 Task: Check the picks of the 2023 Victory Lane Racing NASCAR Cup Series for the race "Crayon 301" on the track "New Hampshire".
Action: Mouse moved to (222, 292)
Screenshot: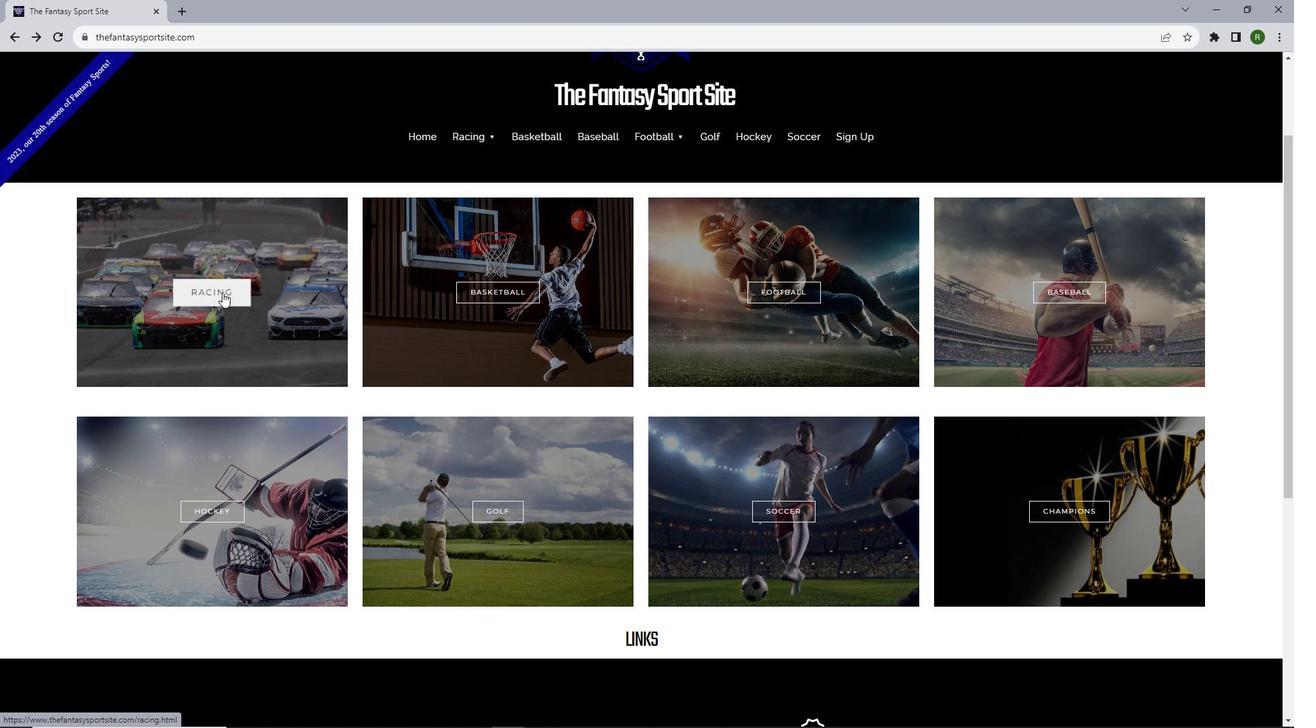 
Action: Mouse pressed left at (222, 292)
Screenshot: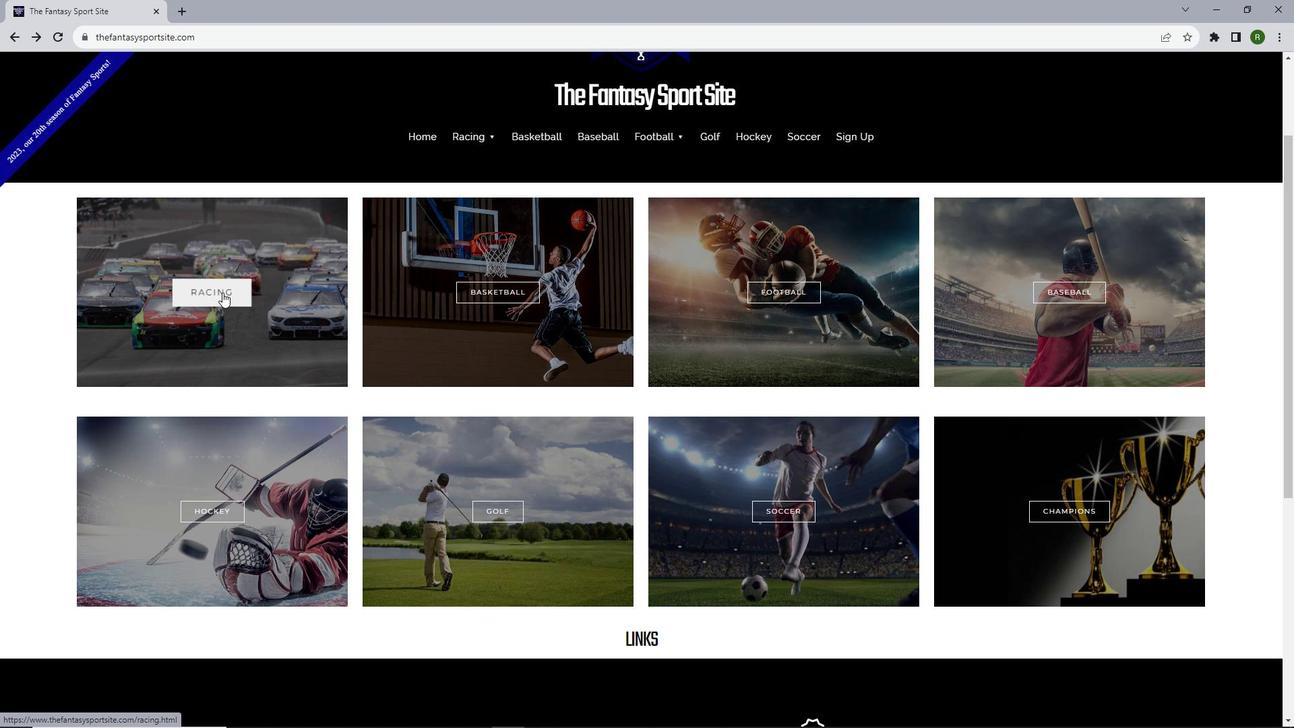 
Action: Mouse moved to (267, 600)
Screenshot: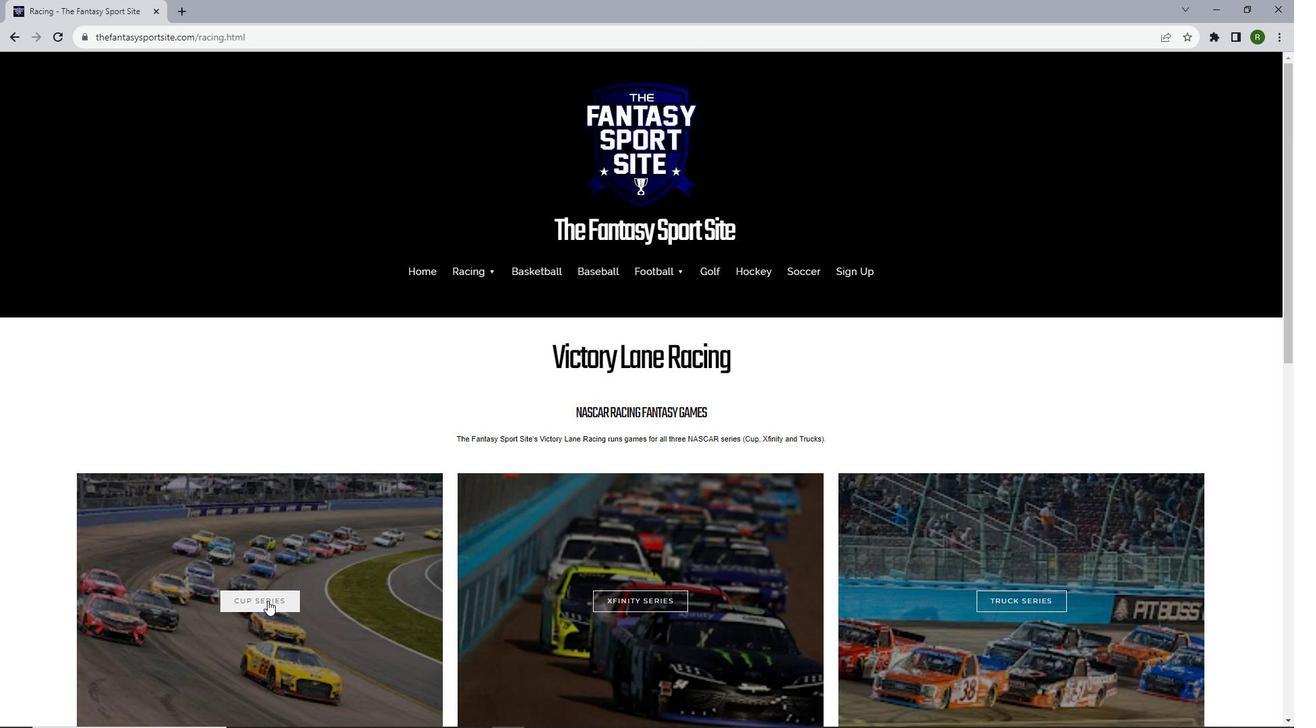 
Action: Mouse pressed left at (267, 600)
Screenshot: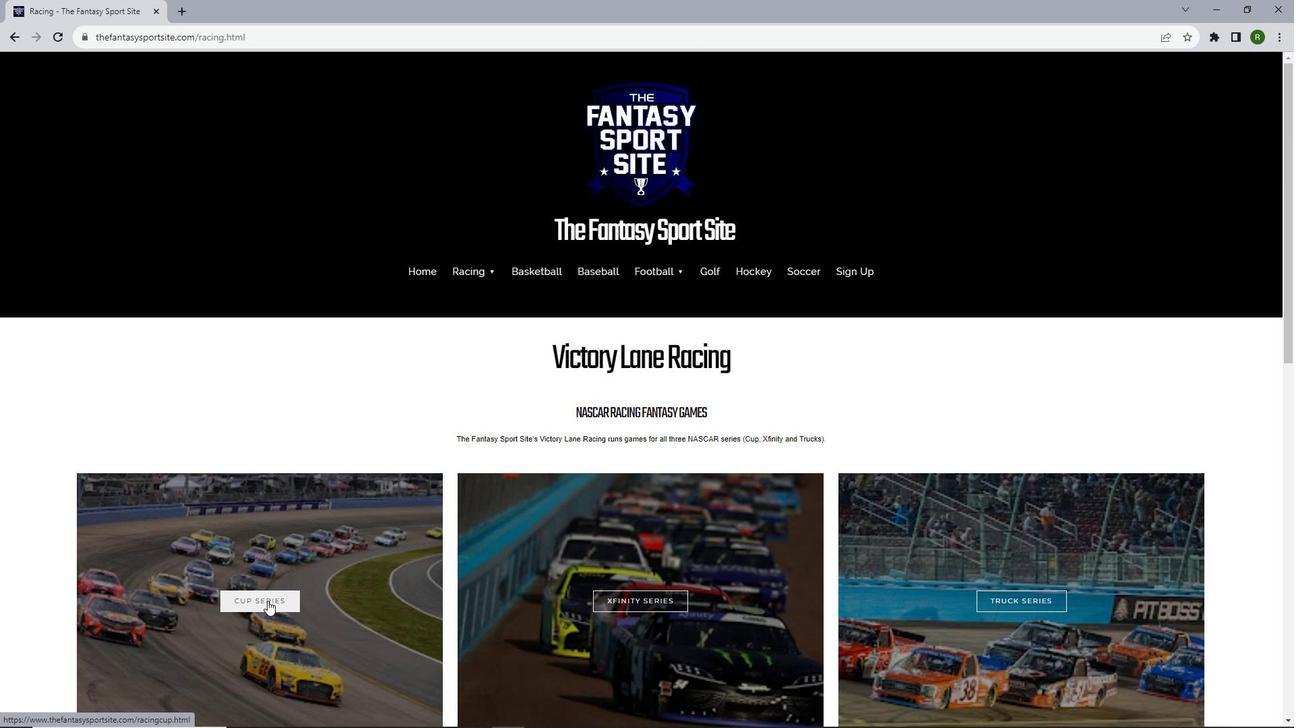 
Action: Mouse moved to (483, 430)
Screenshot: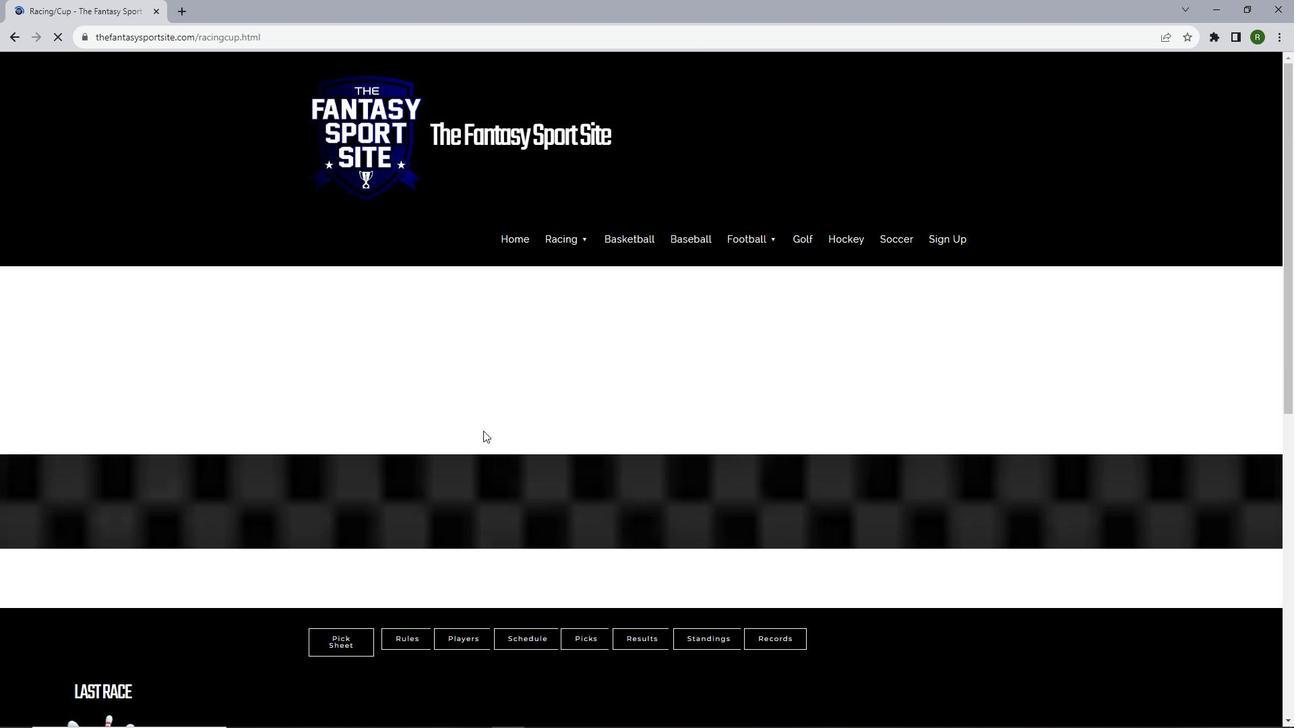 
Action: Mouse scrolled (483, 430) with delta (0, 0)
Screenshot: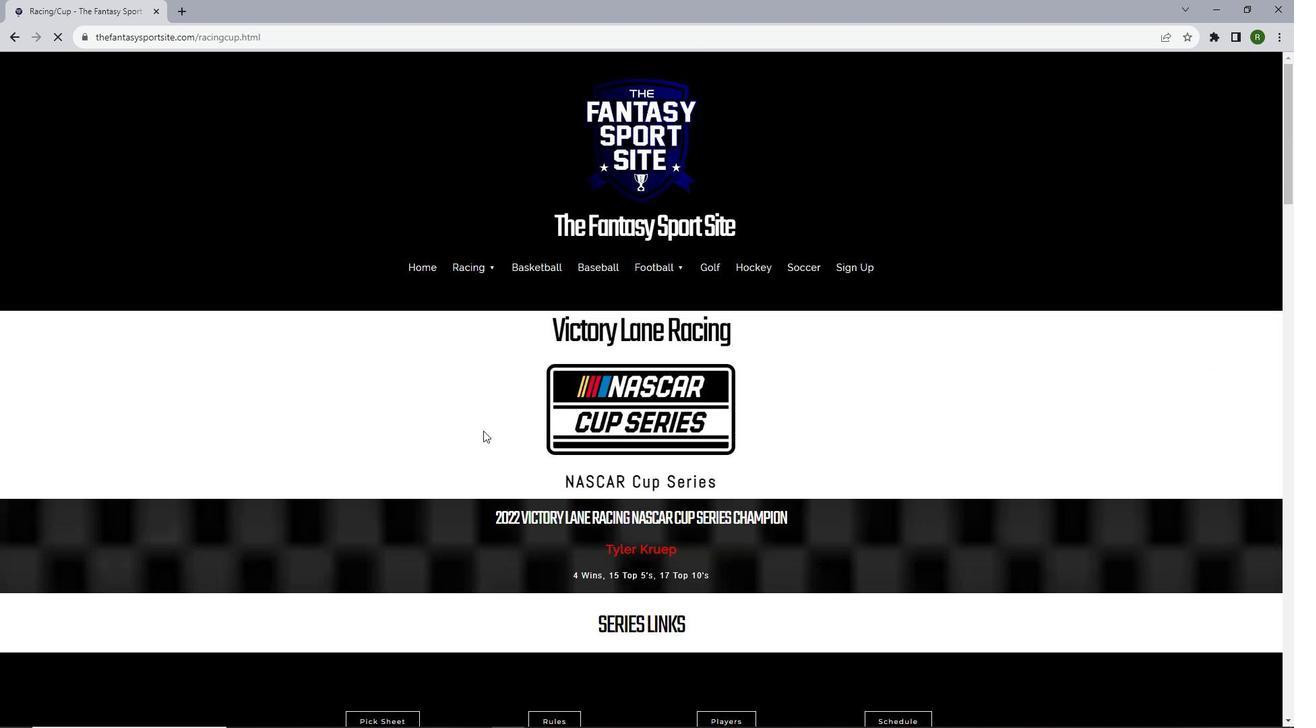 
Action: Mouse scrolled (483, 430) with delta (0, 0)
Screenshot: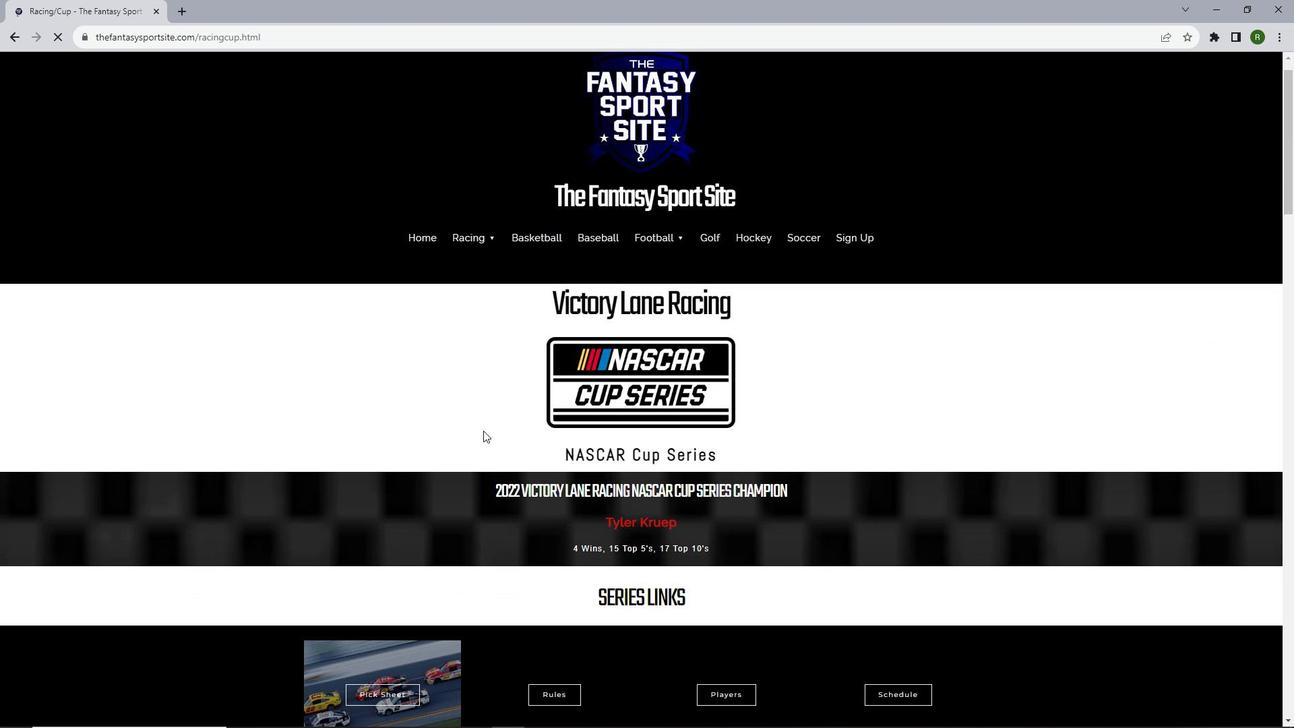 
Action: Mouse scrolled (483, 430) with delta (0, 0)
Screenshot: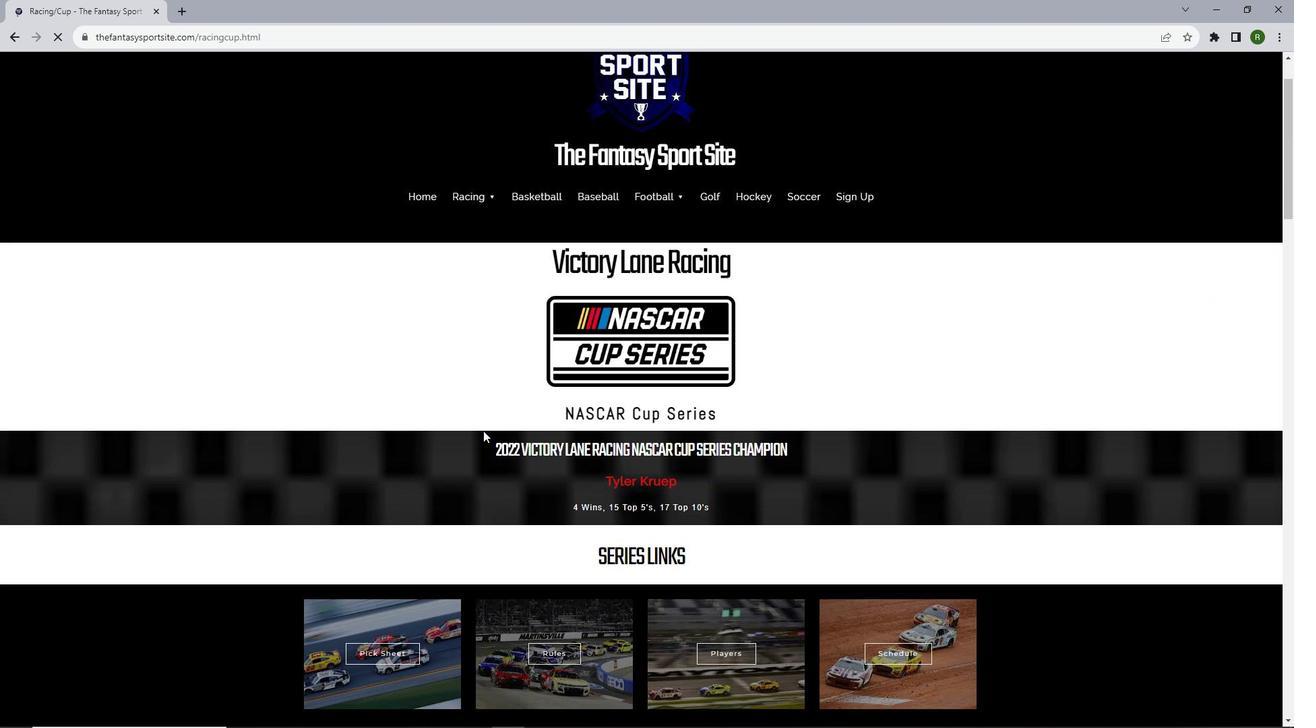 
Action: Mouse scrolled (483, 430) with delta (0, 0)
Screenshot: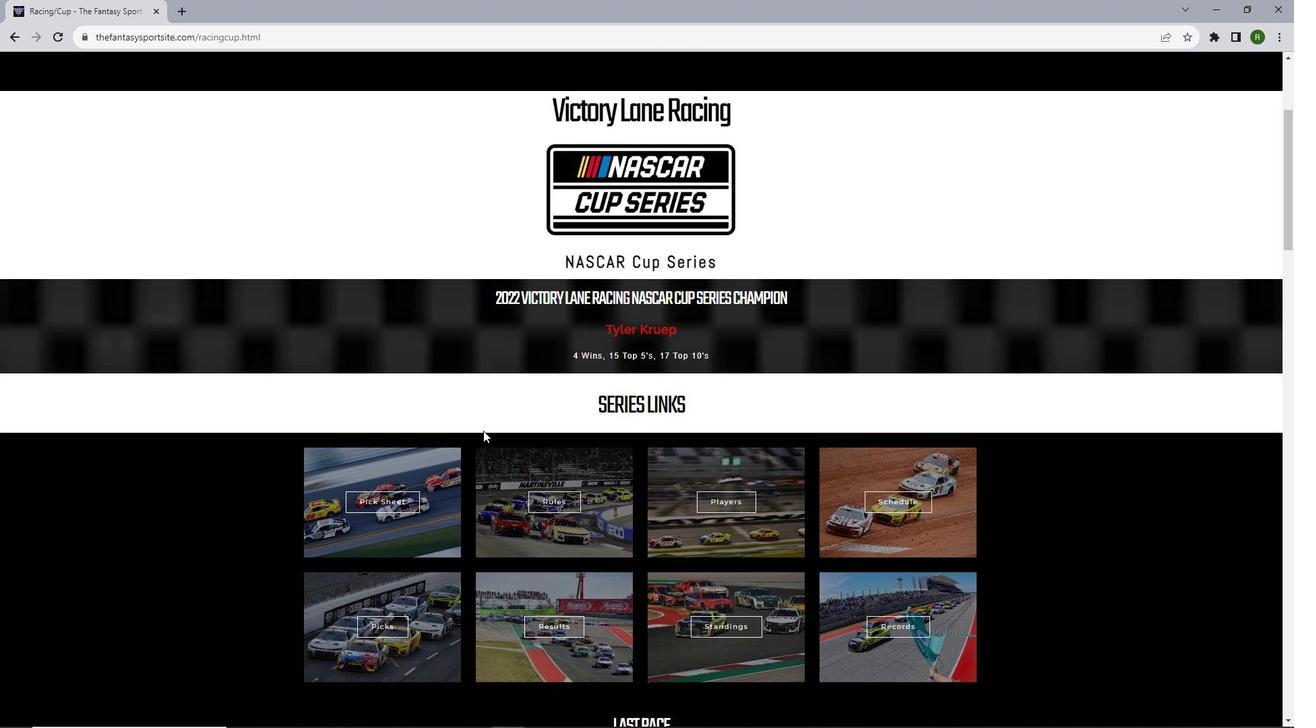 
Action: Mouse moved to (362, 577)
Screenshot: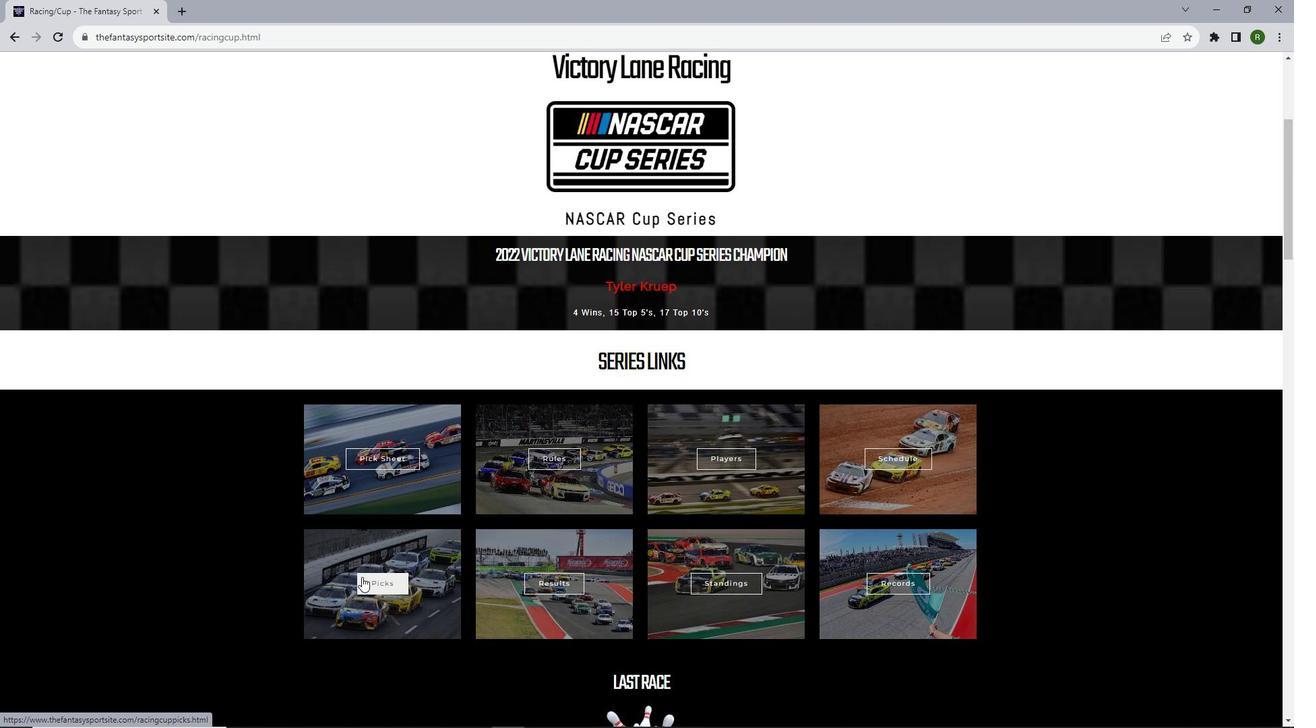 
Action: Mouse pressed left at (362, 577)
Screenshot: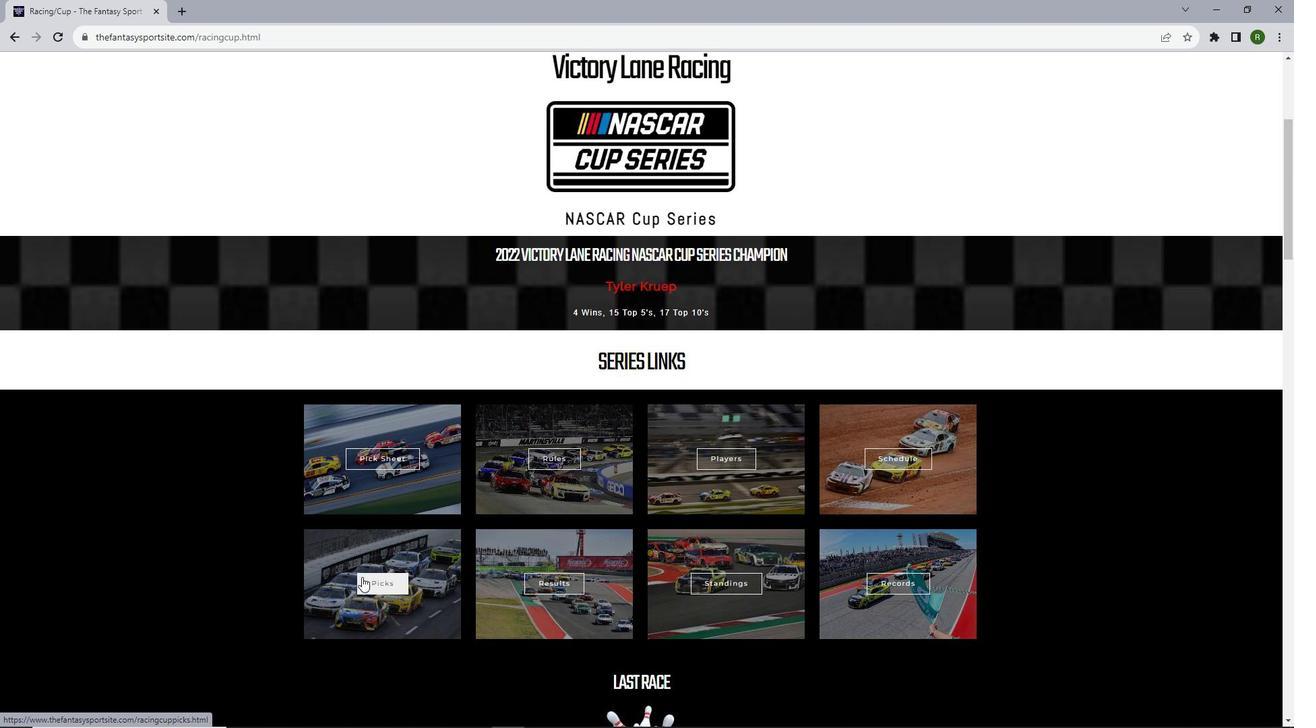 
Action: Mouse moved to (417, 396)
Screenshot: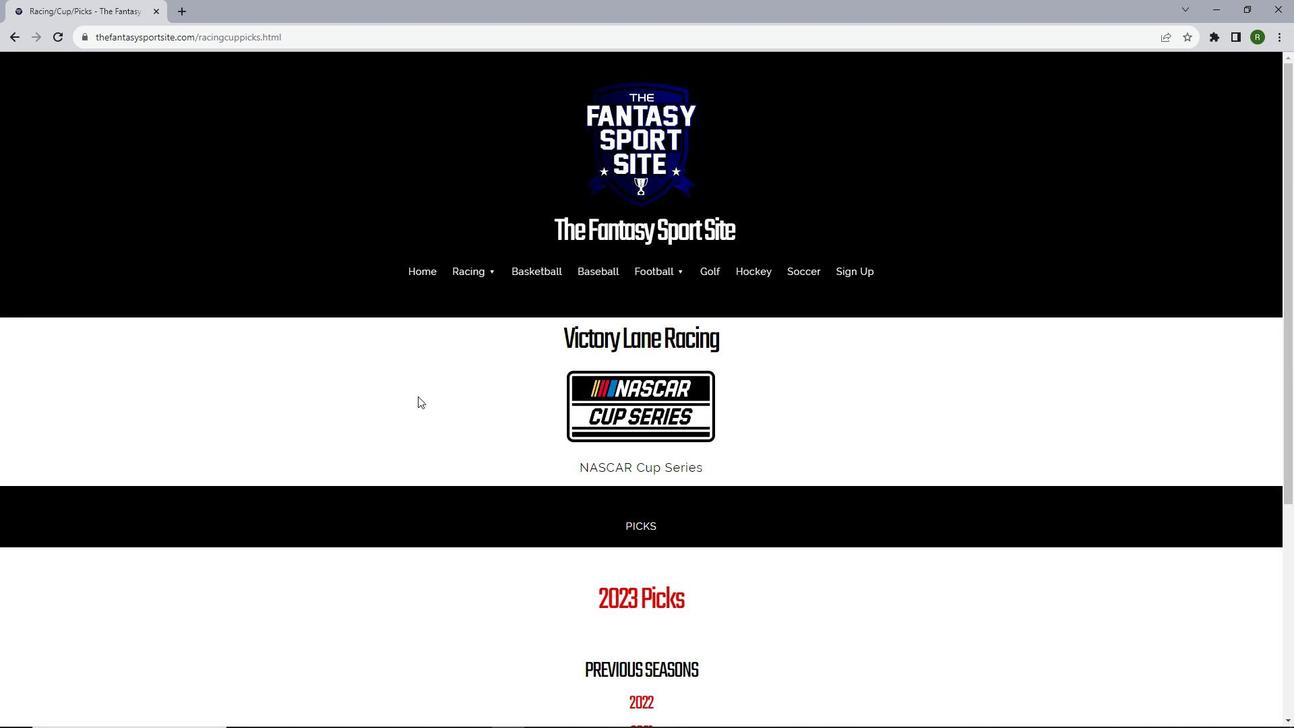 
Action: Mouse scrolled (417, 395) with delta (0, 0)
Screenshot: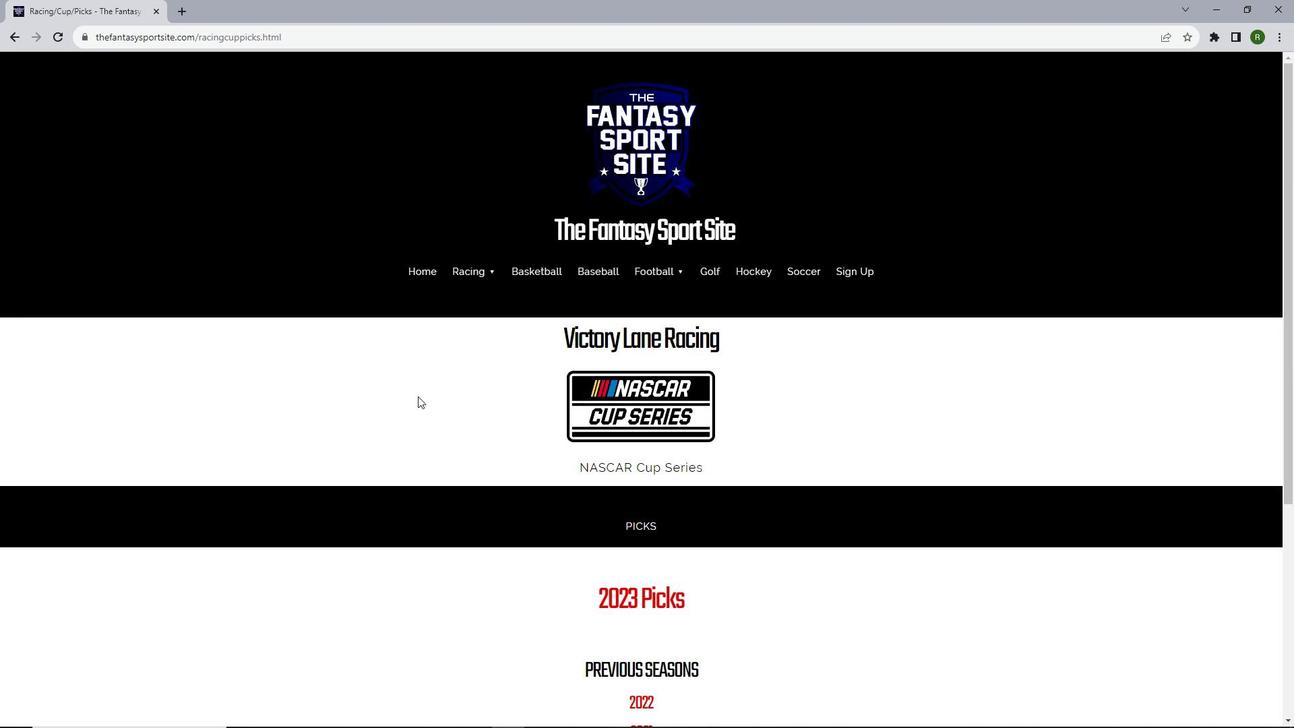 
Action: Mouse scrolled (417, 395) with delta (0, 0)
Screenshot: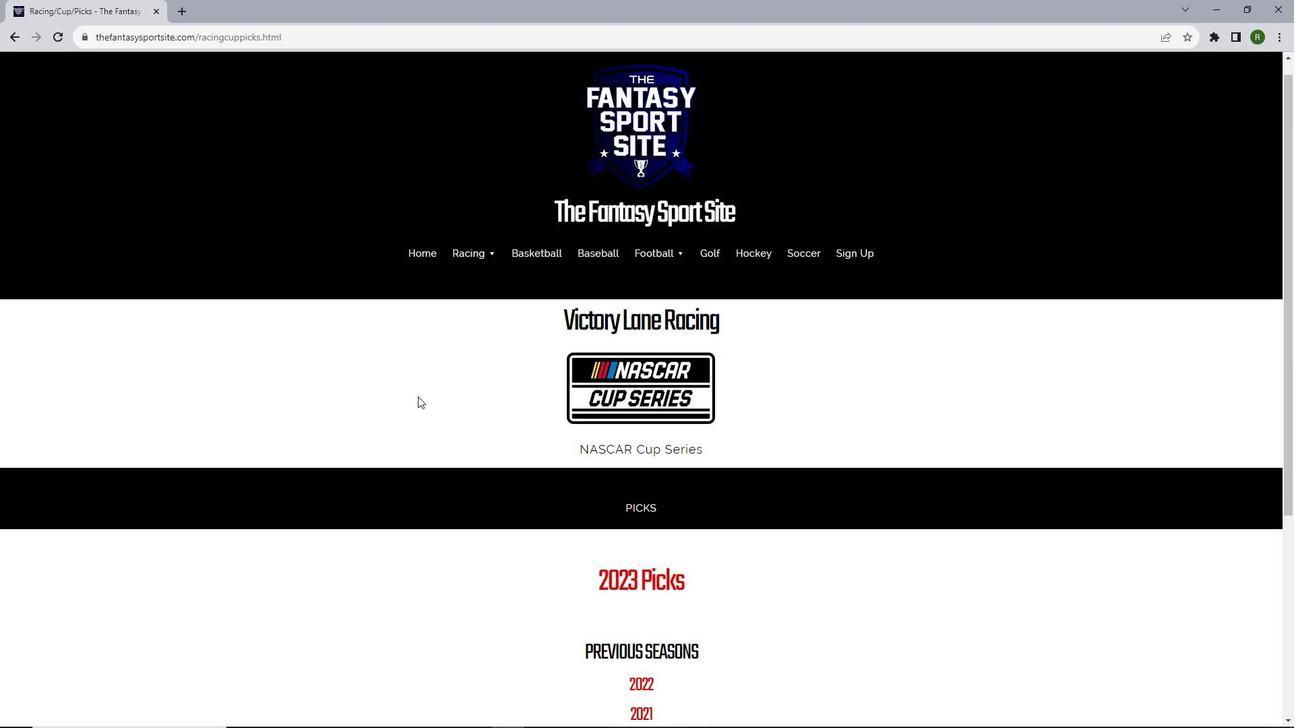 
Action: Mouse scrolled (417, 395) with delta (0, 0)
Screenshot: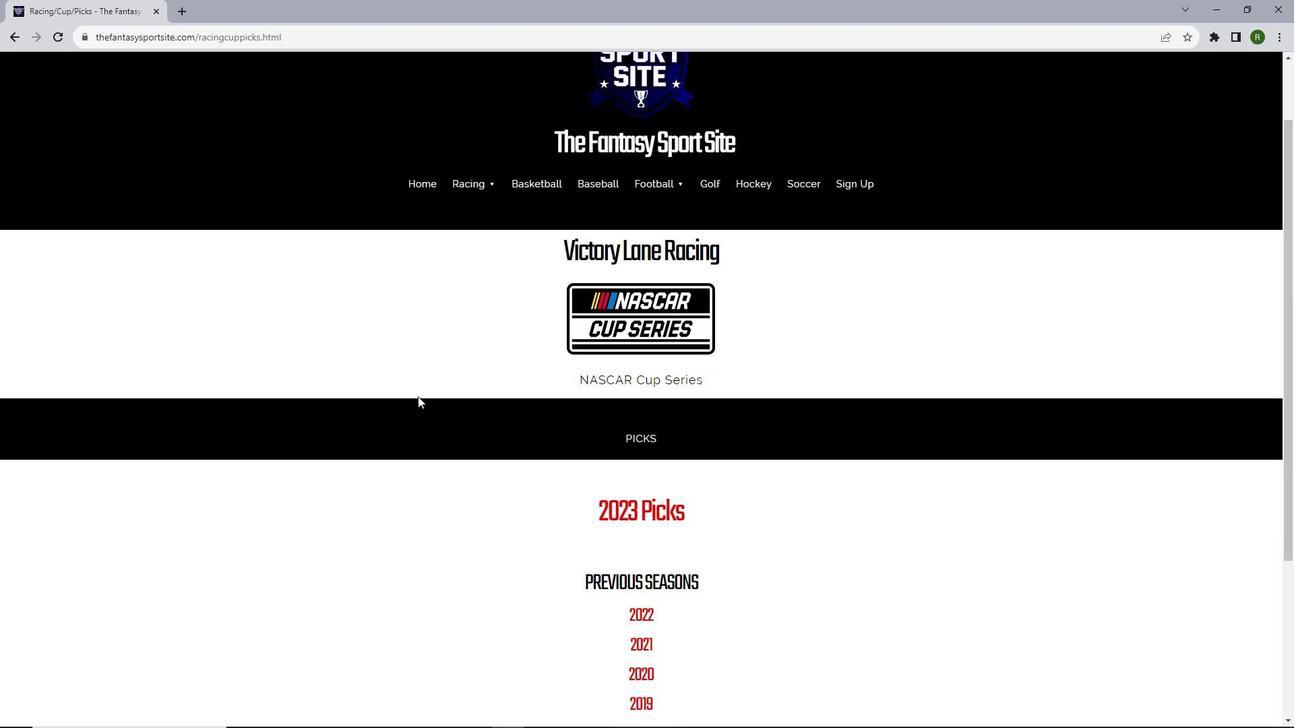 
Action: Mouse moved to (618, 405)
Screenshot: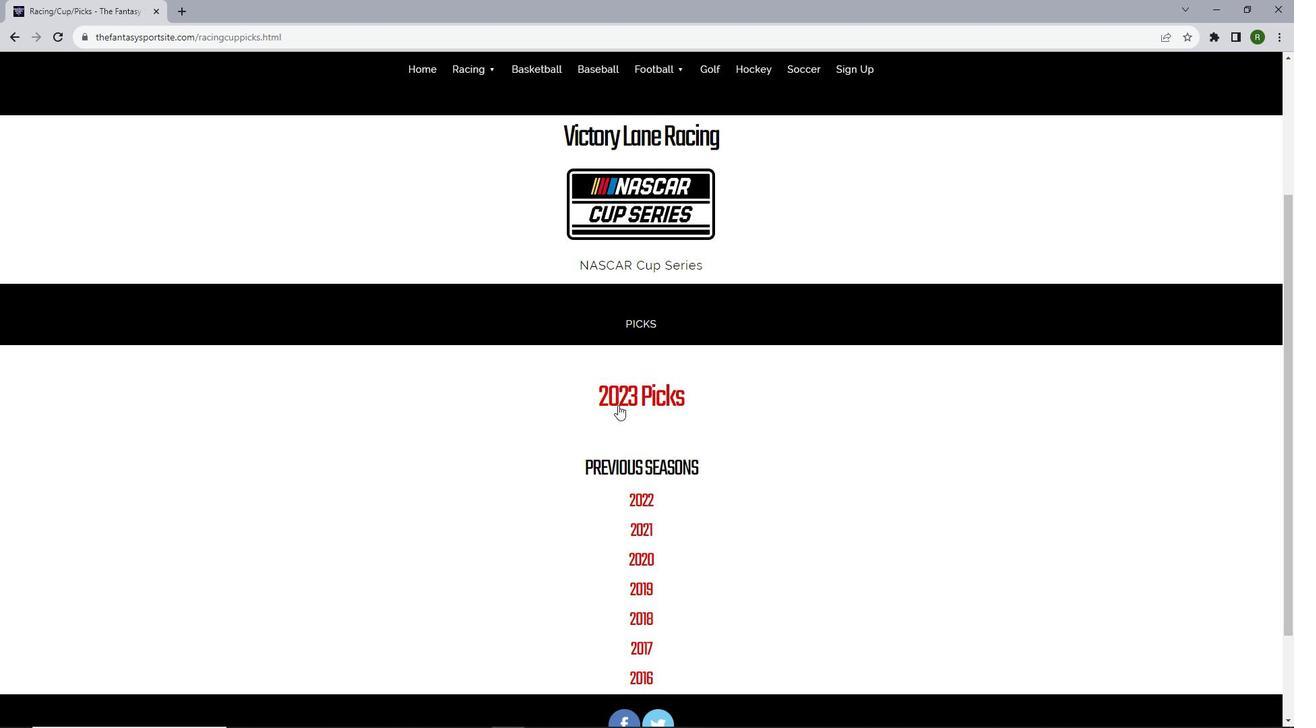 
Action: Mouse pressed left at (618, 405)
Screenshot: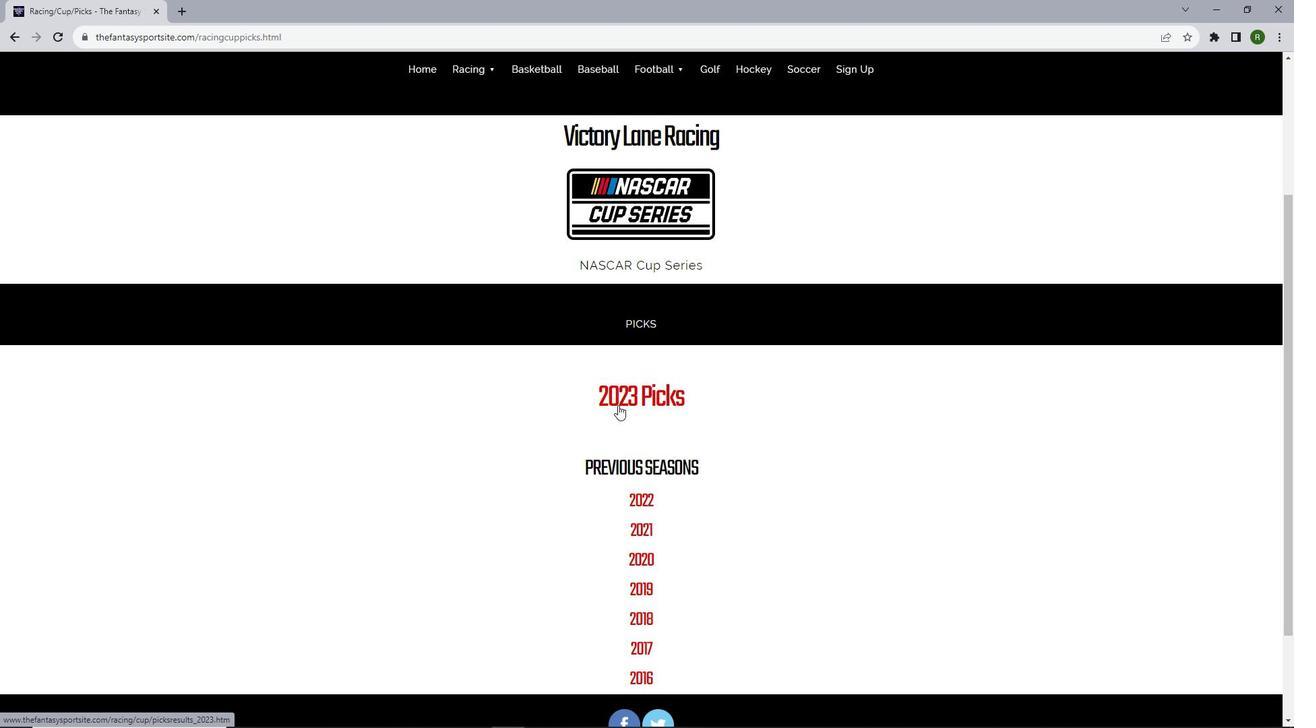 
Action: Mouse moved to (527, 267)
Screenshot: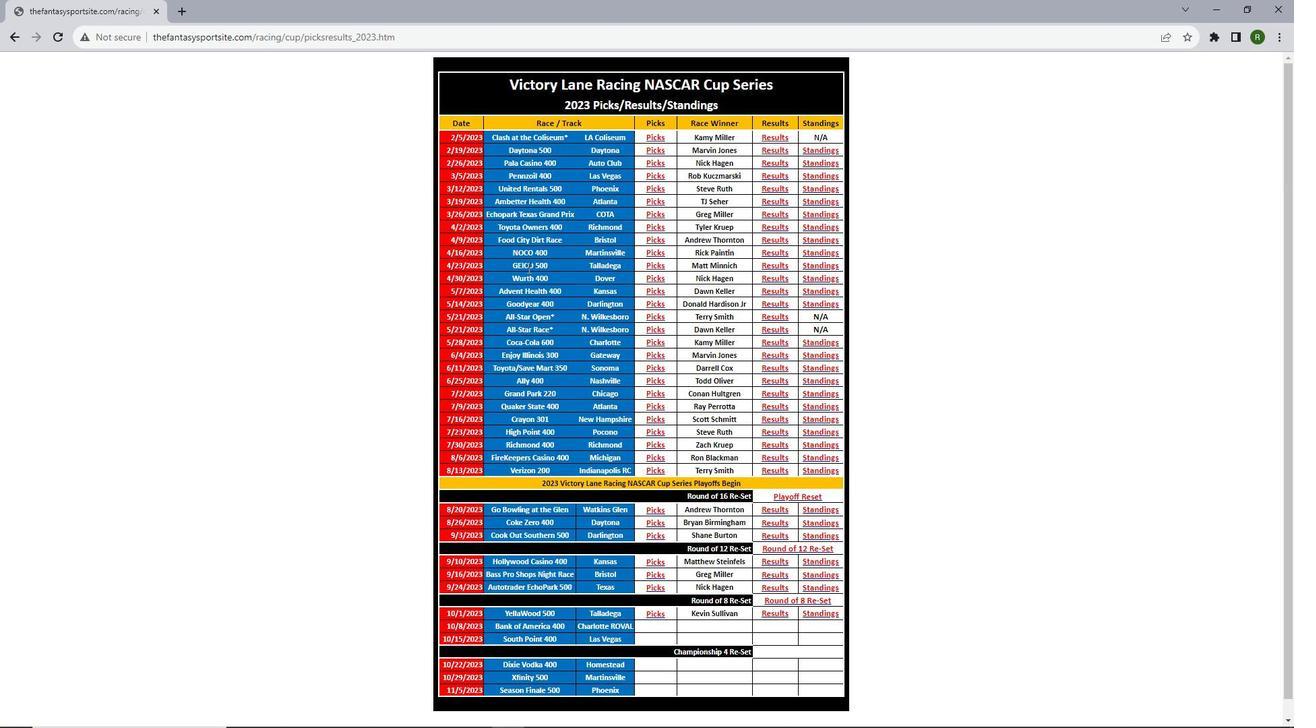 
Action: Mouse scrolled (527, 266) with delta (0, 0)
Screenshot: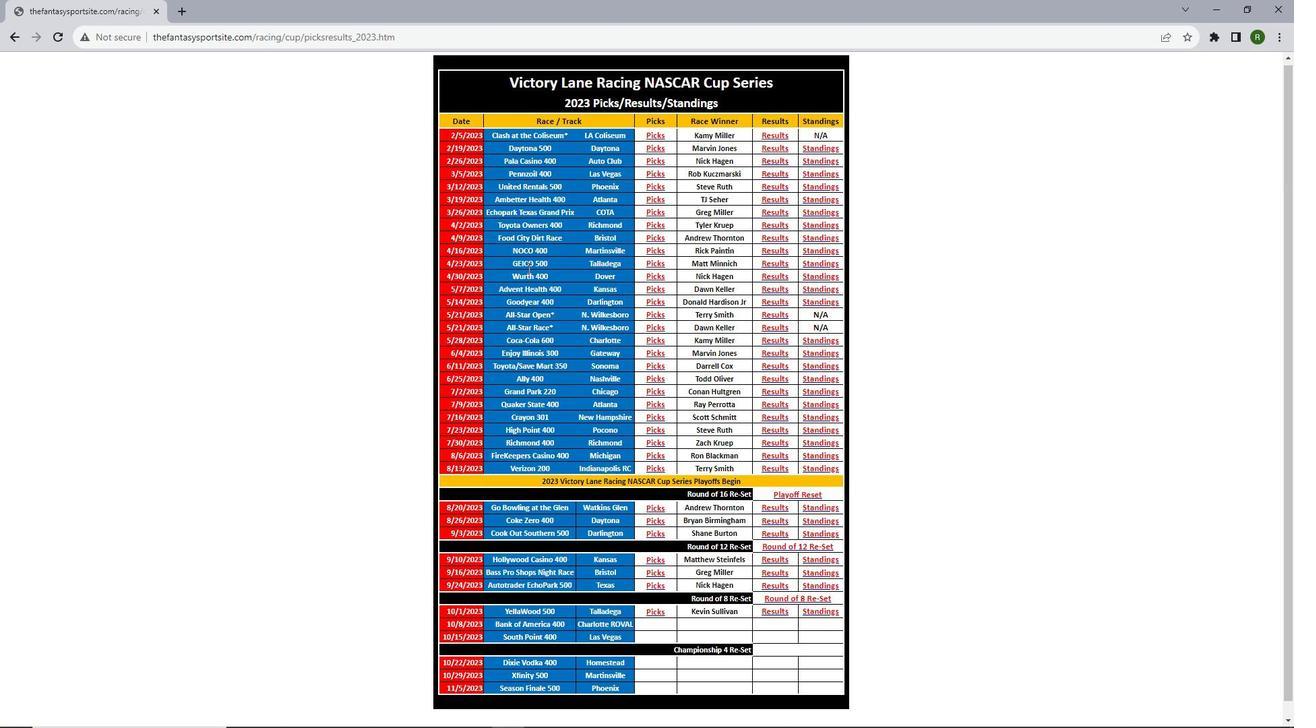 
Action: Mouse moved to (652, 405)
Screenshot: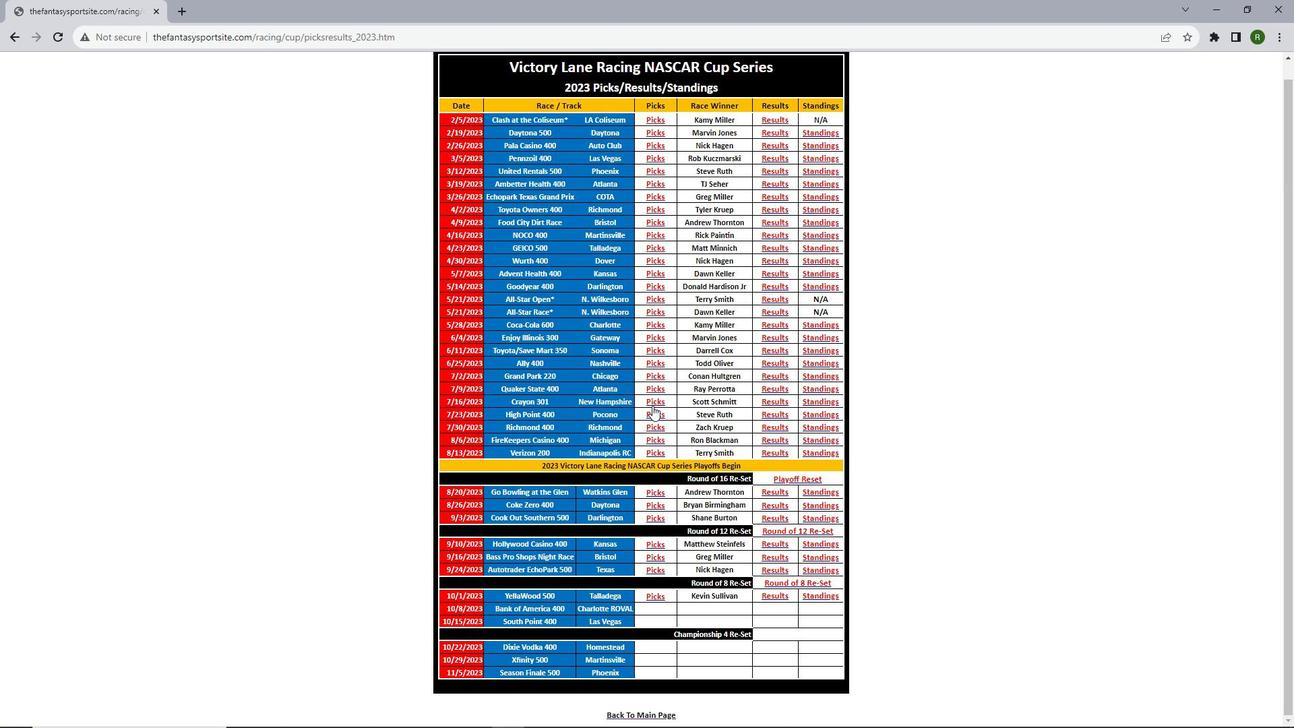 
Action: Mouse pressed left at (652, 405)
Screenshot: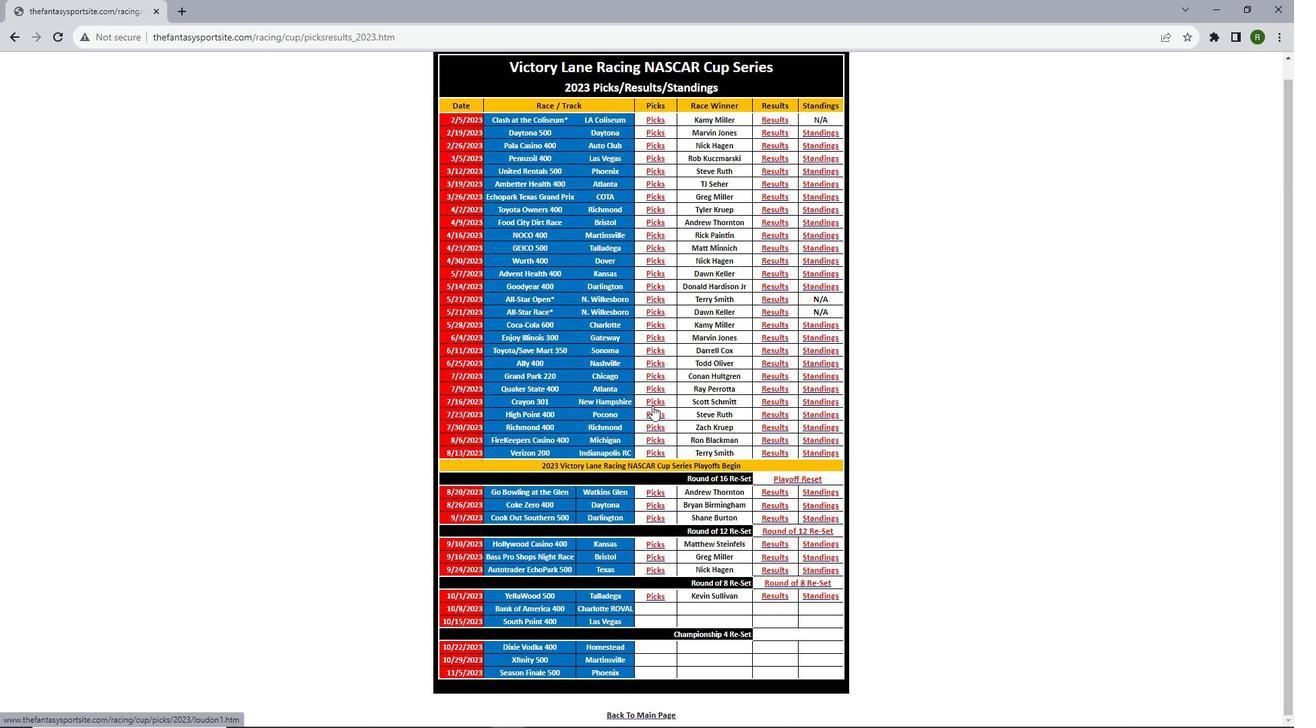 
Action: Mouse moved to (624, 391)
Screenshot: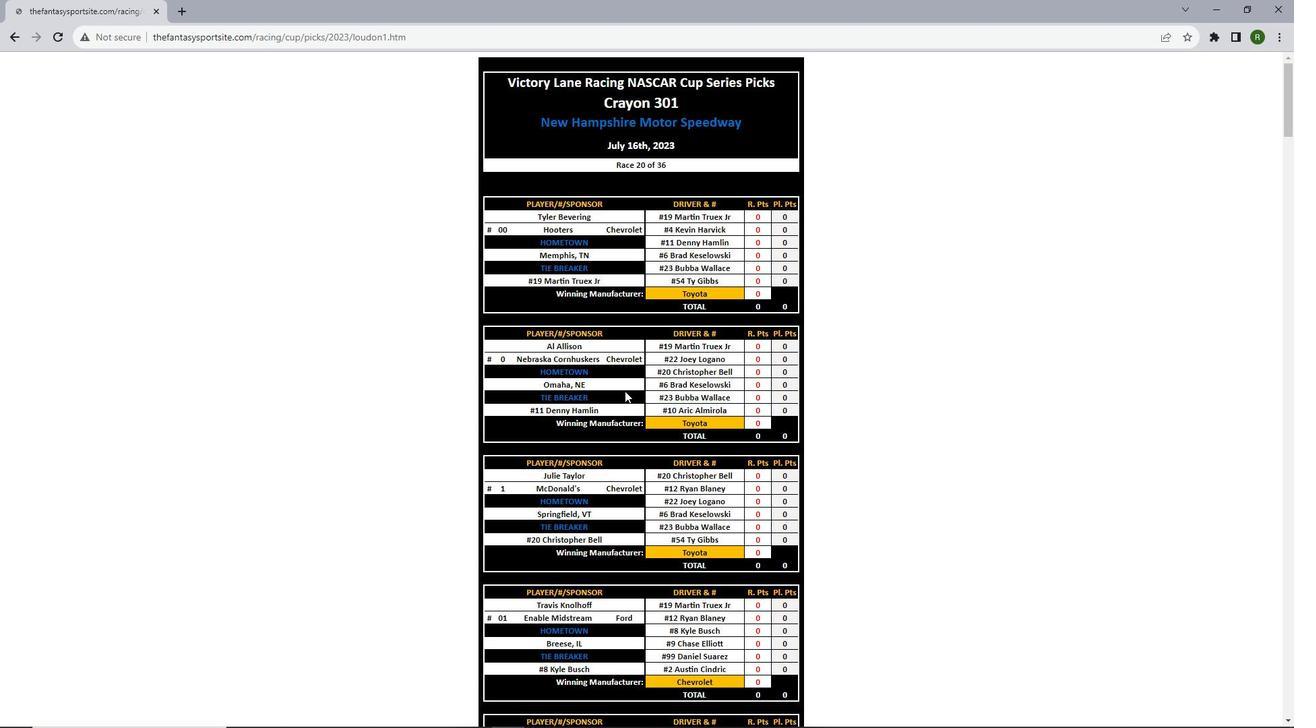 
Action: Mouse scrolled (624, 390) with delta (0, 0)
Screenshot: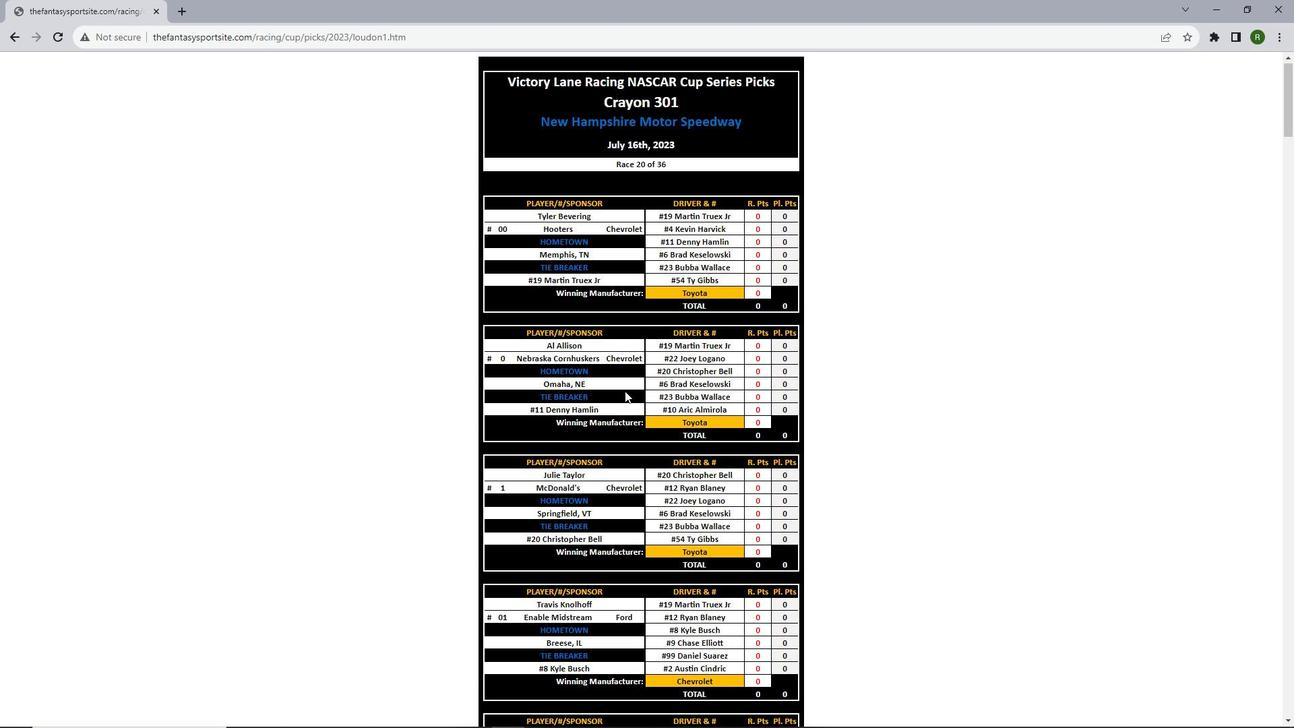 
Action: Mouse scrolled (624, 390) with delta (0, 0)
Screenshot: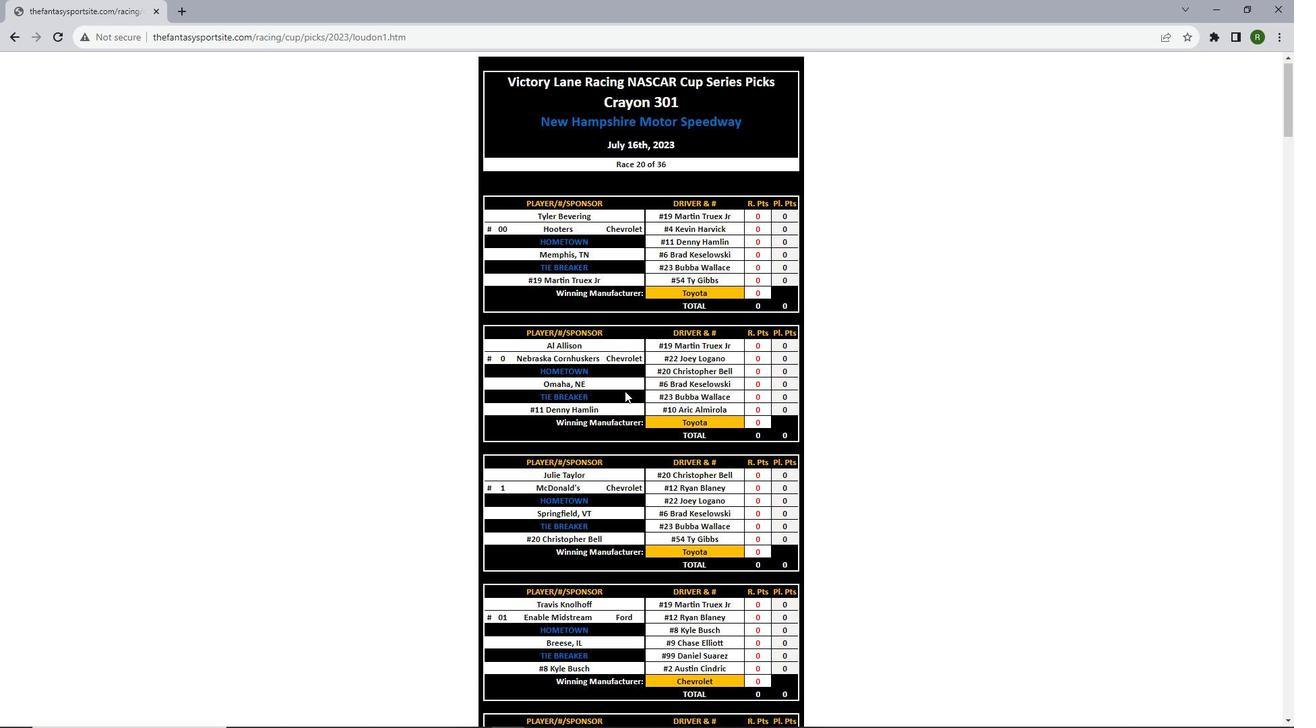 
Action: Mouse scrolled (624, 390) with delta (0, 0)
Screenshot: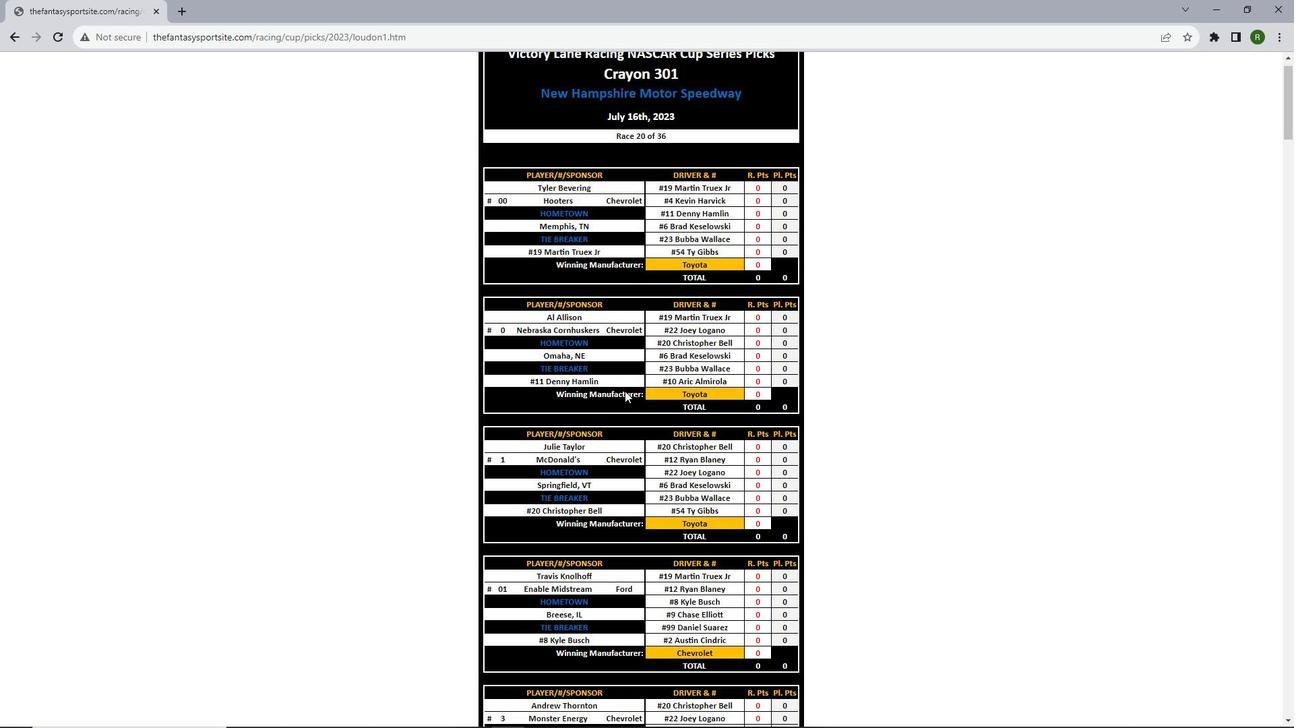 
Action: Mouse scrolled (624, 390) with delta (0, 0)
Screenshot: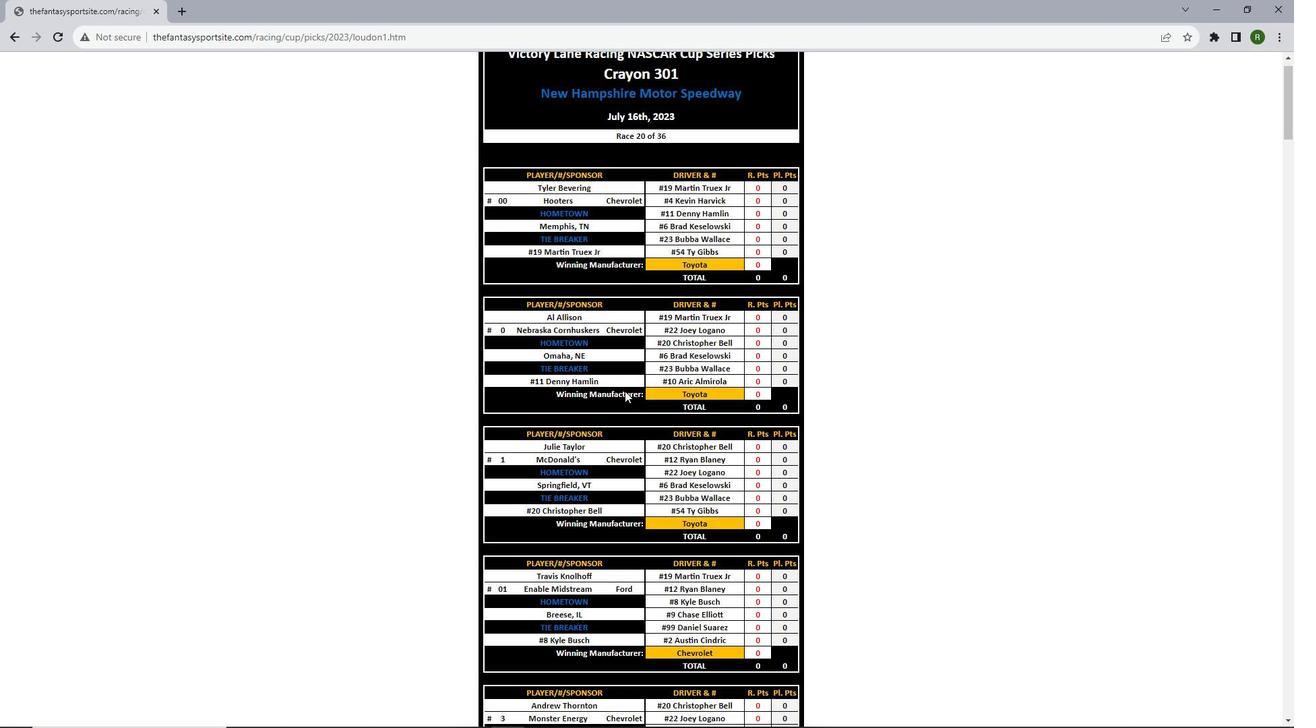 
Action: Mouse scrolled (624, 390) with delta (0, 0)
Screenshot: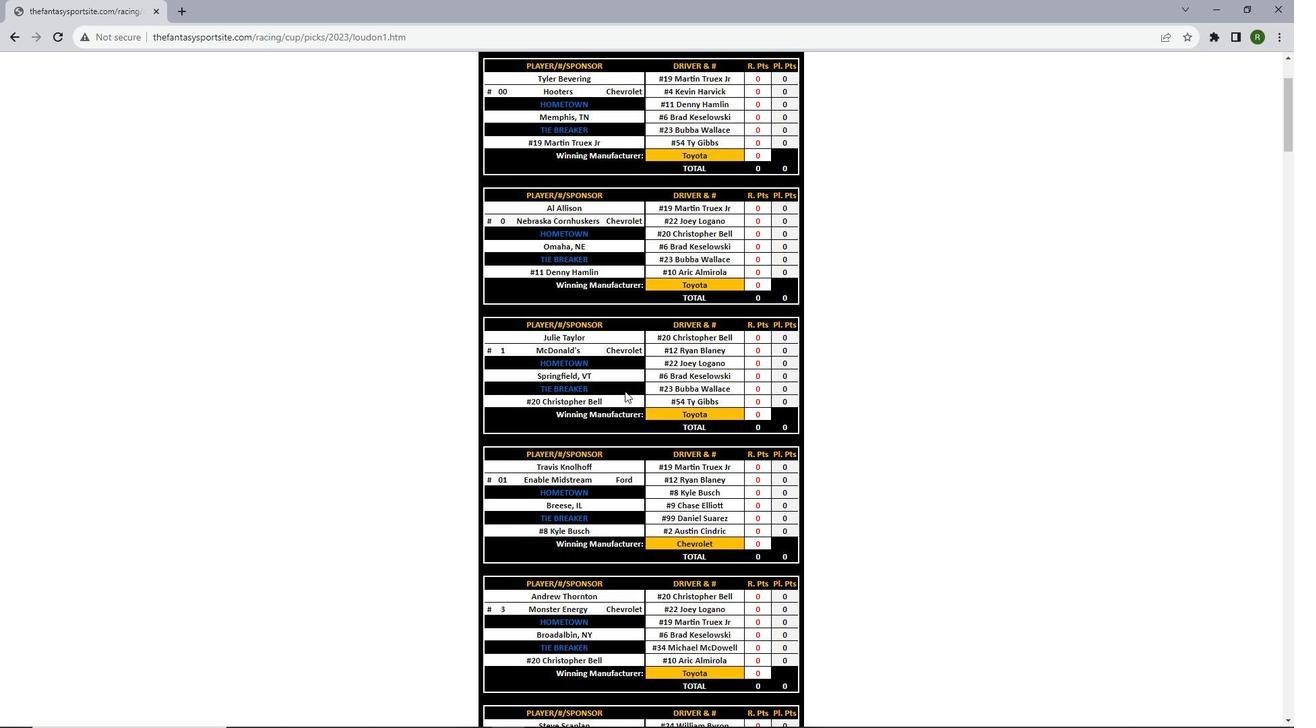 
Action: Mouse scrolled (624, 390) with delta (0, 0)
Screenshot: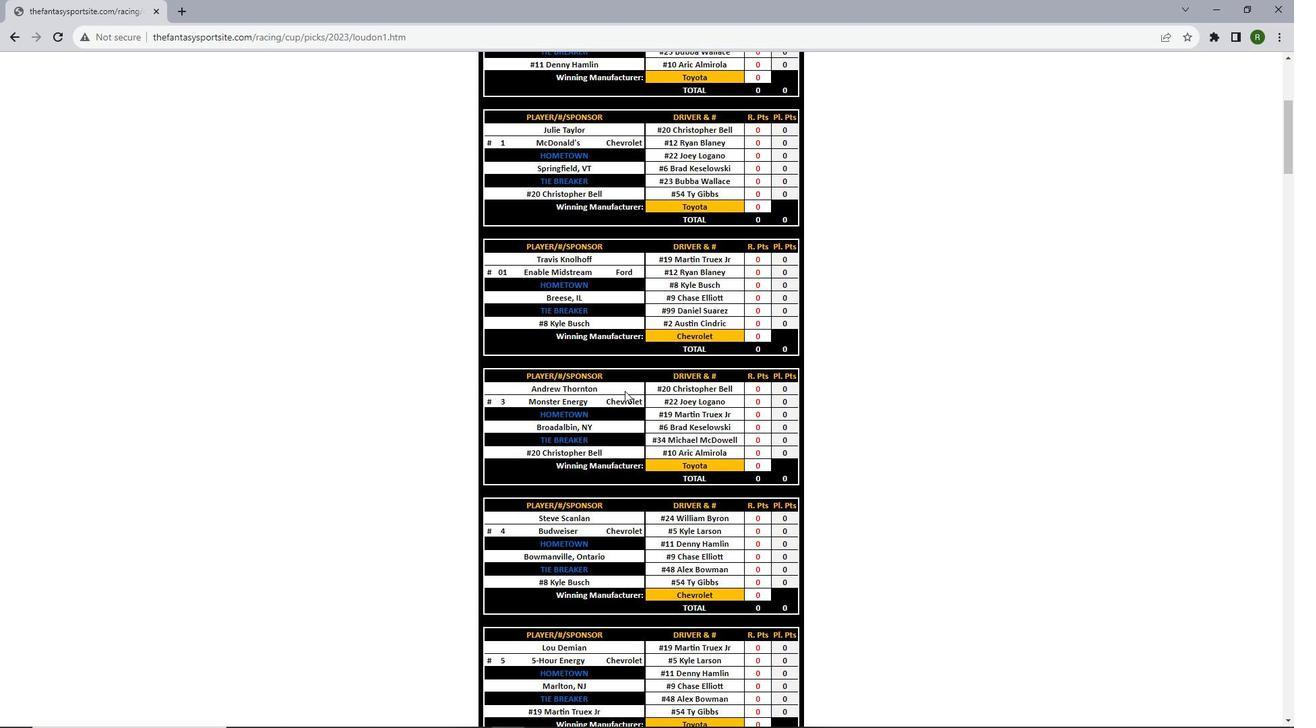 
Action: Mouse scrolled (624, 390) with delta (0, 0)
Screenshot: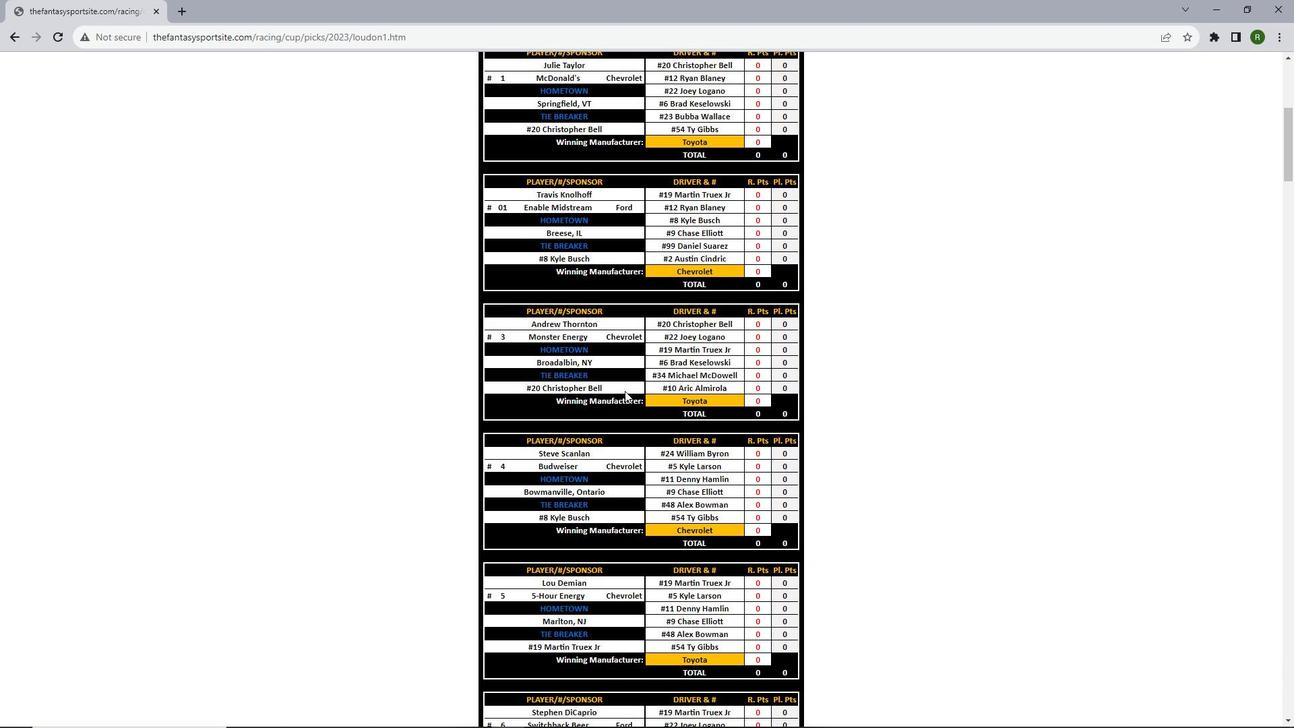 
Action: Mouse scrolled (624, 390) with delta (0, 0)
Screenshot: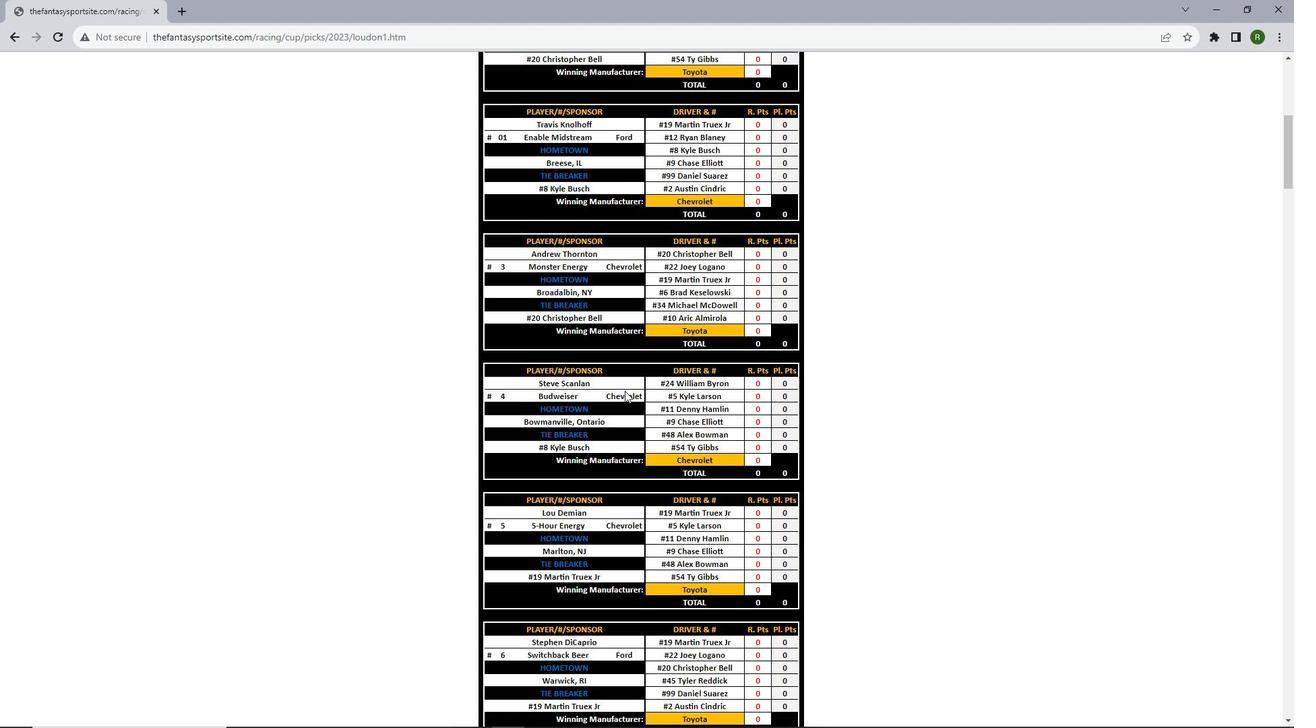 
Action: Mouse scrolled (624, 390) with delta (0, 0)
Screenshot: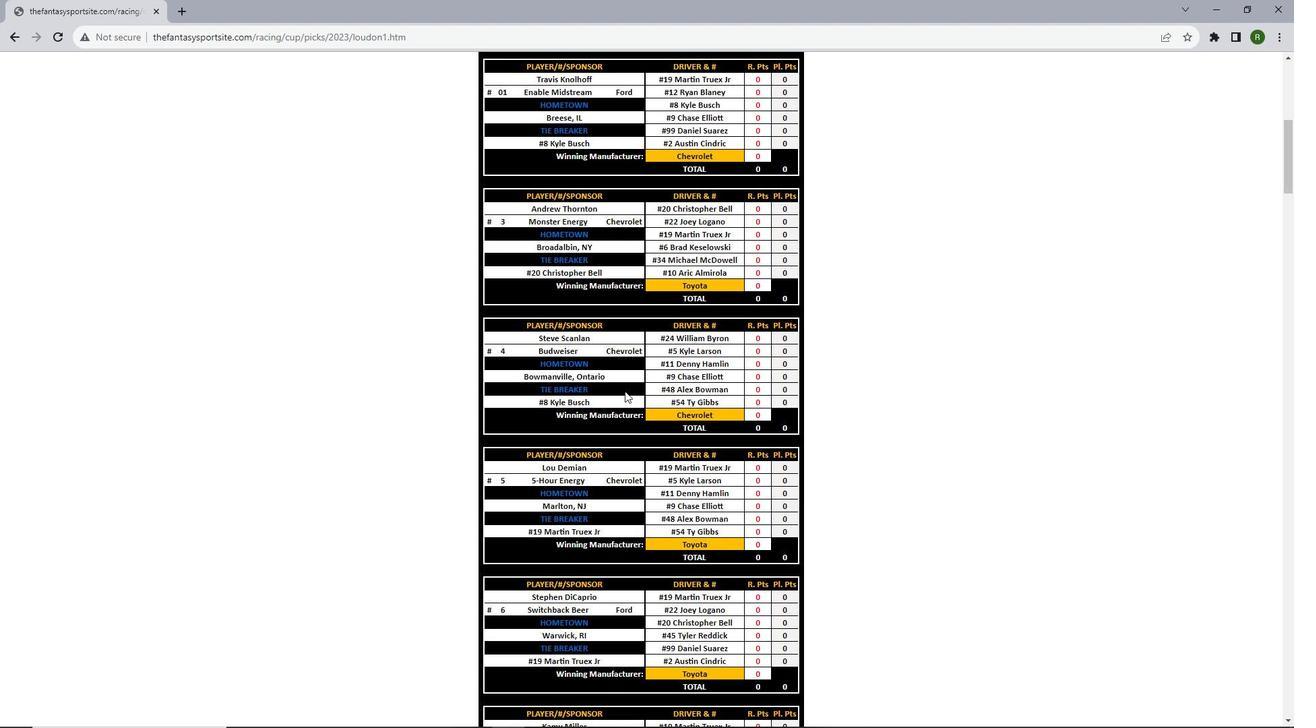 
Action: Mouse scrolled (624, 390) with delta (0, 0)
Screenshot: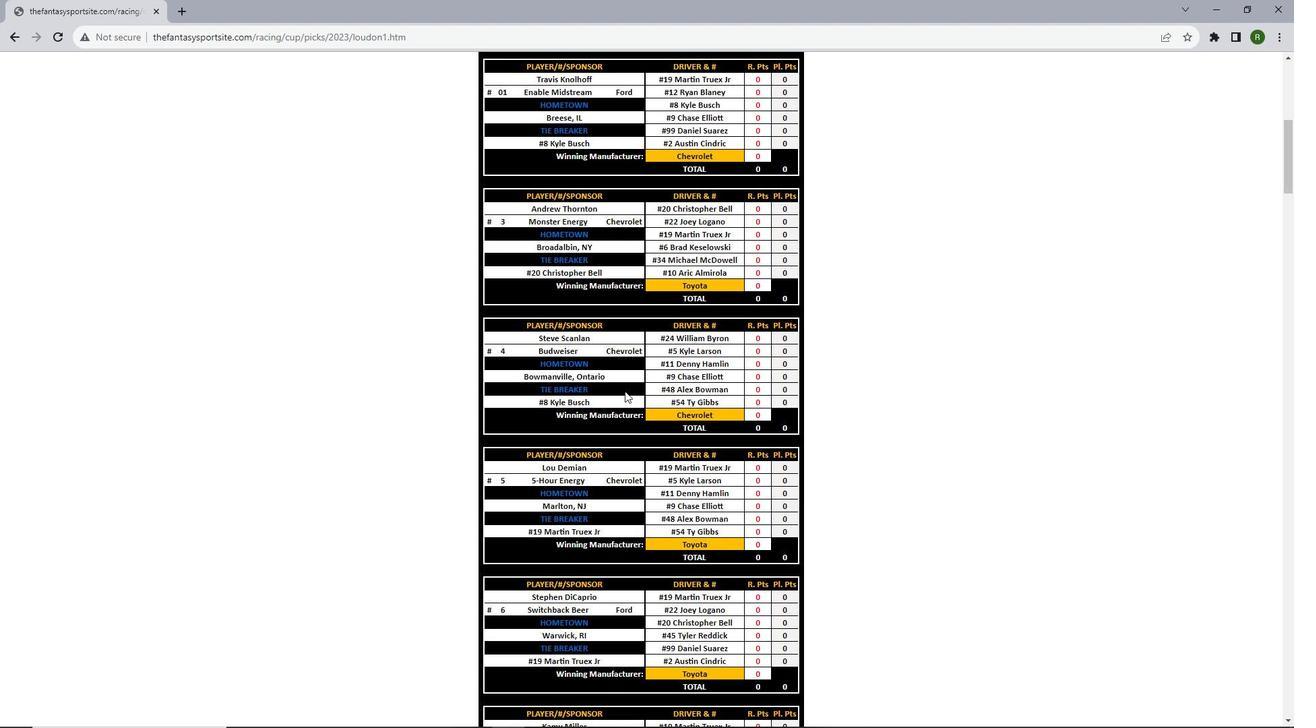 
Action: Mouse scrolled (624, 390) with delta (0, 0)
Screenshot: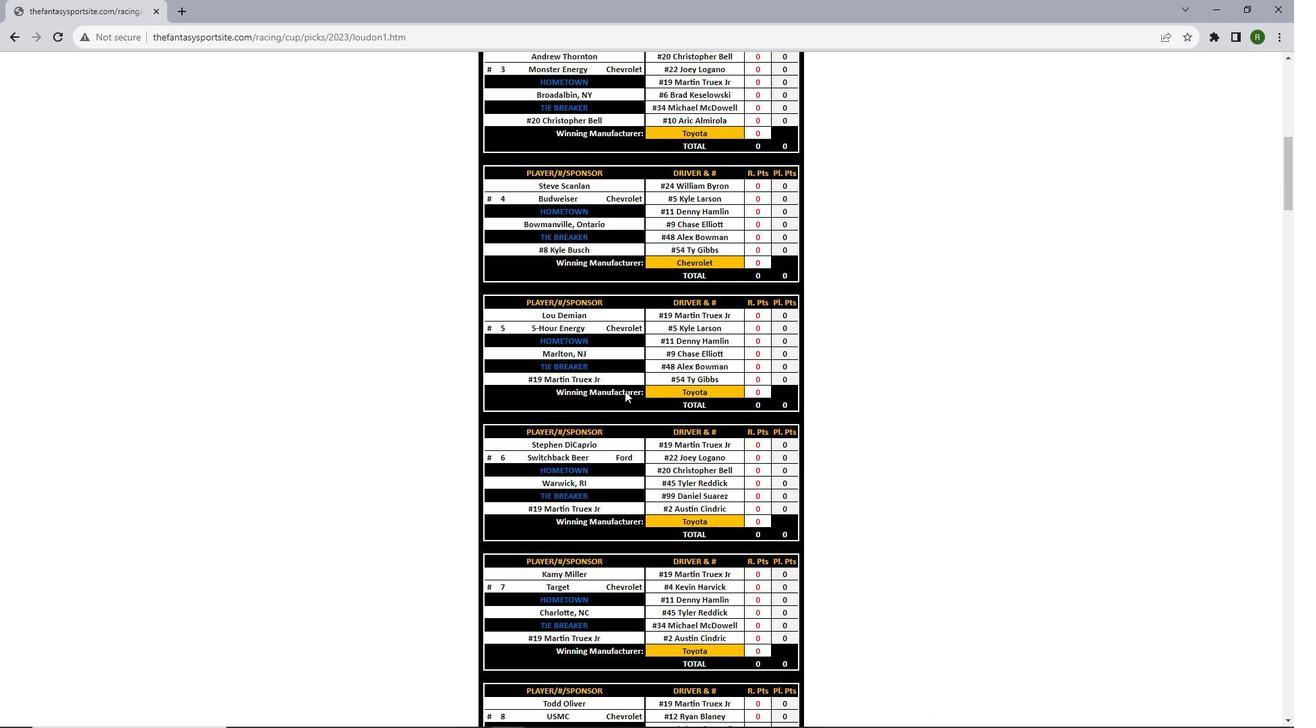 
Action: Mouse scrolled (624, 390) with delta (0, 0)
Screenshot: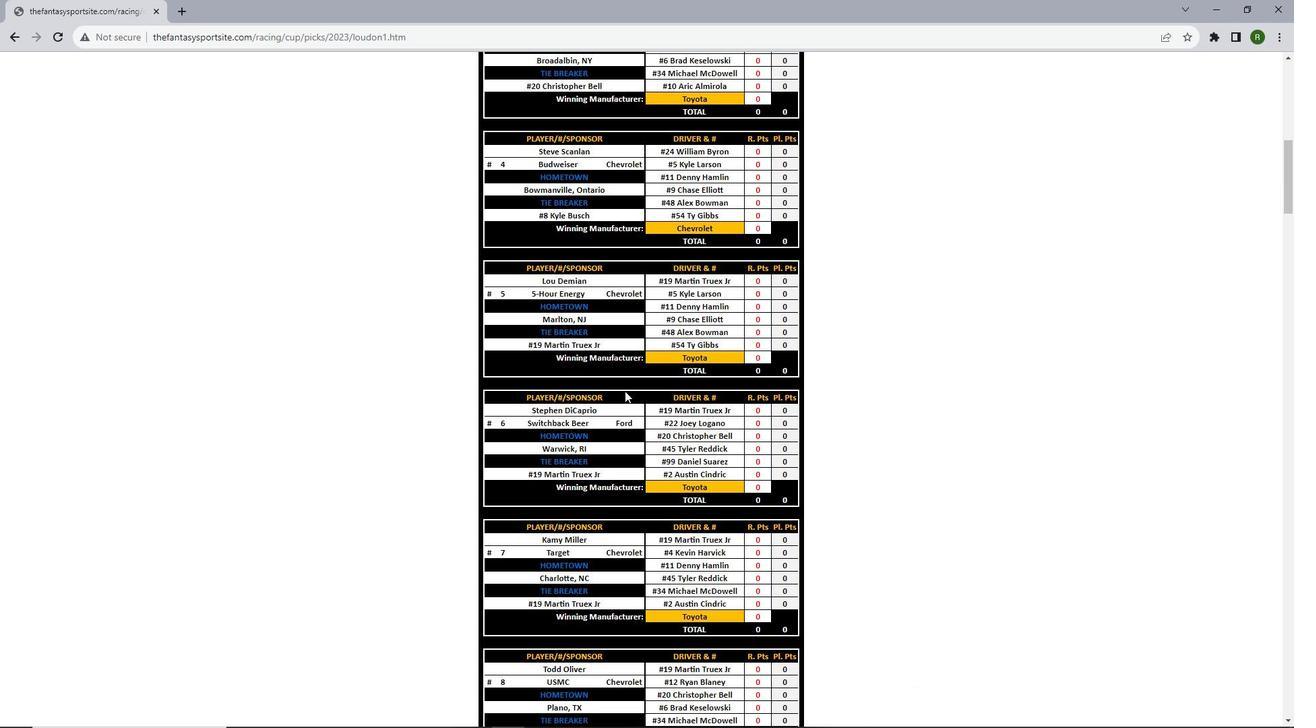 
Action: Mouse scrolled (624, 390) with delta (0, 0)
Screenshot: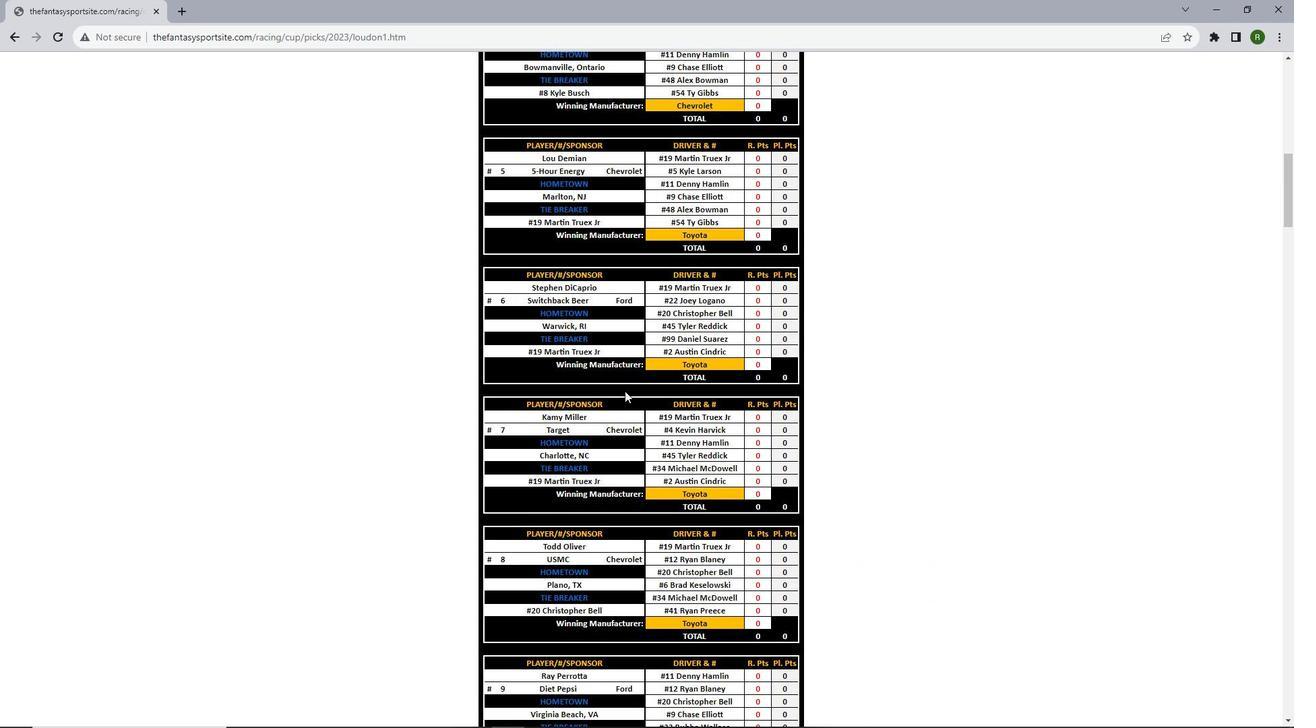 
Action: Mouse scrolled (624, 390) with delta (0, 0)
Screenshot: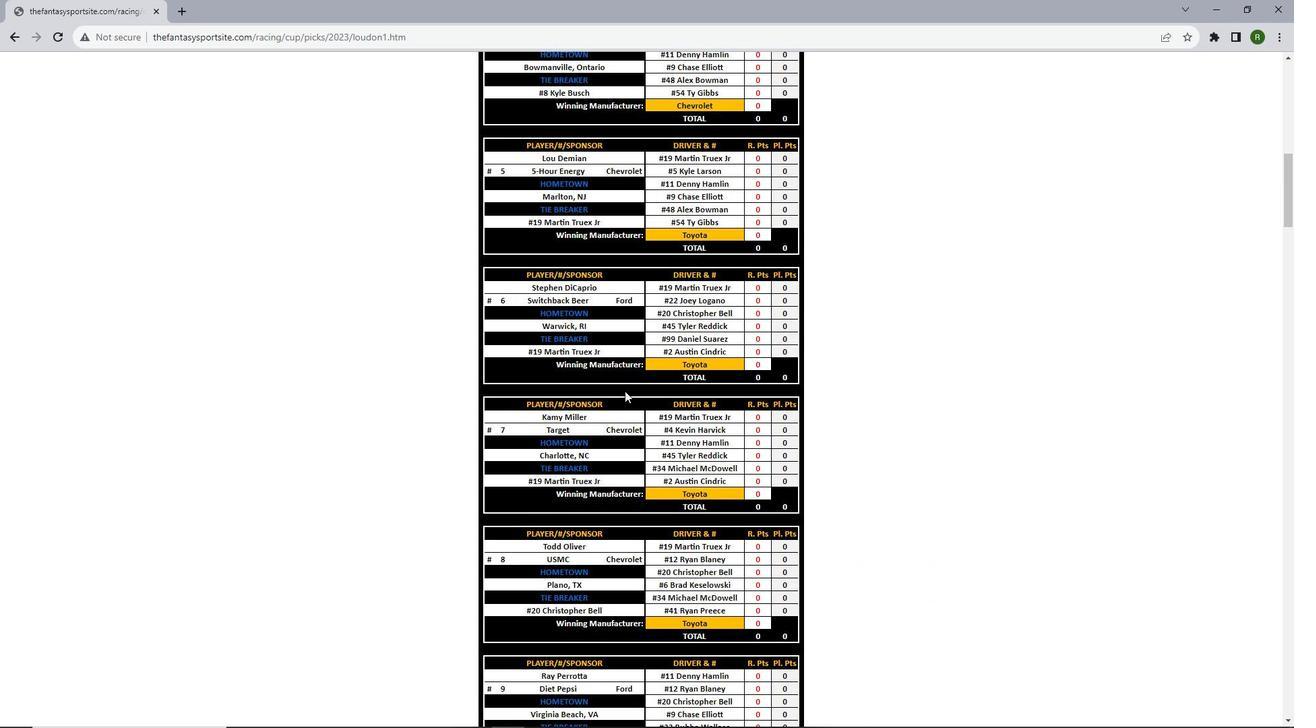 
Action: Mouse scrolled (624, 390) with delta (0, 0)
Screenshot: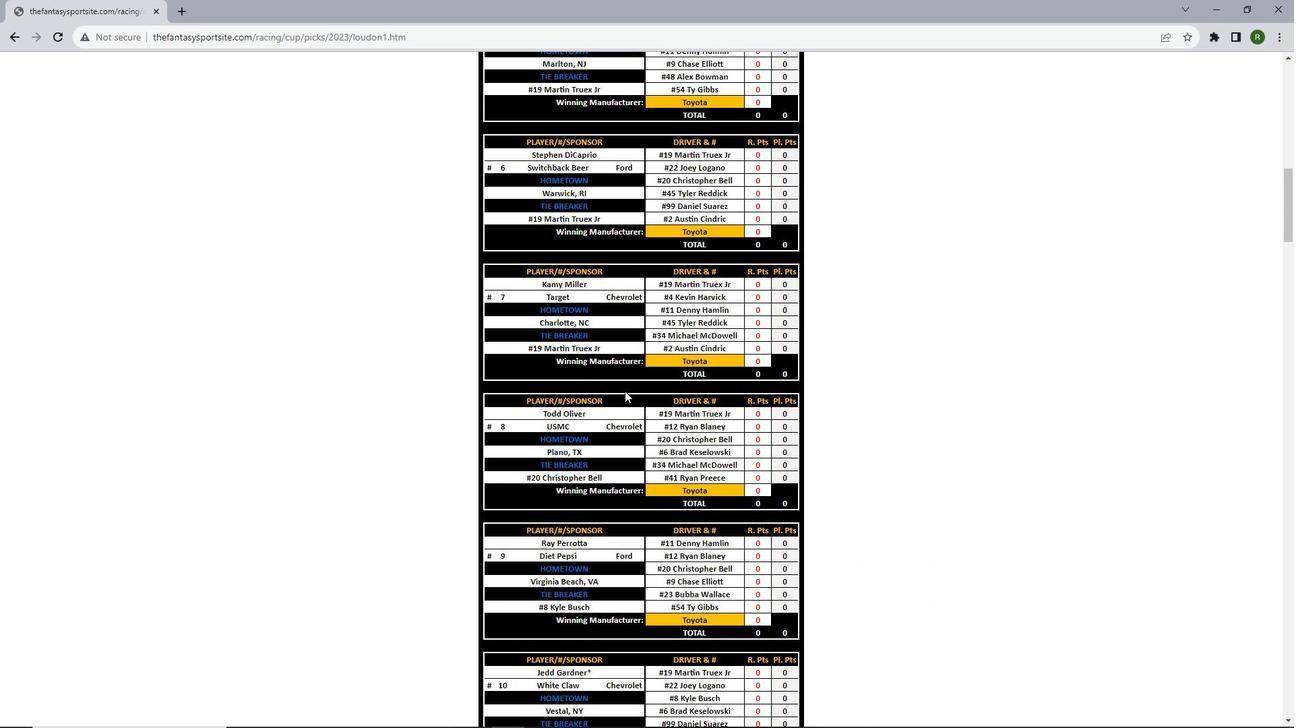 
Action: Mouse scrolled (624, 390) with delta (0, 0)
Screenshot: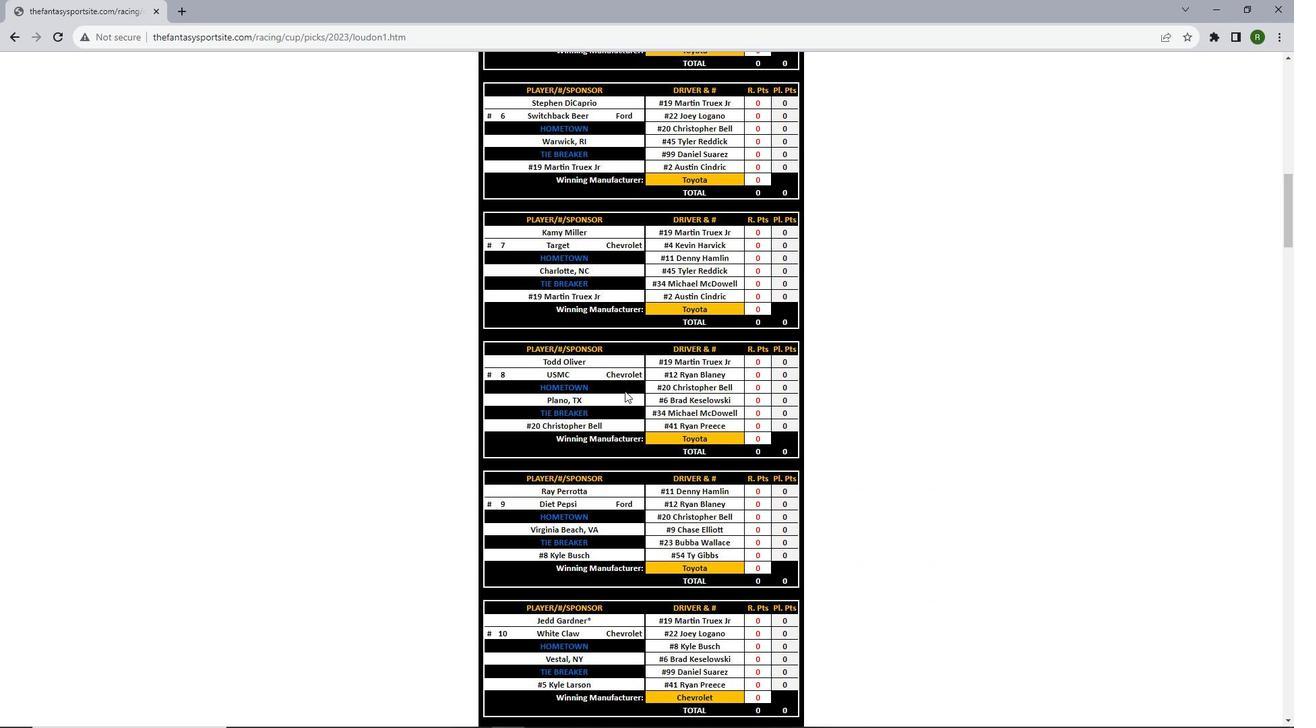
Action: Mouse scrolled (624, 390) with delta (0, 0)
Screenshot: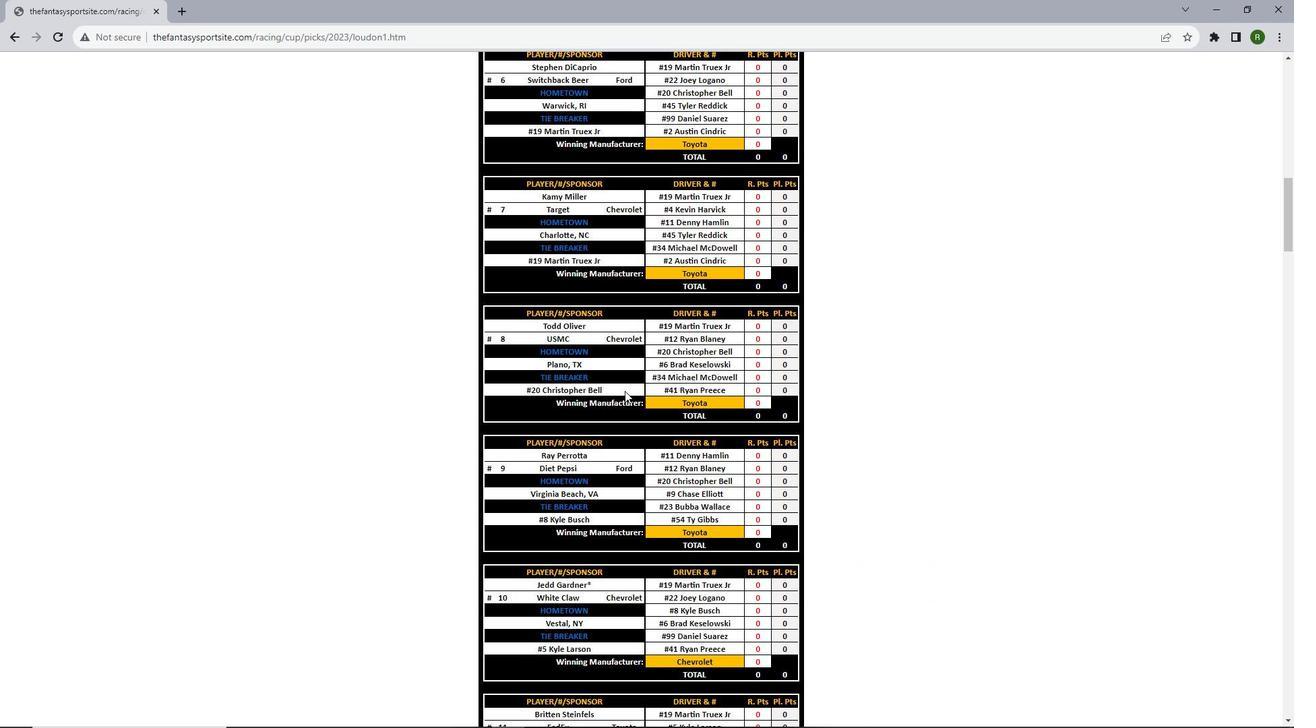 
Action: Mouse scrolled (624, 390) with delta (0, 0)
Screenshot: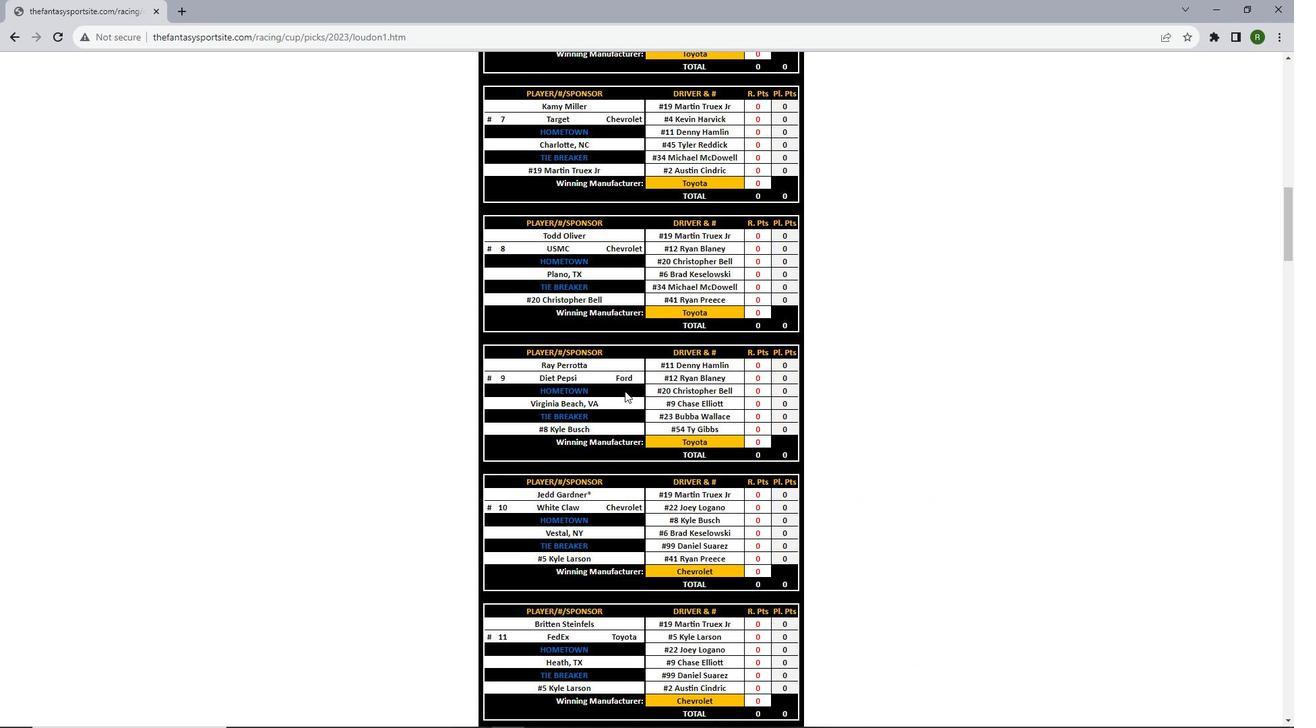 
Action: Mouse scrolled (624, 390) with delta (0, 0)
Screenshot: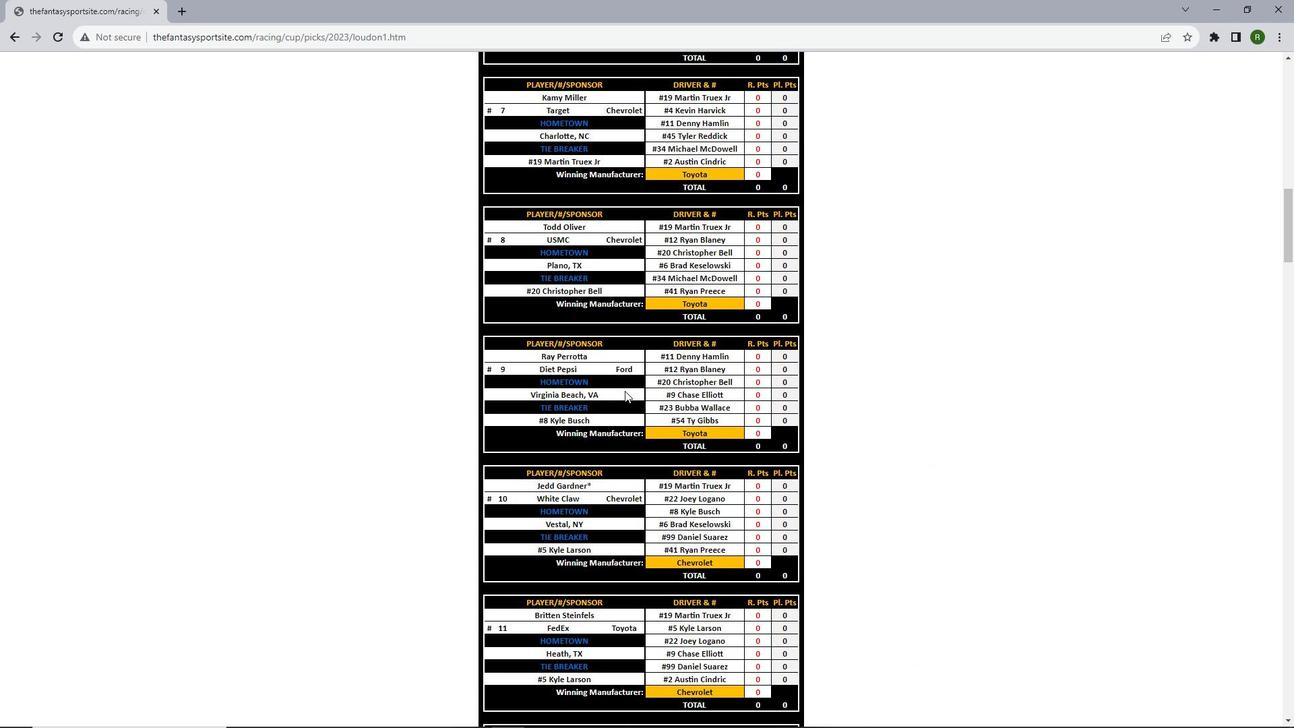 
Action: Mouse scrolled (624, 390) with delta (0, 0)
Screenshot: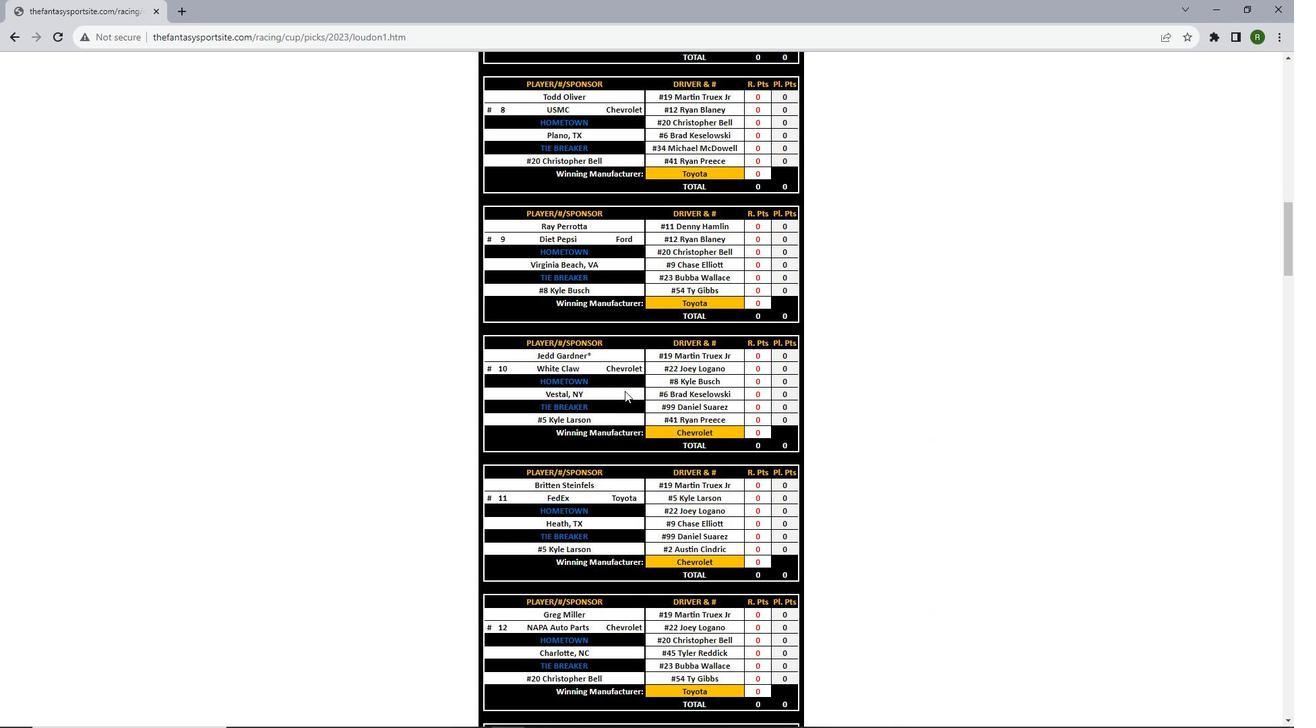 
Action: Mouse scrolled (624, 390) with delta (0, 0)
Screenshot: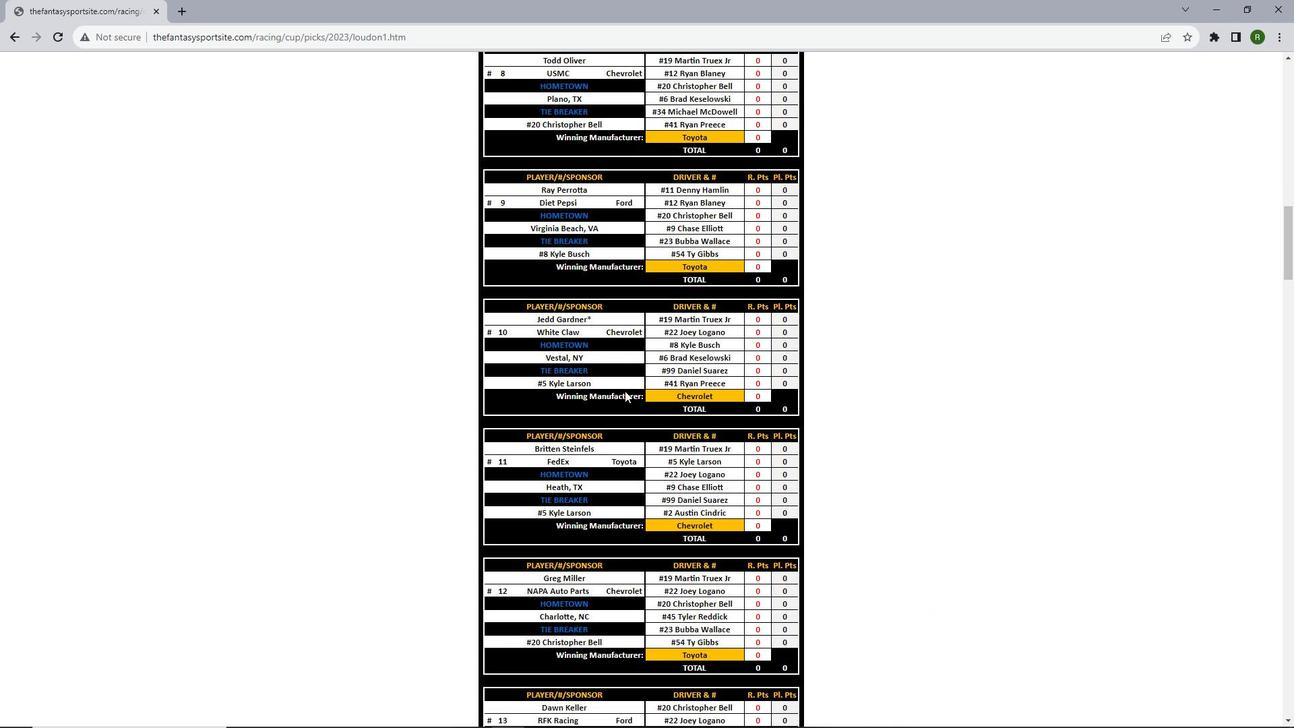 
Action: Mouse scrolled (624, 390) with delta (0, 0)
Screenshot: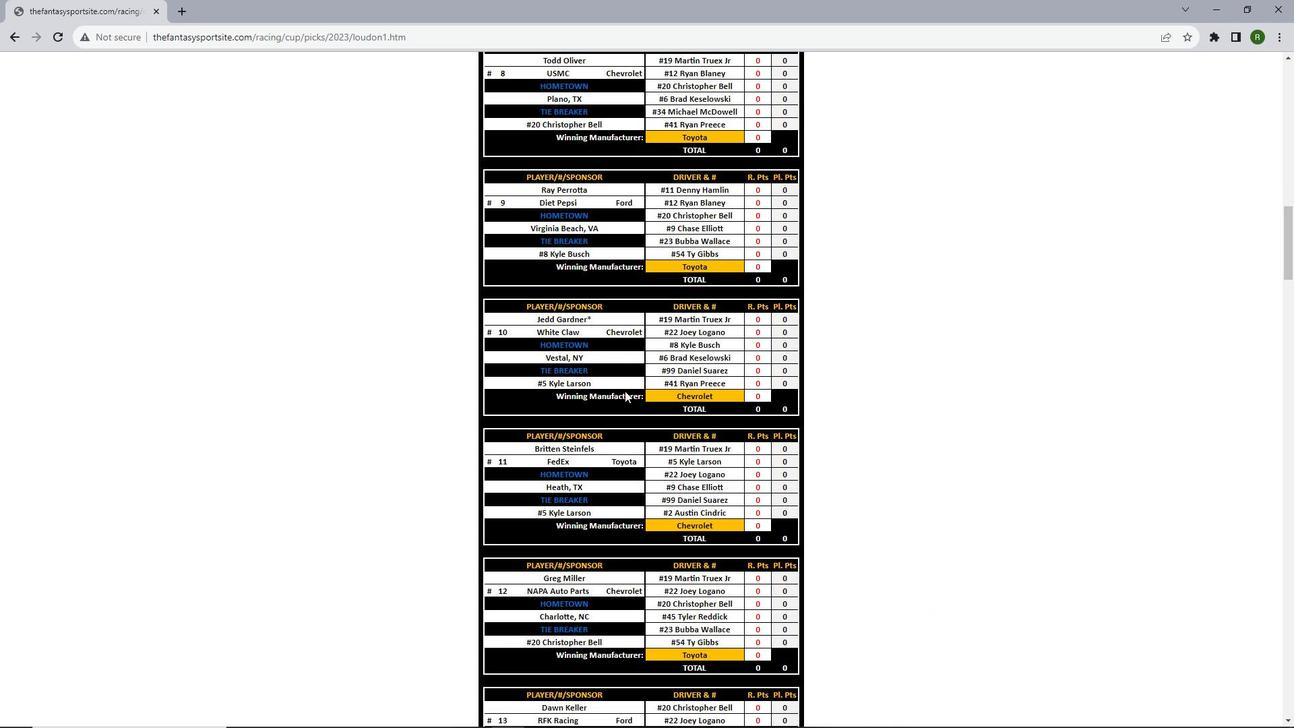 
Action: Mouse scrolled (624, 390) with delta (0, 0)
Screenshot: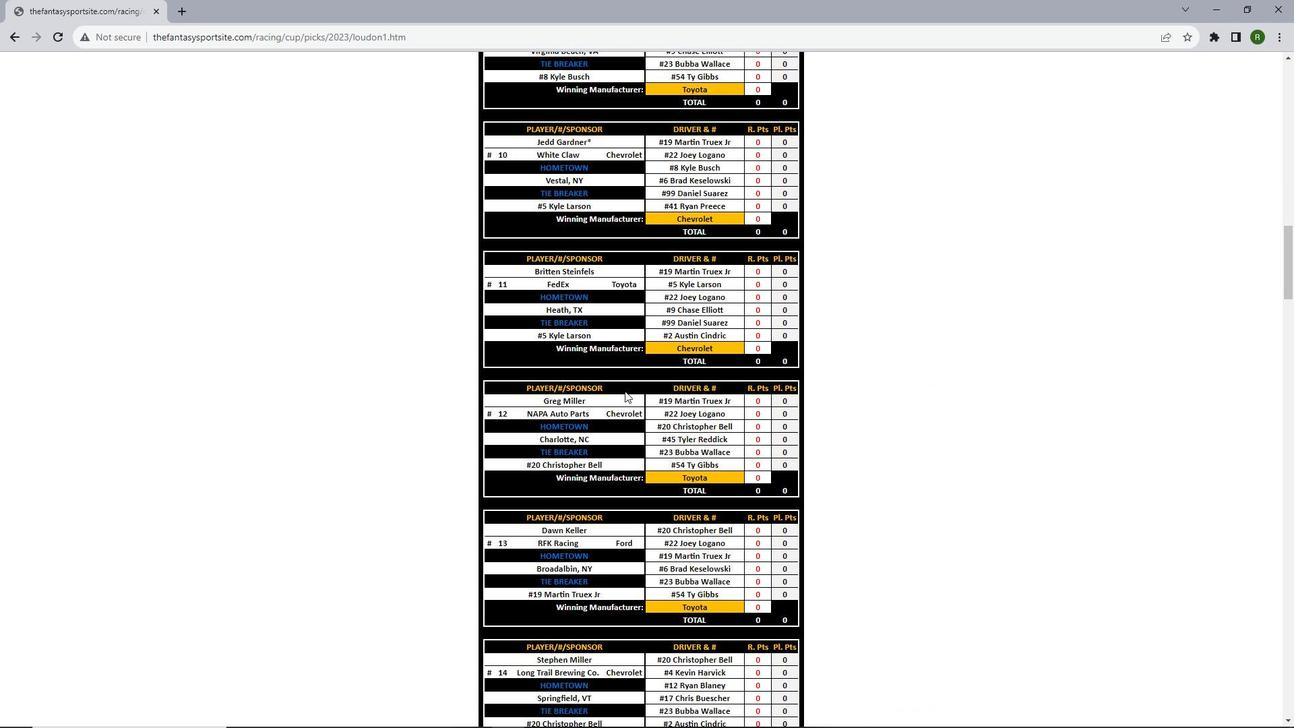 
Action: Mouse scrolled (624, 390) with delta (0, 0)
Screenshot: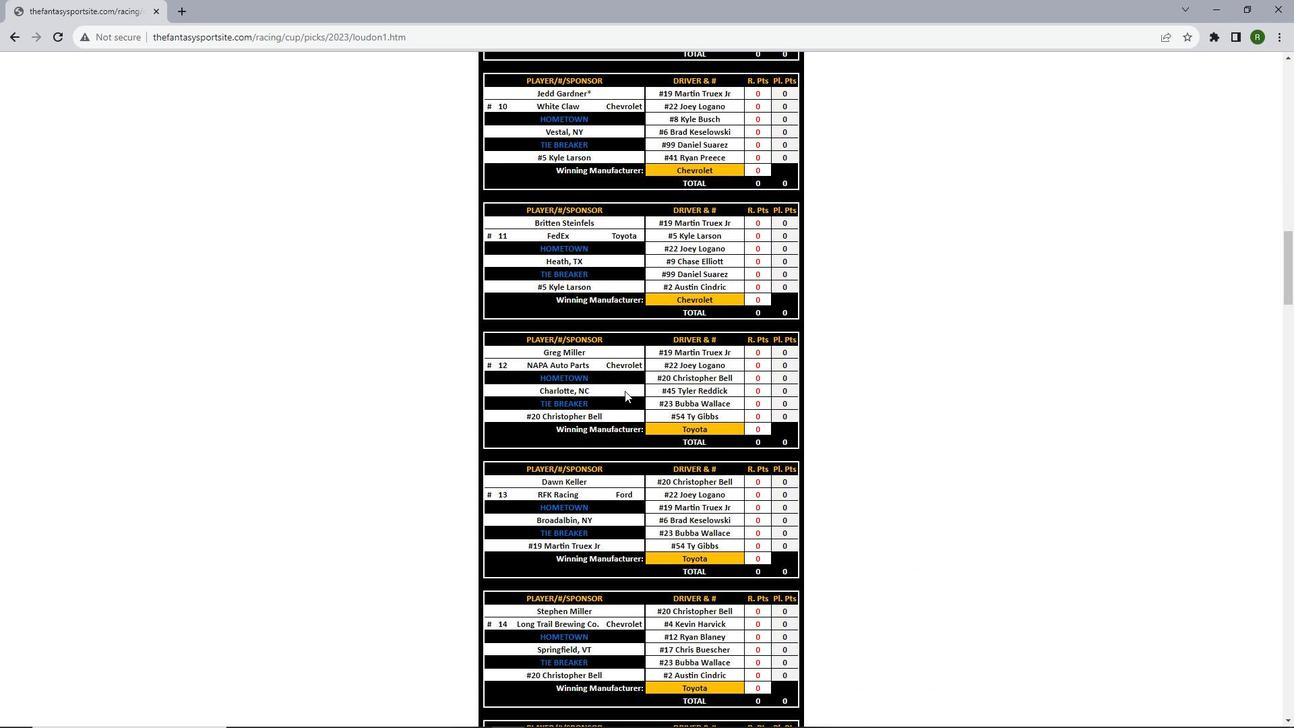 
Action: Mouse scrolled (624, 390) with delta (0, 0)
Screenshot: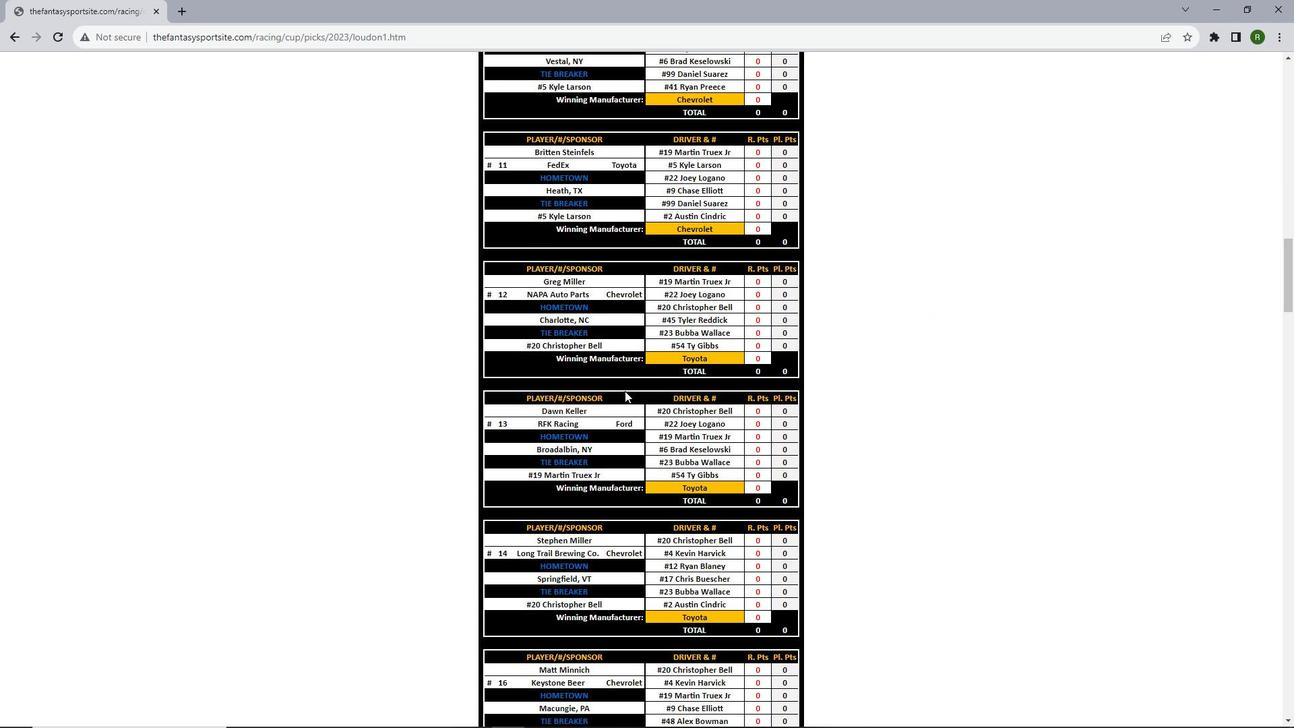 
Action: Mouse scrolled (624, 390) with delta (0, 0)
Screenshot: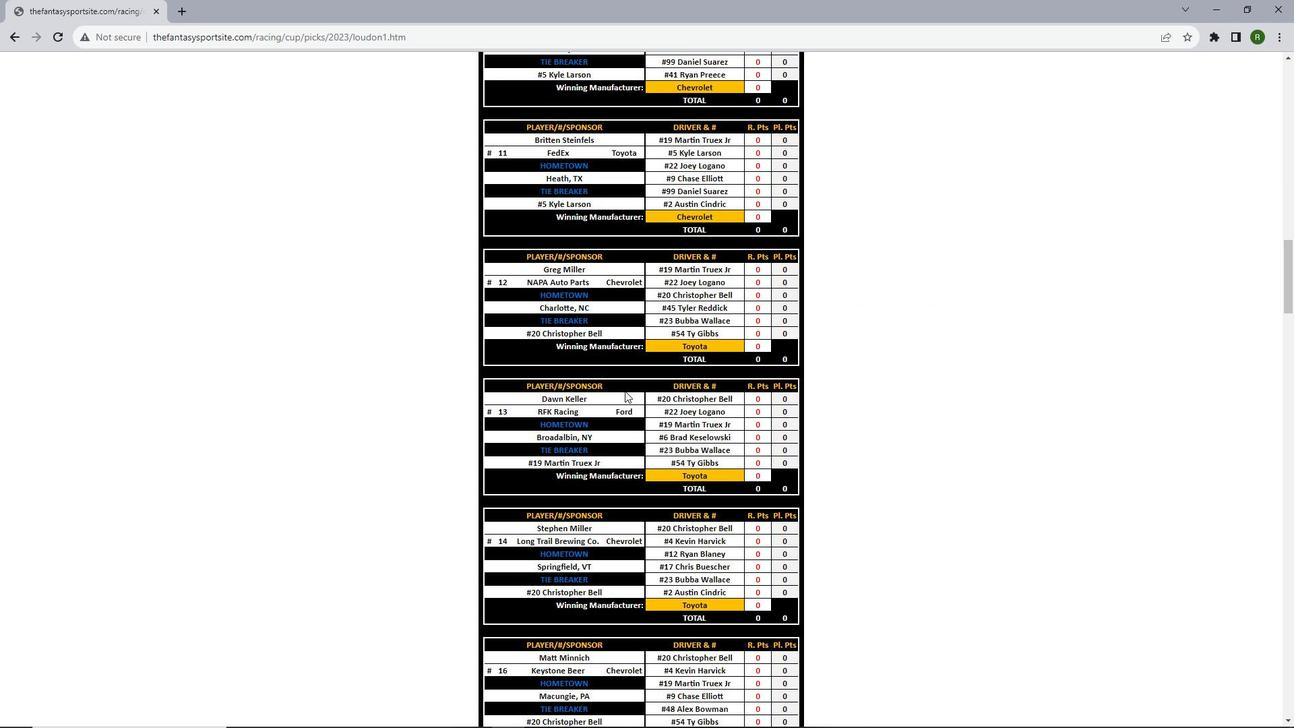 
Action: Mouse scrolled (624, 390) with delta (0, 0)
Screenshot: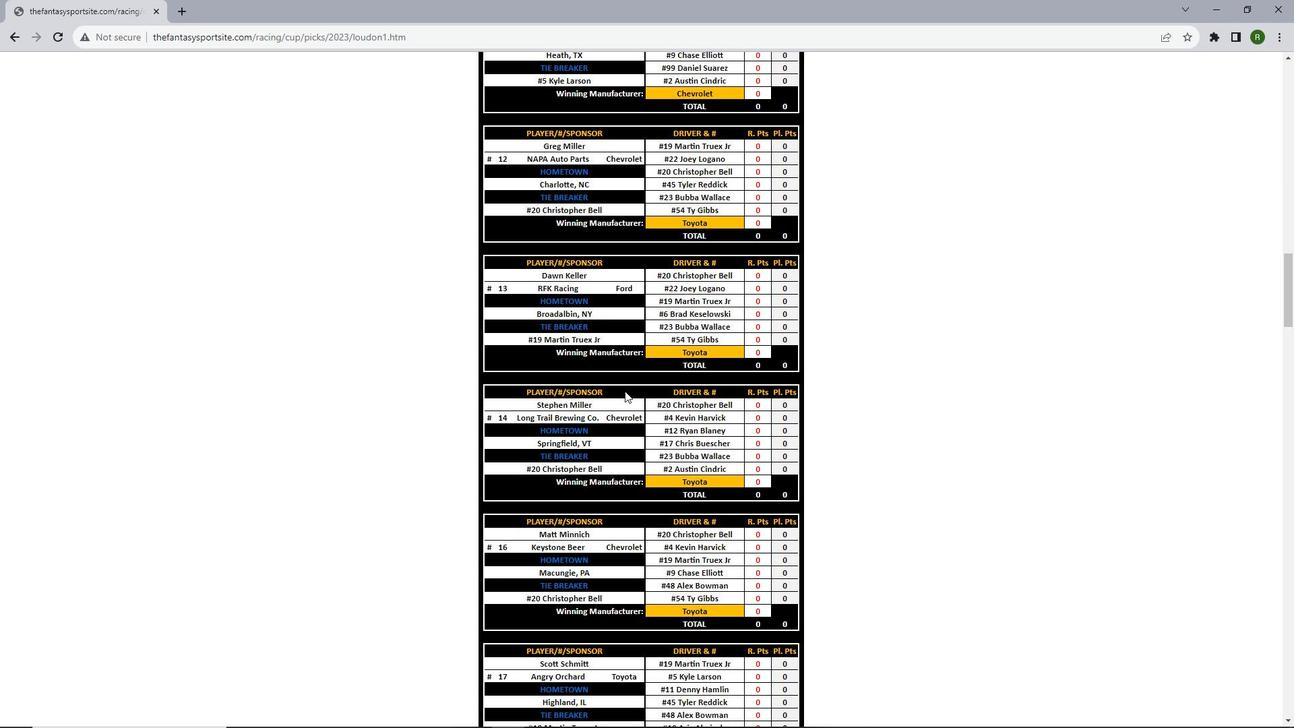 
Action: Mouse scrolled (624, 390) with delta (0, 0)
Screenshot: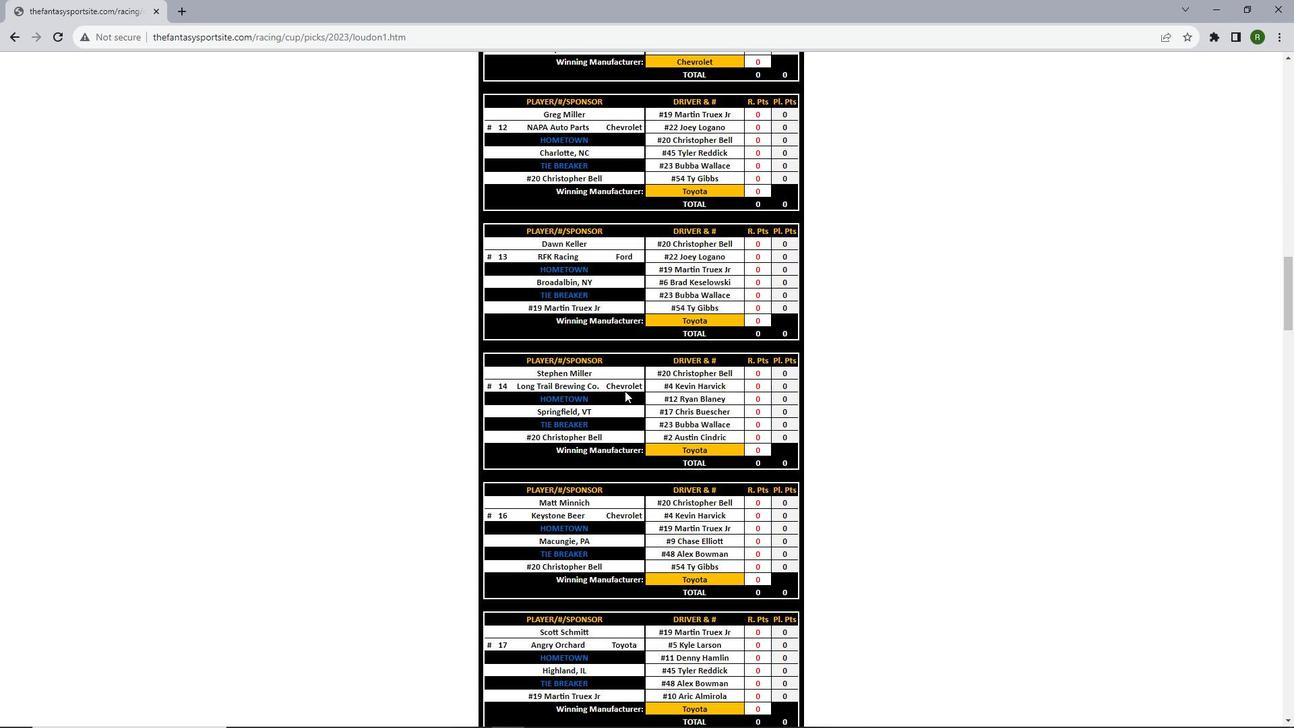 
Action: Mouse scrolled (624, 390) with delta (0, 0)
Screenshot: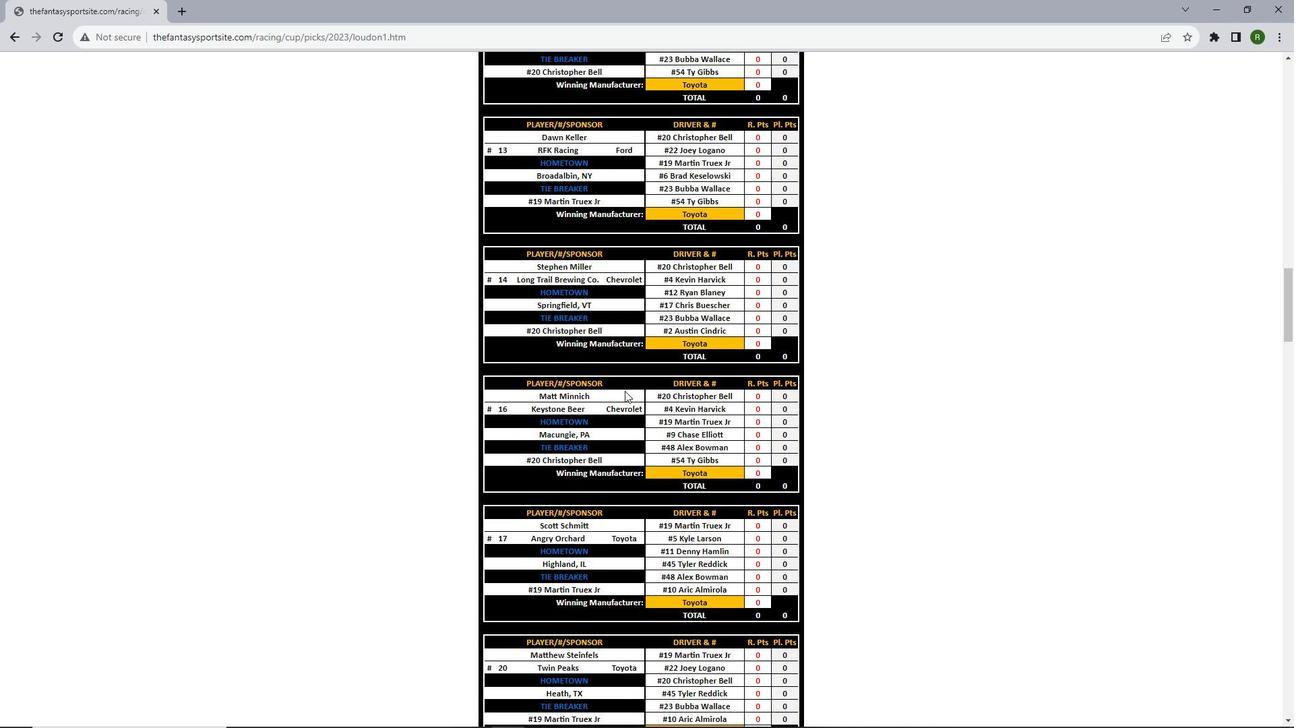 
Action: Mouse scrolled (624, 390) with delta (0, 0)
Screenshot: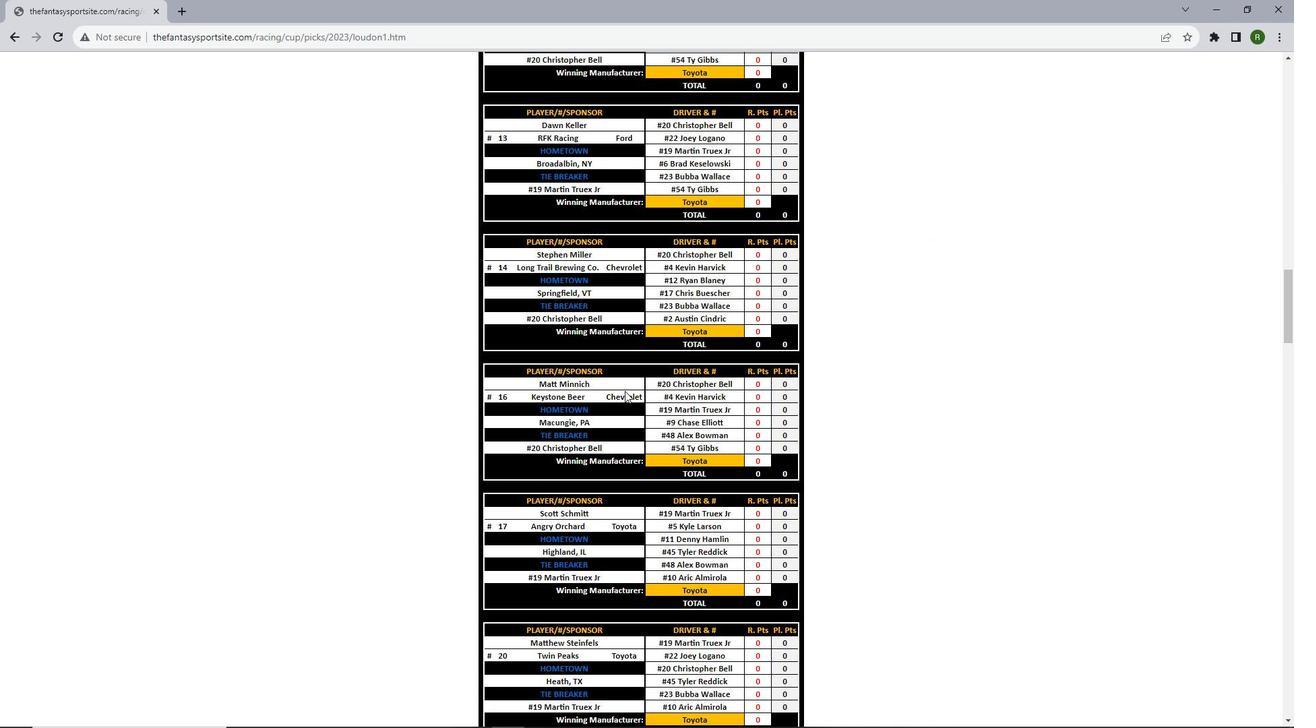 
Action: Mouse scrolled (624, 390) with delta (0, 0)
Screenshot: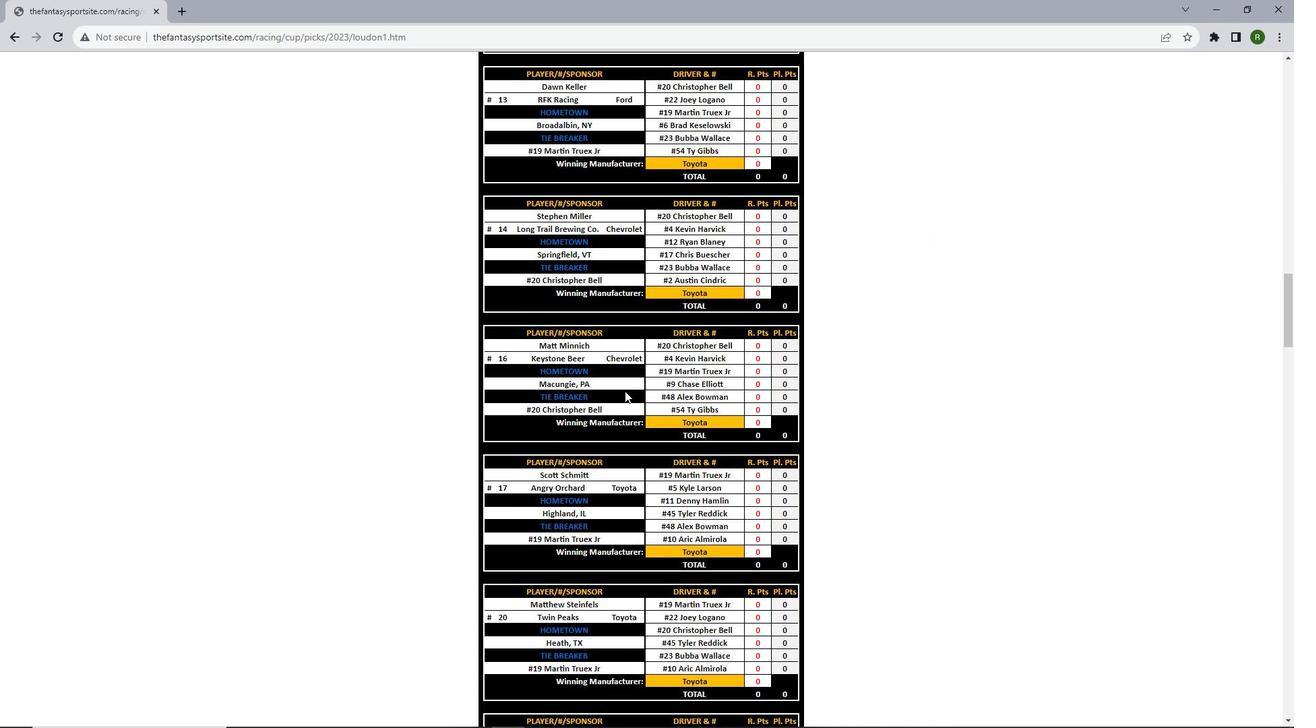 
Action: Mouse scrolled (624, 390) with delta (0, 0)
Screenshot: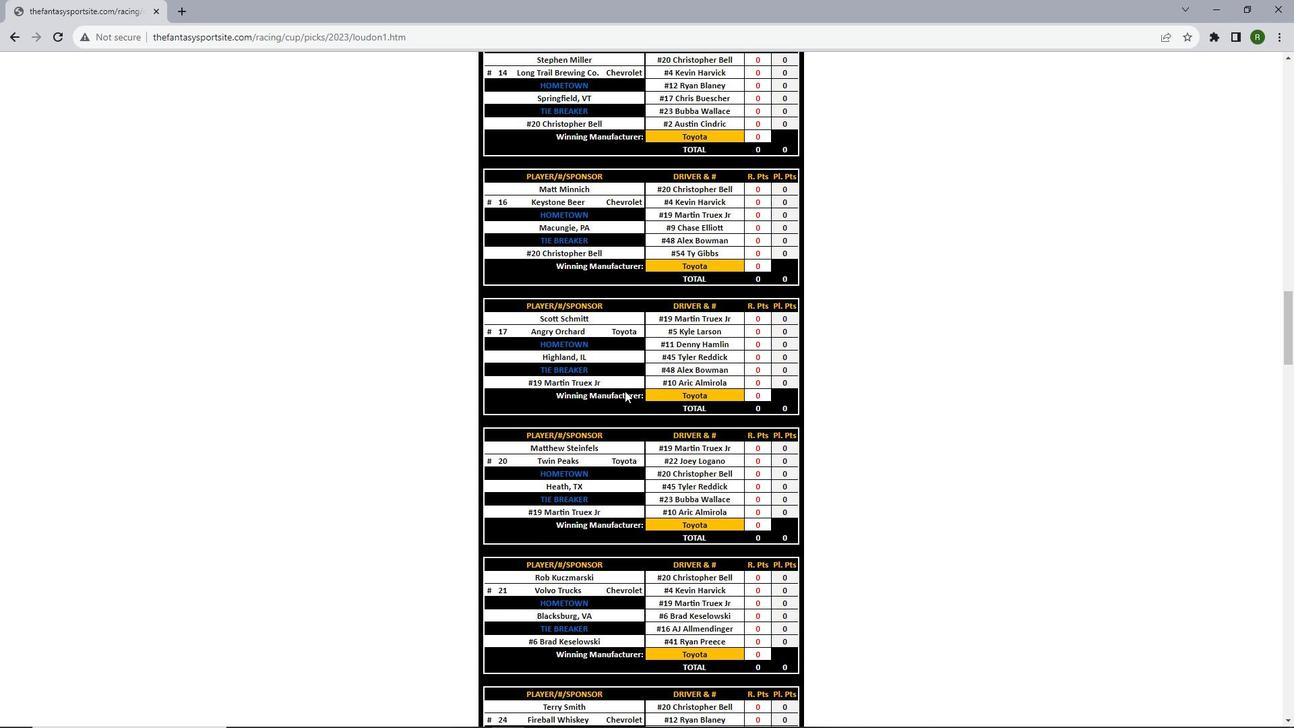 
Action: Mouse scrolled (624, 390) with delta (0, 0)
Screenshot: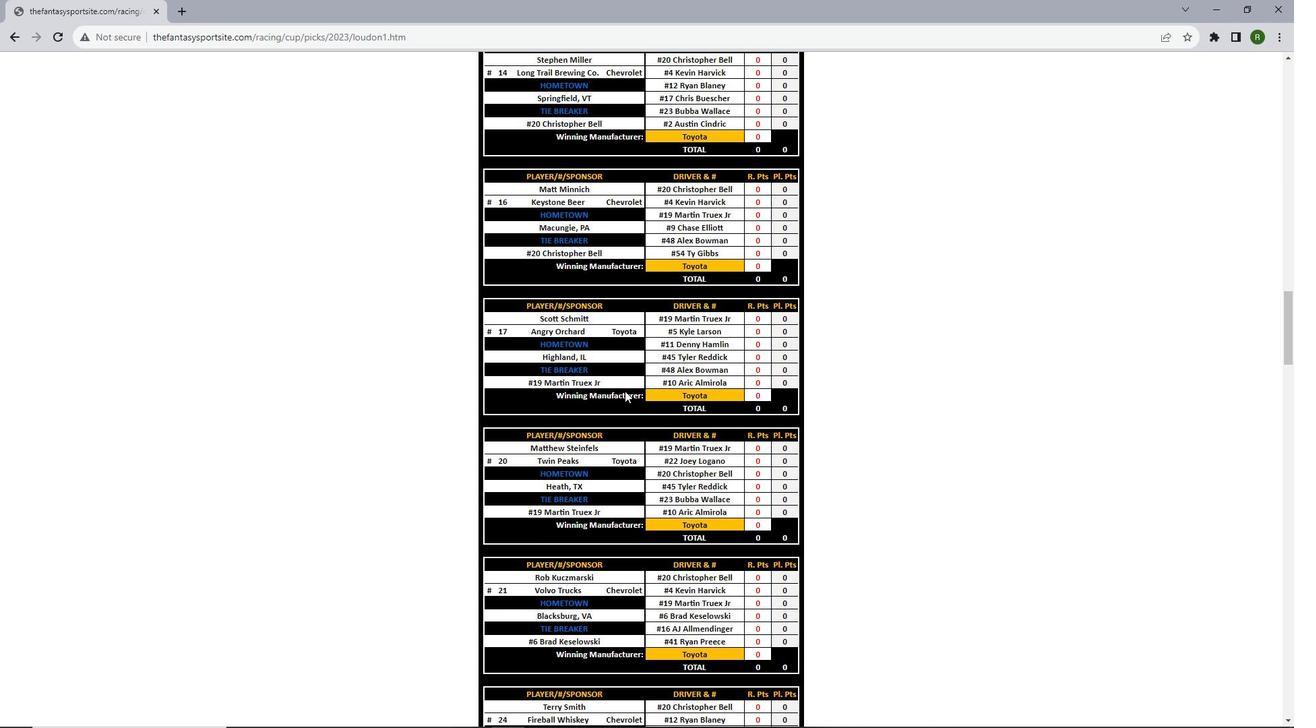 
Action: Mouse scrolled (624, 390) with delta (0, 0)
Screenshot: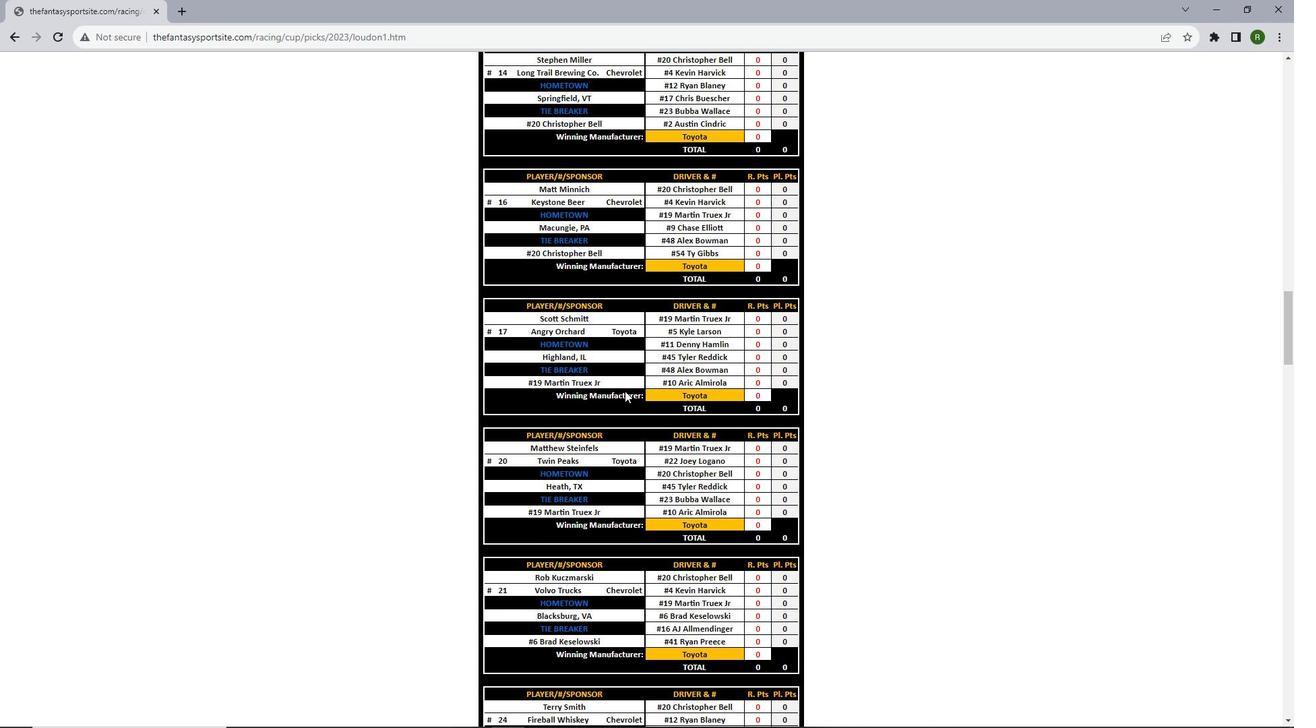 
Action: Mouse scrolled (624, 390) with delta (0, 0)
Screenshot: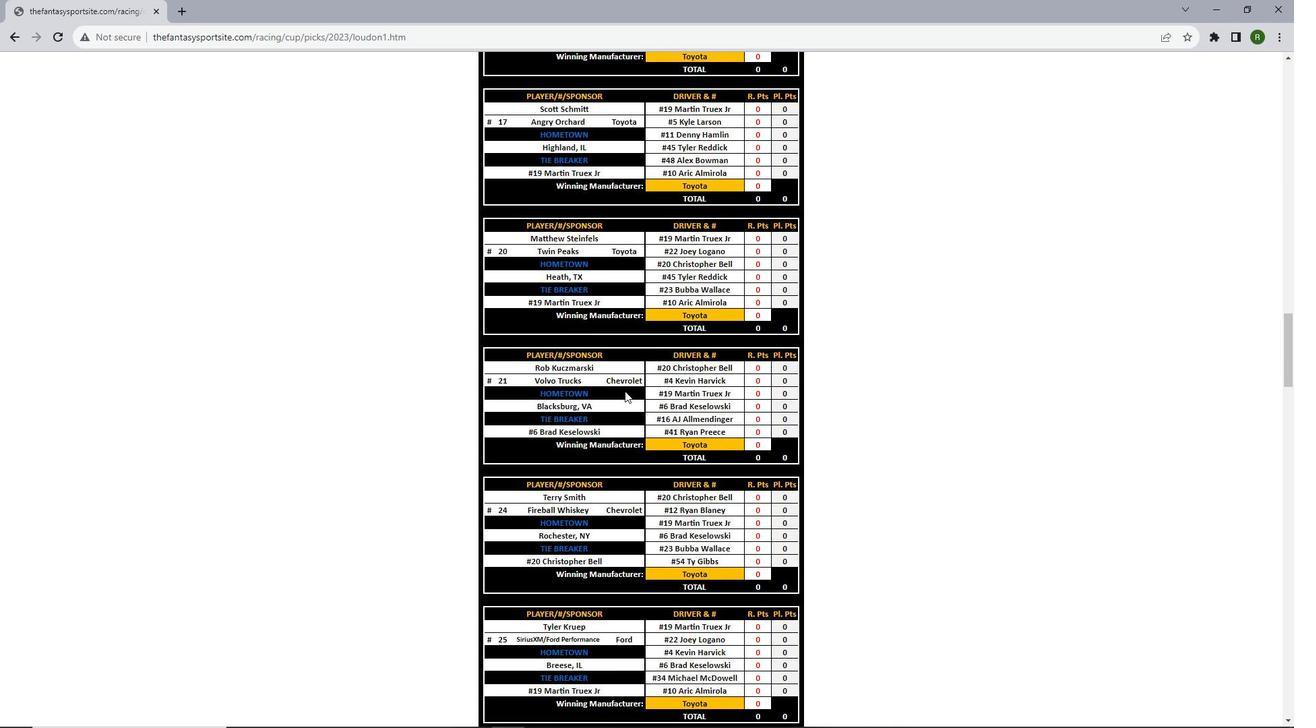 
Action: Mouse scrolled (624, 390) with delta (0, 0)
Screenshot: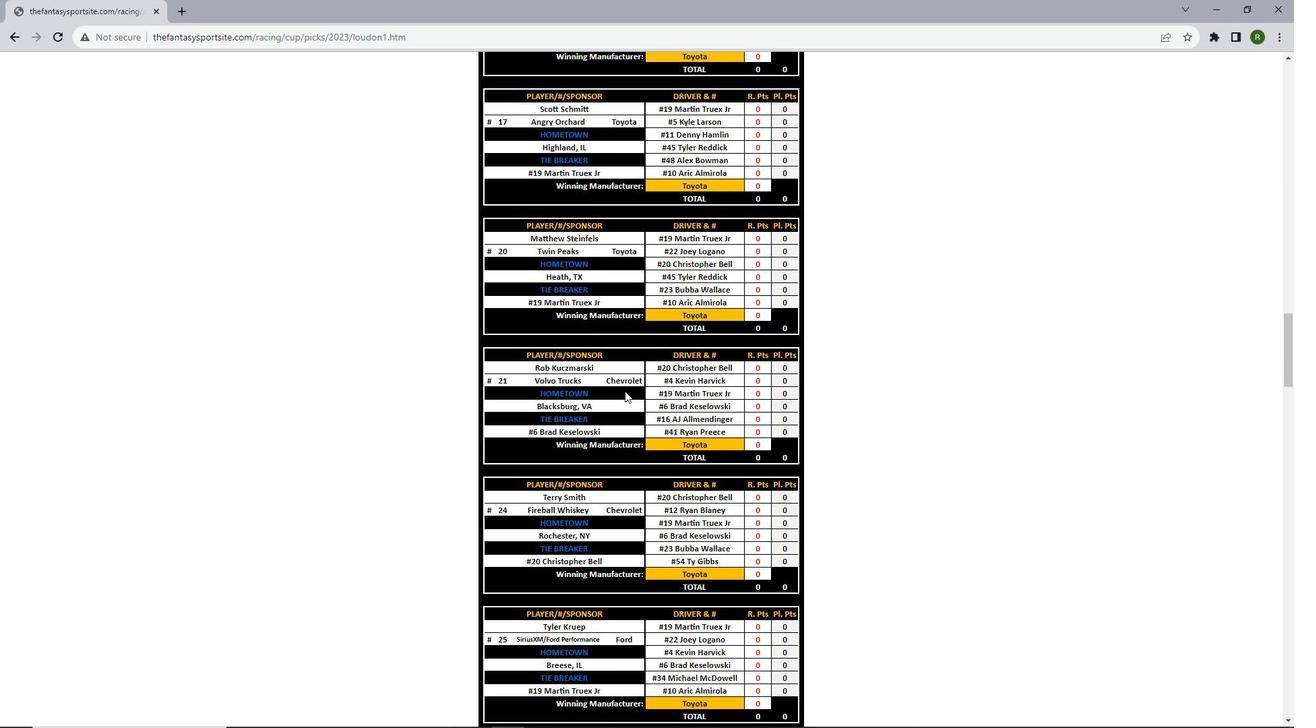 
Action: Mouse scrolled (624, 390) with delta (0, 0)
Screenshot: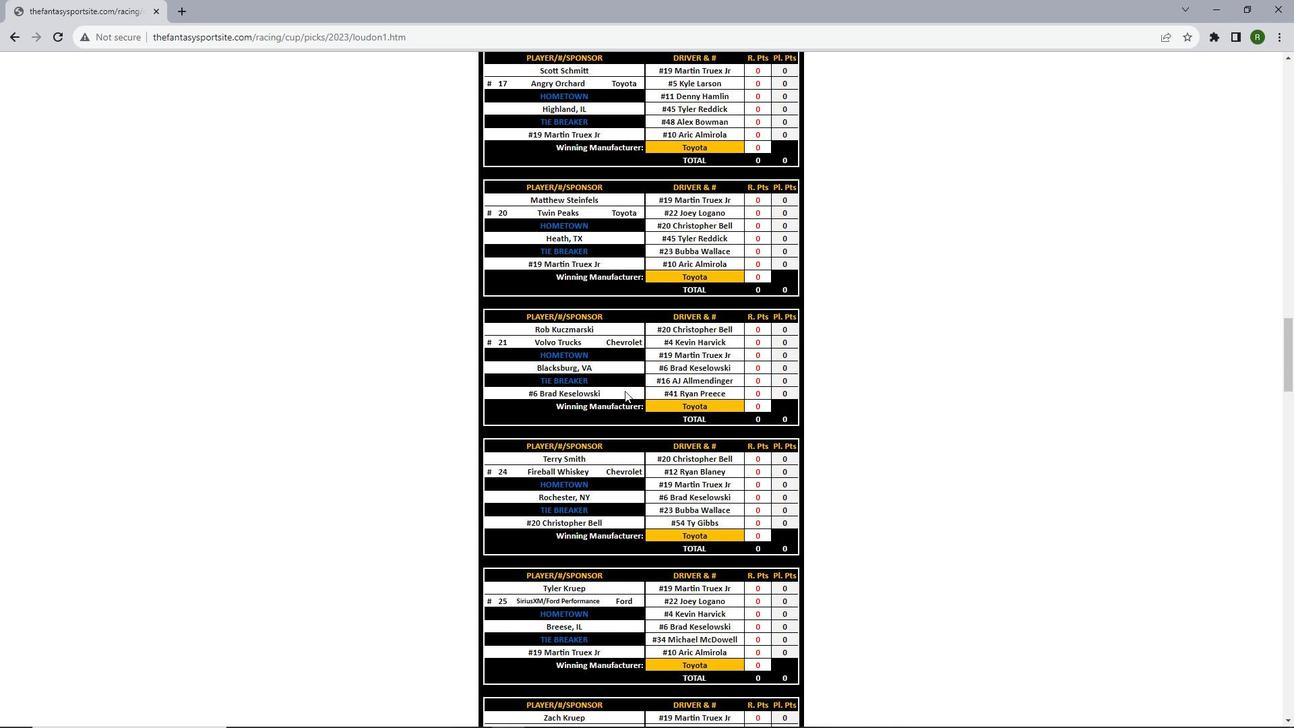 
Action: Mouse scrolled (624, 390) with delta (0, 0)
Screenshot: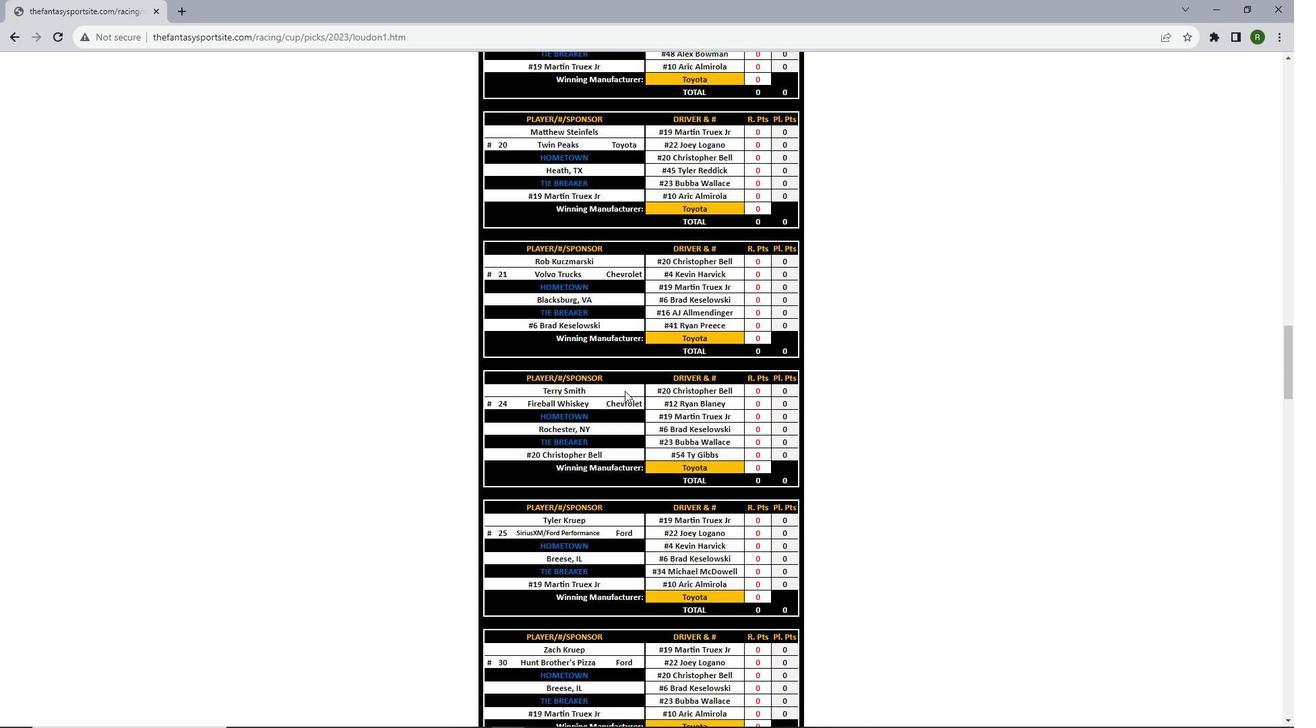 
Action: Mouse scrolled (624, 390) with delta (0, 0)
Screenshot: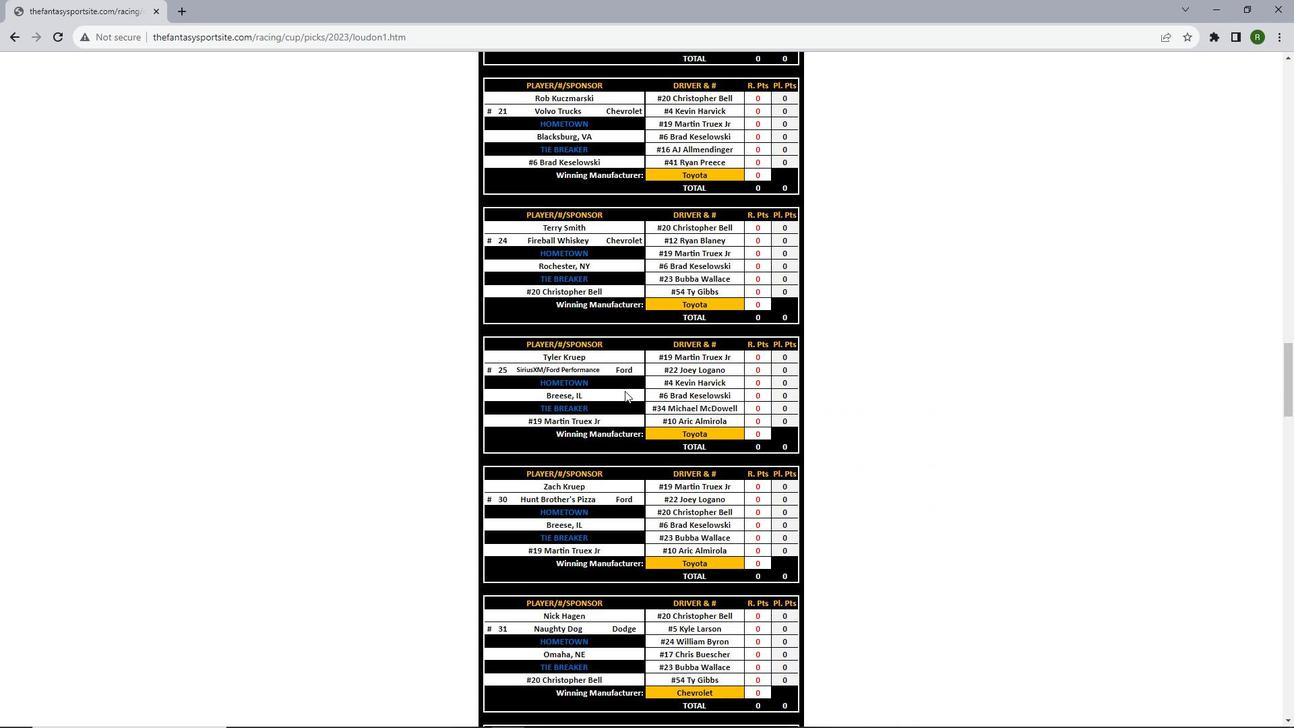 
Action: Mouse scrolled (624, 390) with delta (0, 0)
Screenshot: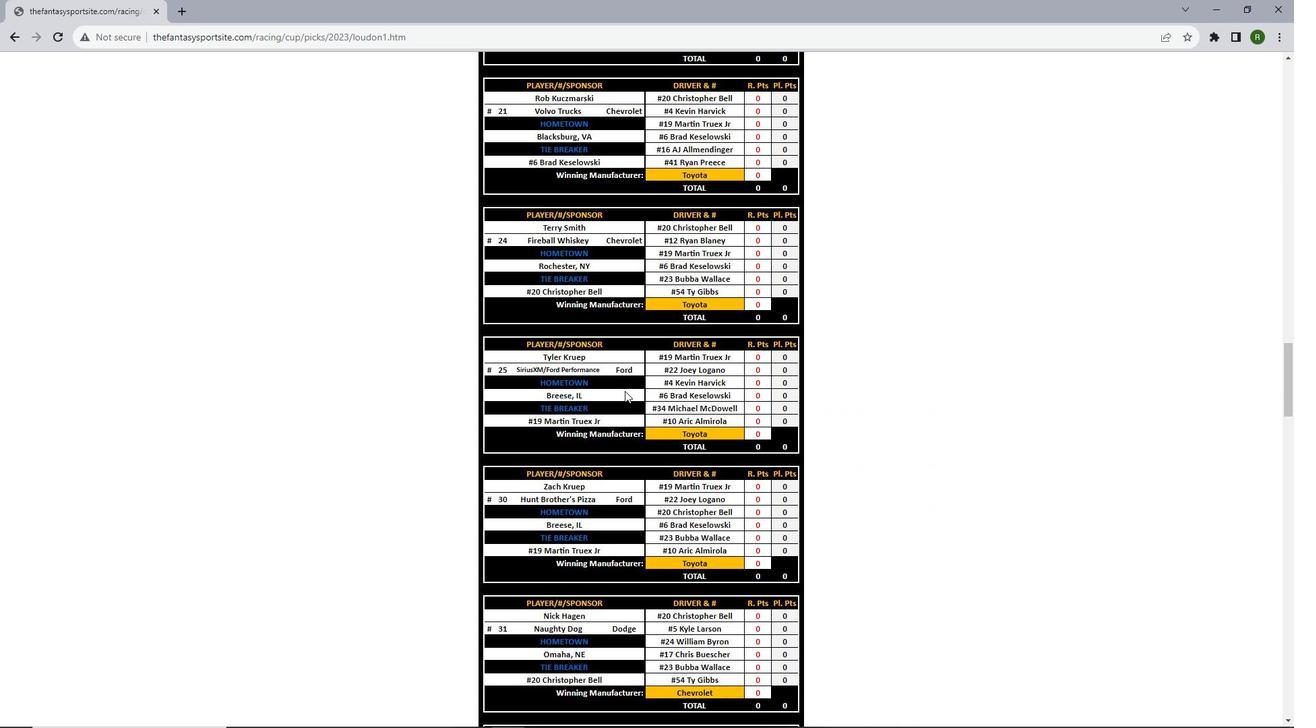 
Action: Mouse scrolled (624, 390) with delta (0, 0)
Screenshot: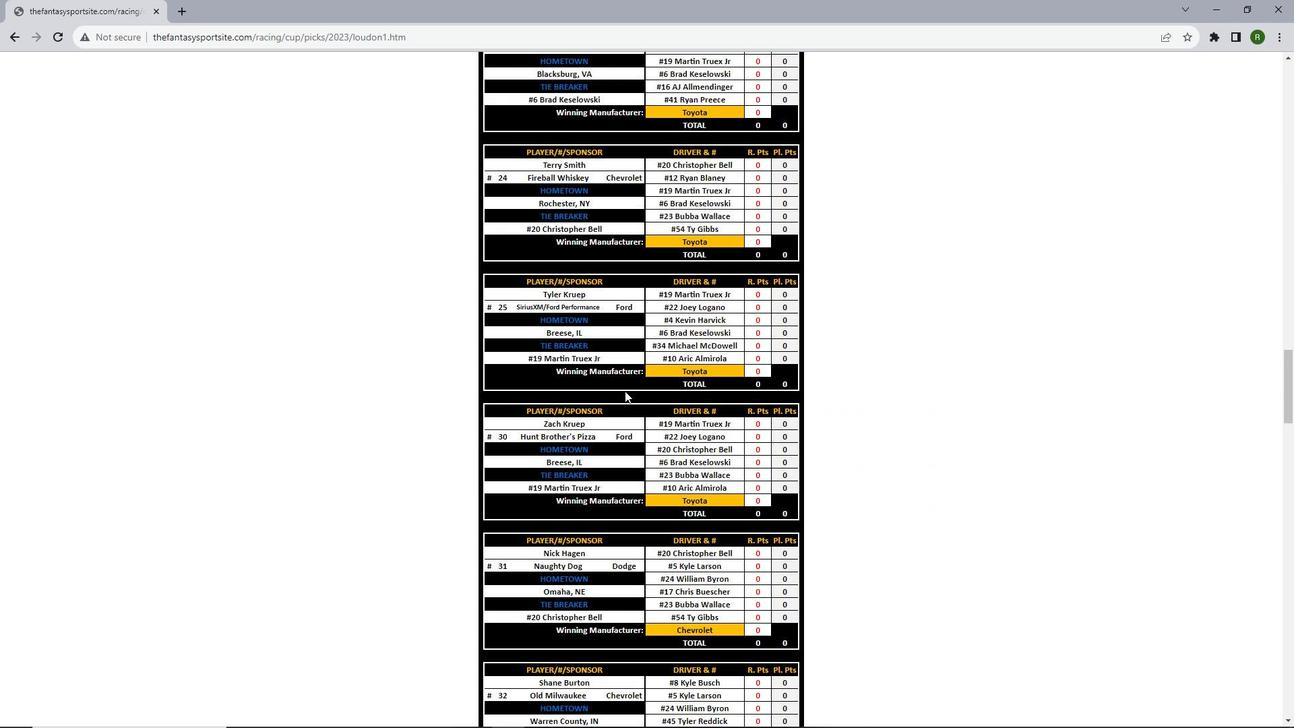 
Action: Mouse scrolled (624, 390) with delta (0, 0)
Screenshot: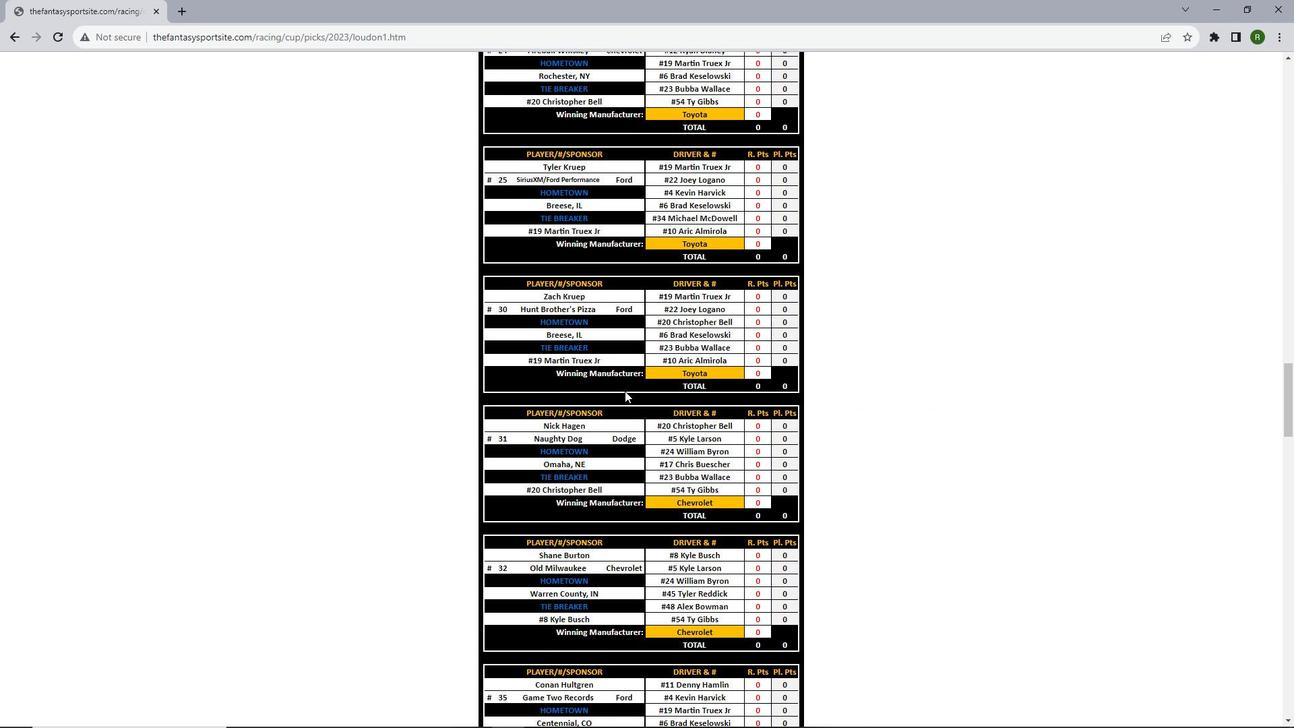 
Action: Mouse scrolled (624, 390) with delta (0, 0)
Screenshot: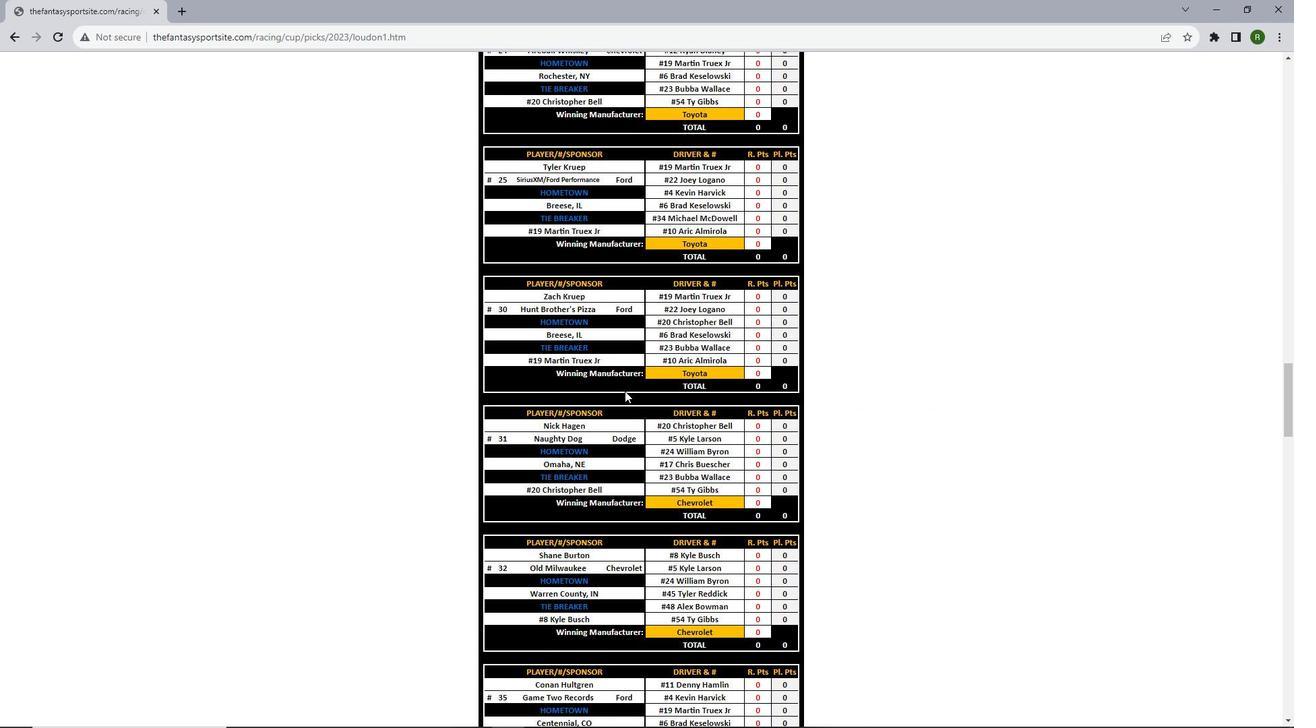 
Action: Mouse scrolled (624, 390) with delta (0, 0)
Screenshot: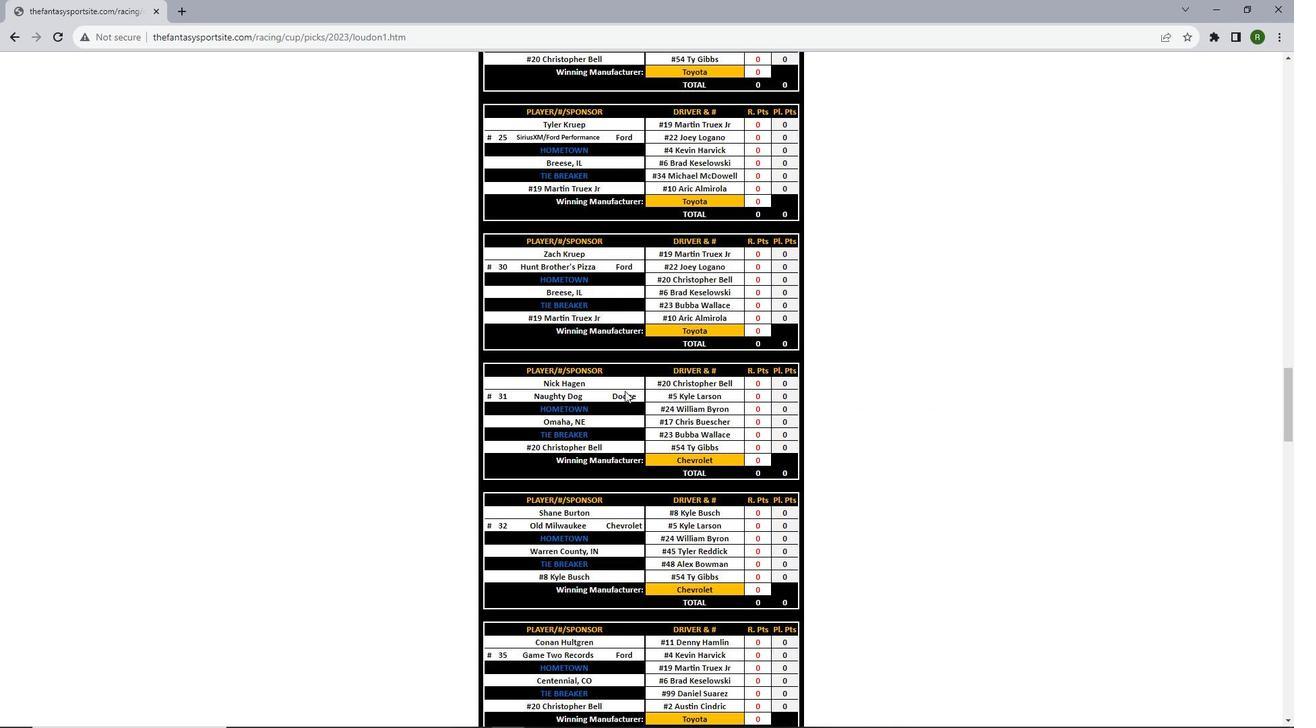 
Action: Mouse scrolled (624, 390) with delta (0, 0)
Screenshot: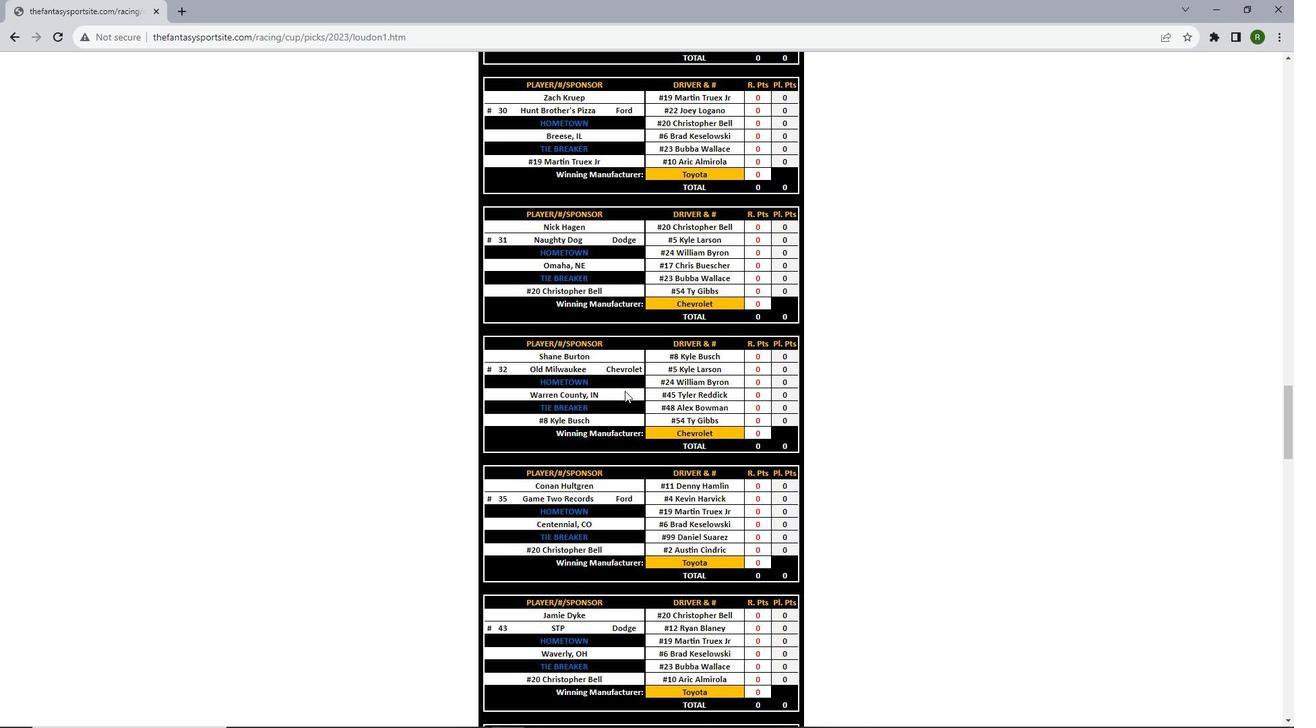 
Action: Mouse scrolled (624, 390) with delta (0, 0)
Screenshot: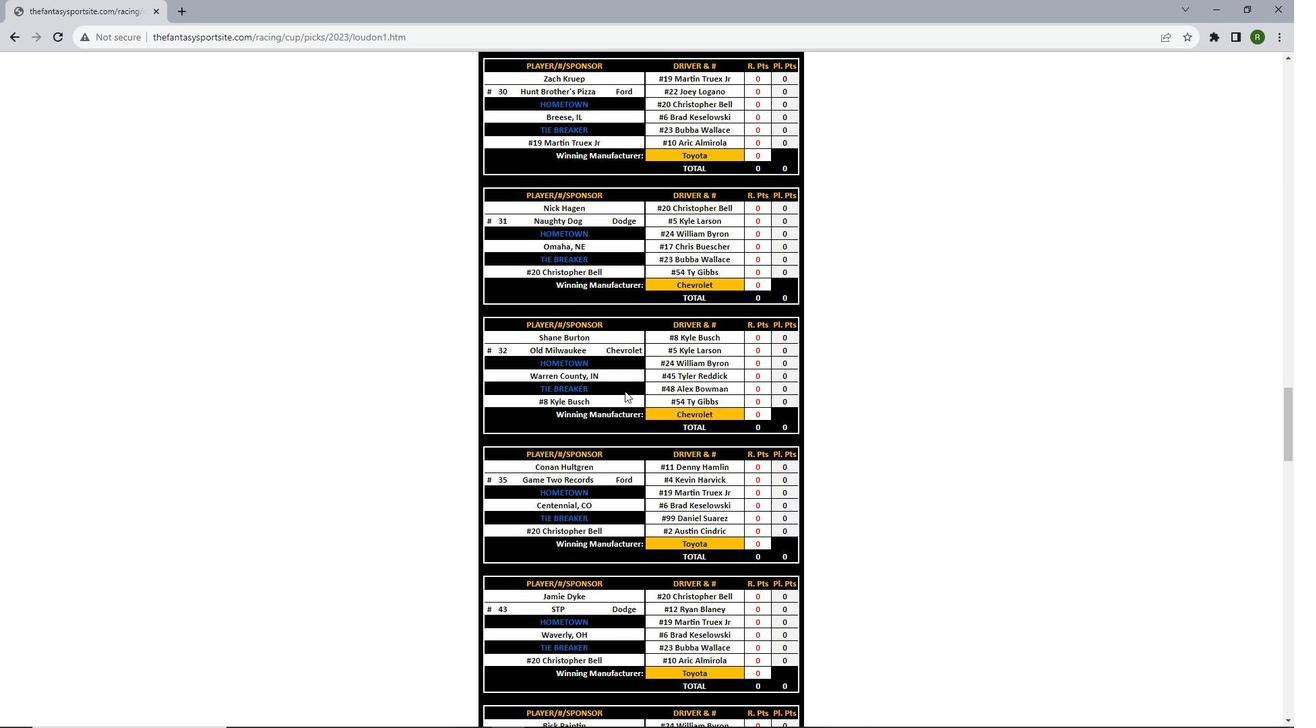 
Action: Mouse scrolled (624, 390) with delta (0, 0)
Screenshot: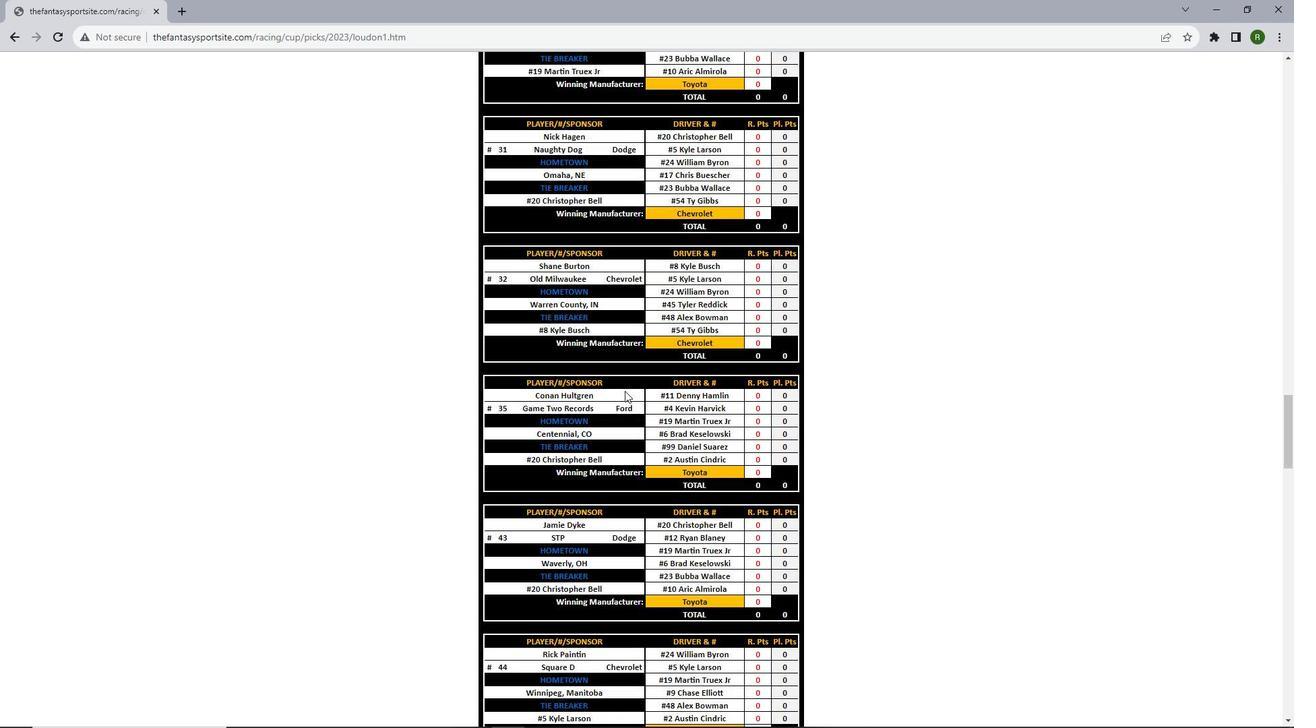 
Action: Mouse scrolled (624, 390) with delta (0, 0)
Screenshot: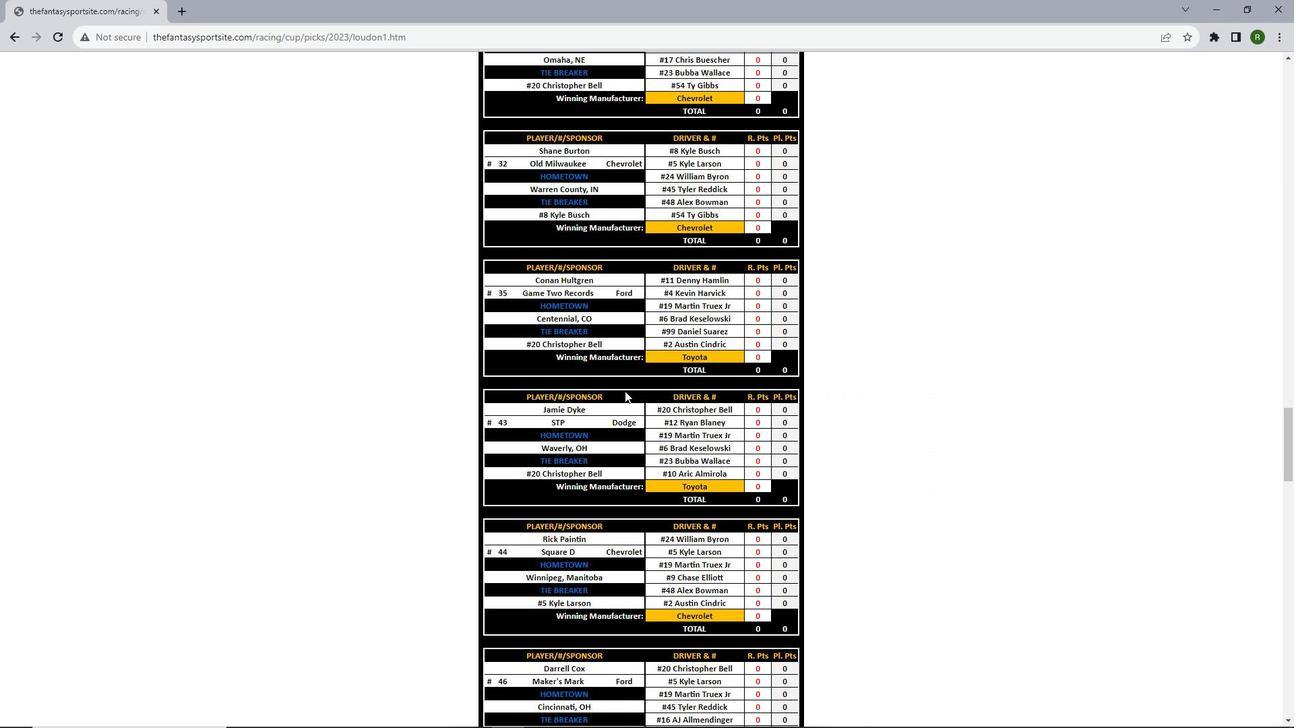 
Action: Mouse scrolled (624, 390) with delta (0, 0)
Screenshot: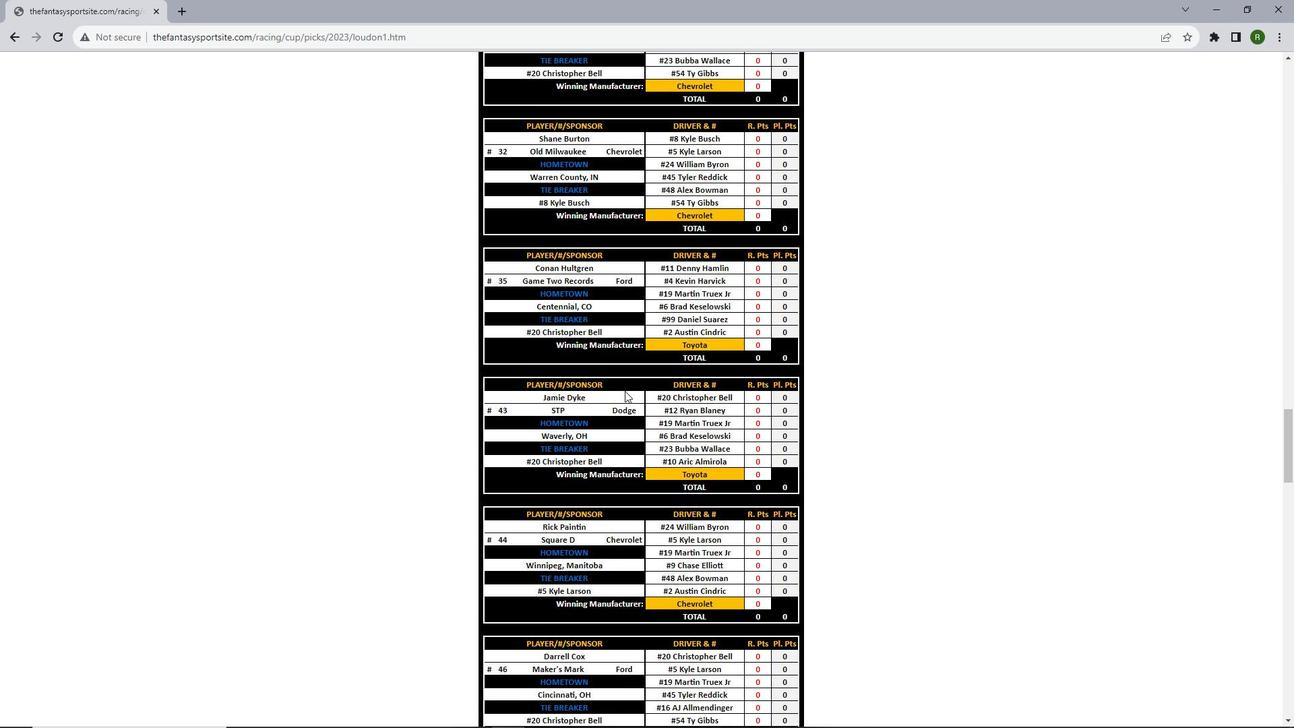 
Action: Mouse scrolled (624, 390) with delta (0, 0)
Screenshot: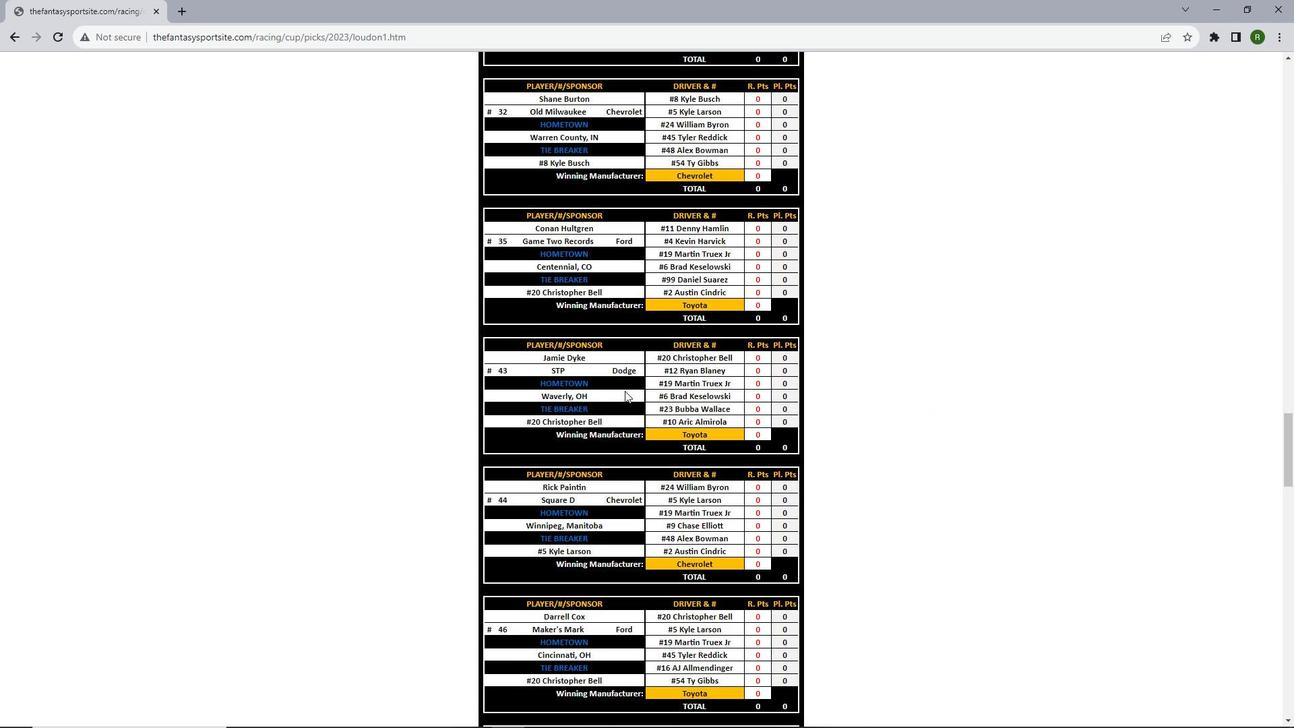 
Action: Mouse scrolled (624, 390) with delta (0, 0)
Screenshot: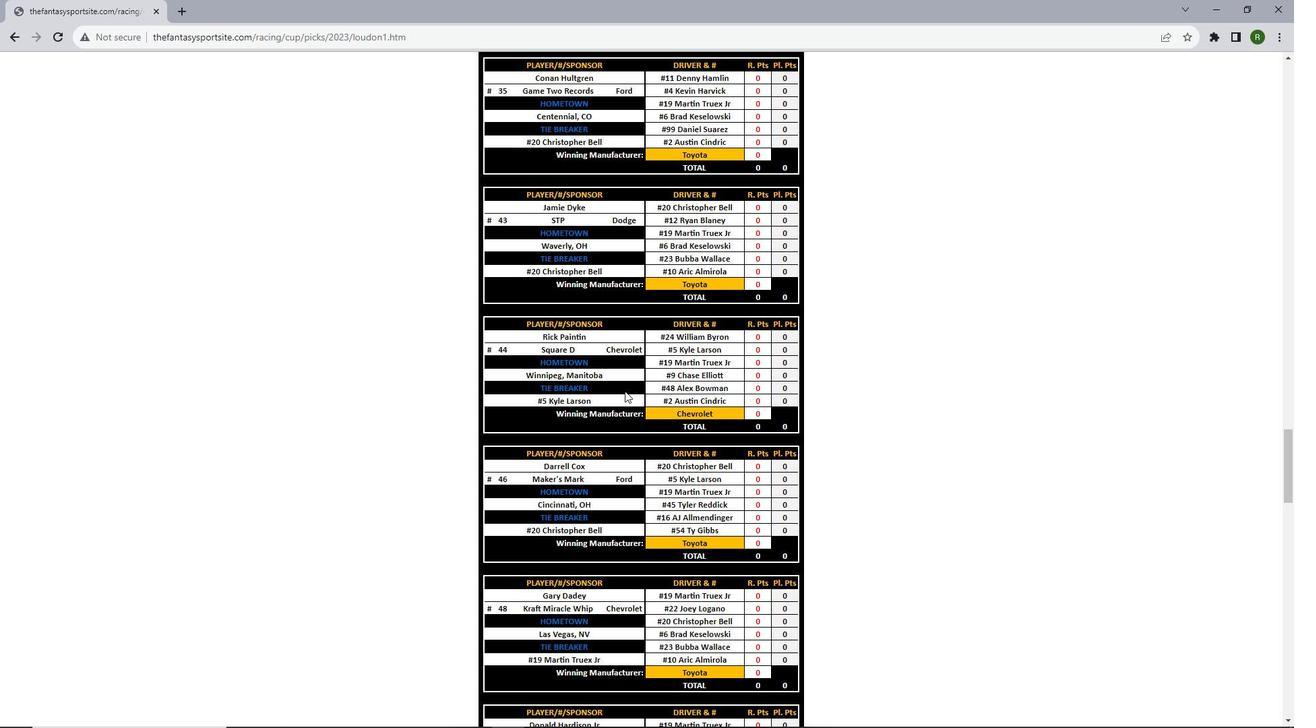 
Action: Mouse scrolled (624, 390) with delta (0, 0)
Screenshot: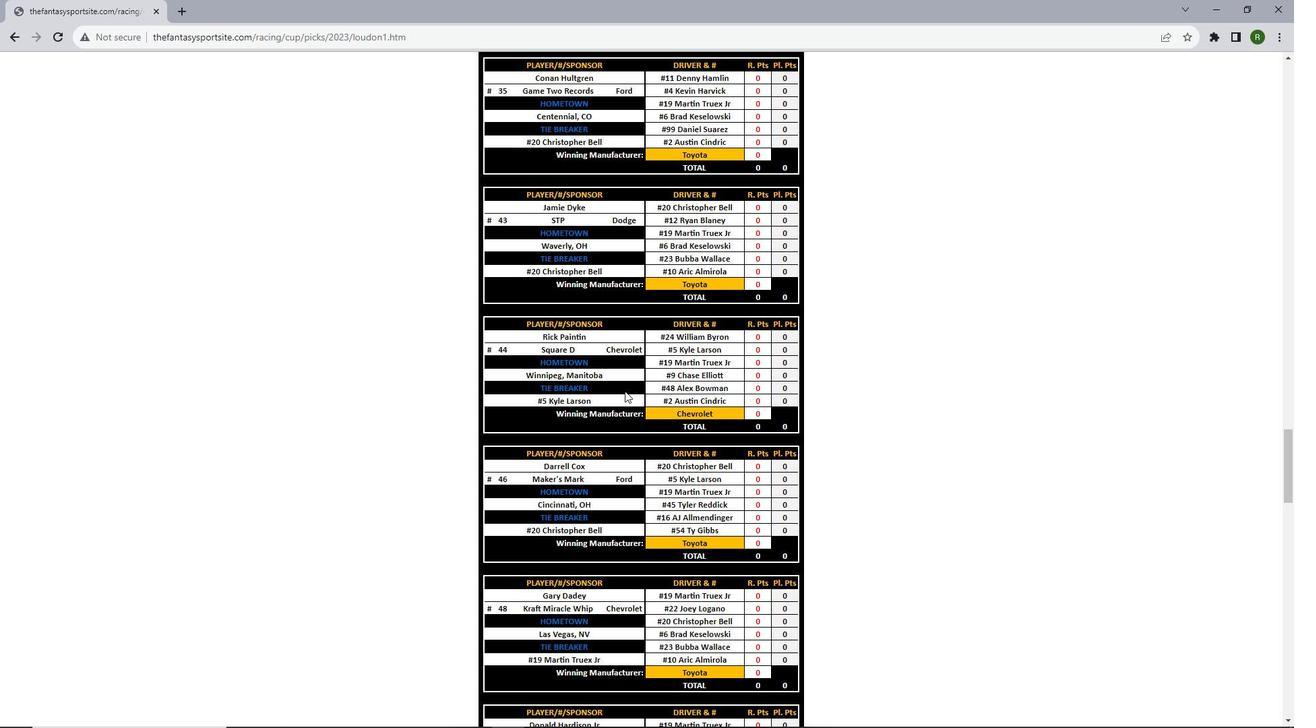 
Action: Mouse scrolled (624, 390) with delta (0, 0)
Screenshot: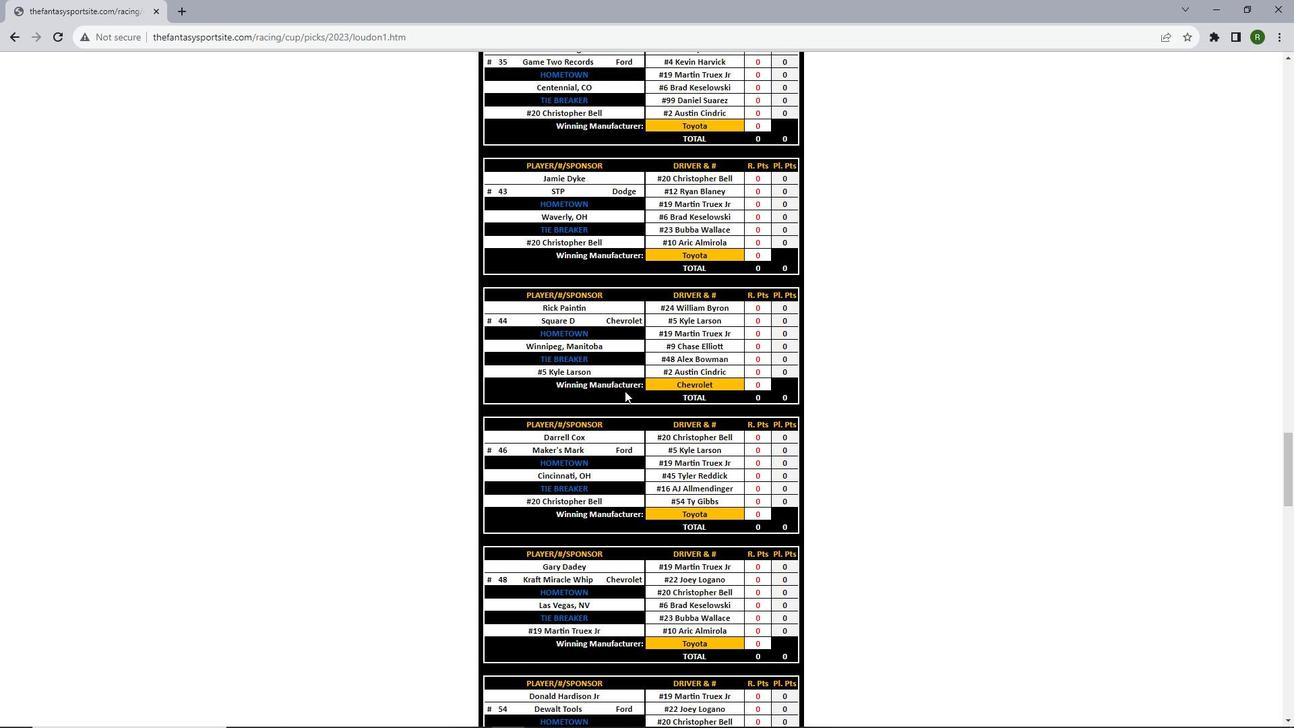 
Action: Mouse scrolled (624, 390) with delta (0, 0)
Screenshot: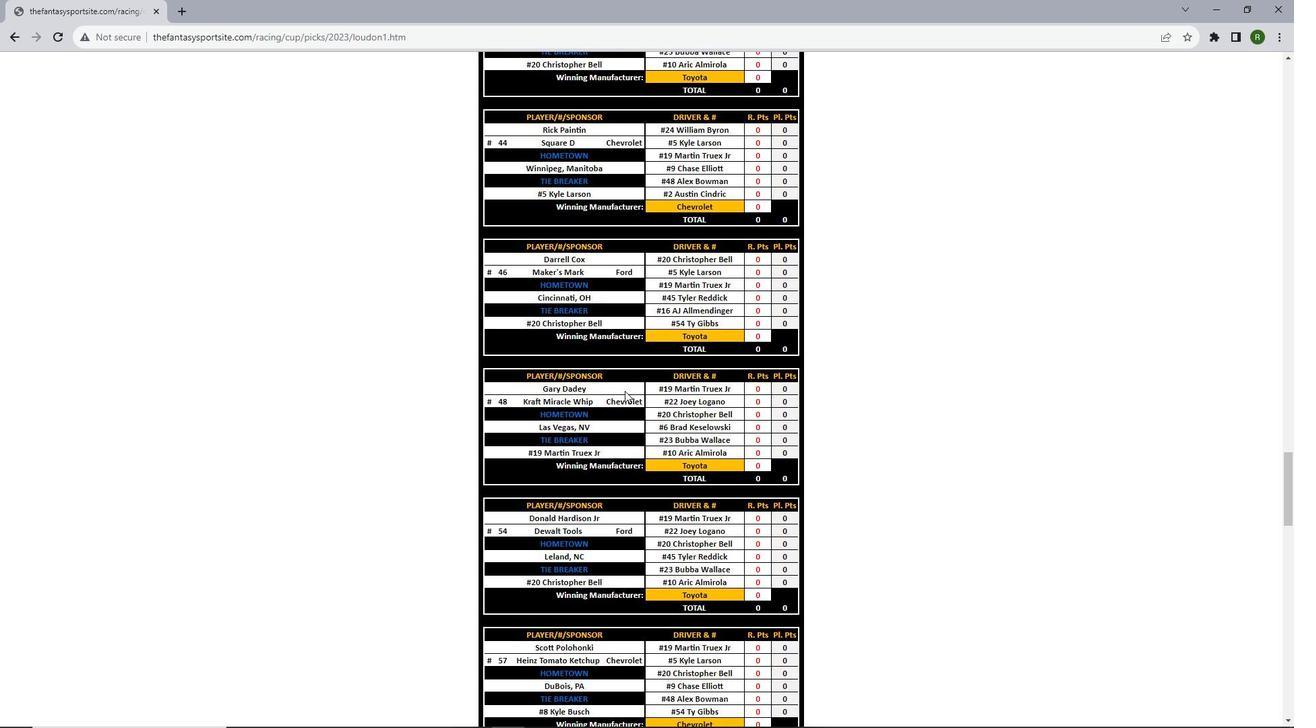
Action: Mouse scrolled (624, 390) with delta (0, 0)
Screenshot: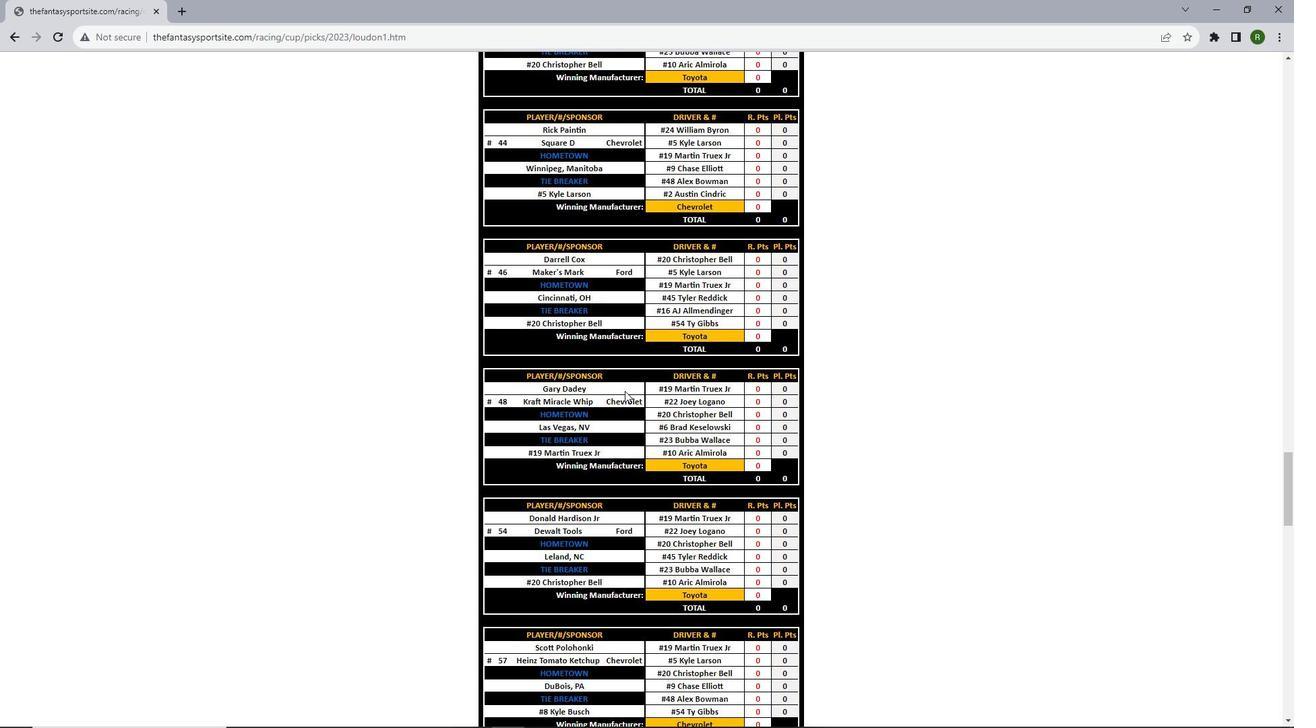 
Action: Mouse scrolled (624, 390) with delta (0, 0)
Screenshot: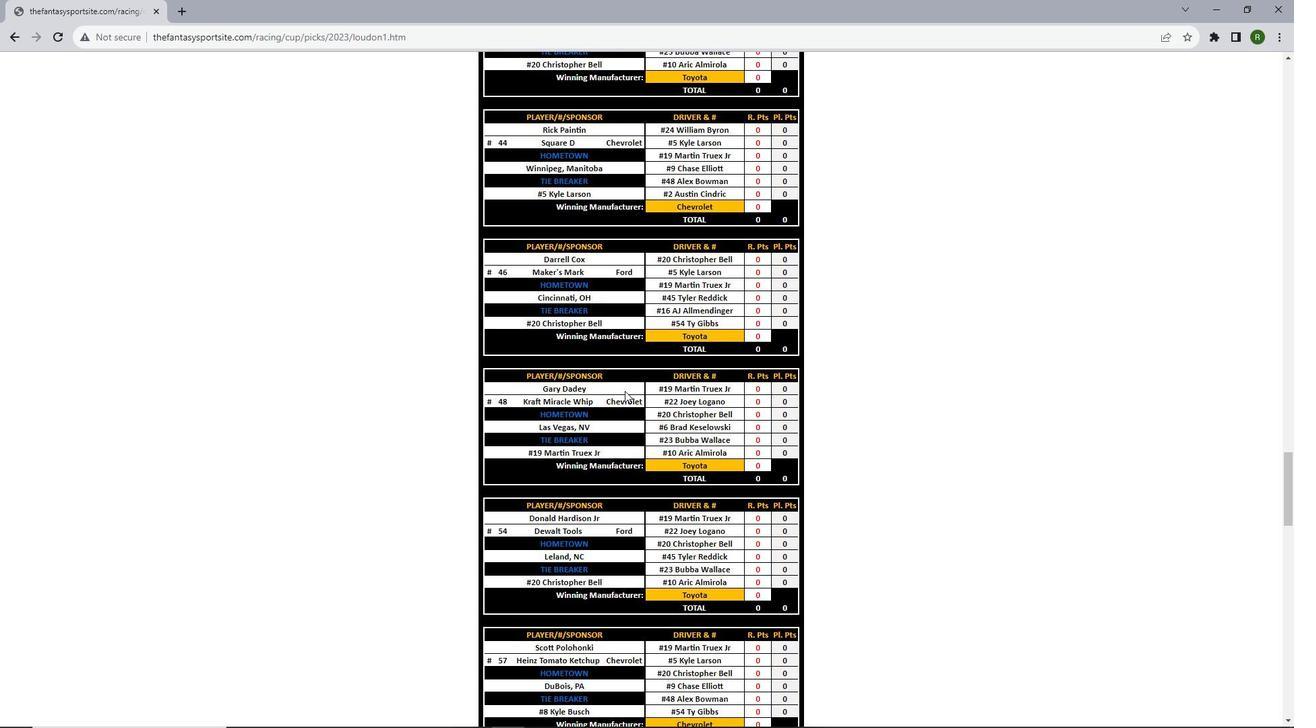 
Action: Mouse scrolled (624, 390) with delta (0, 0)
Screenshot: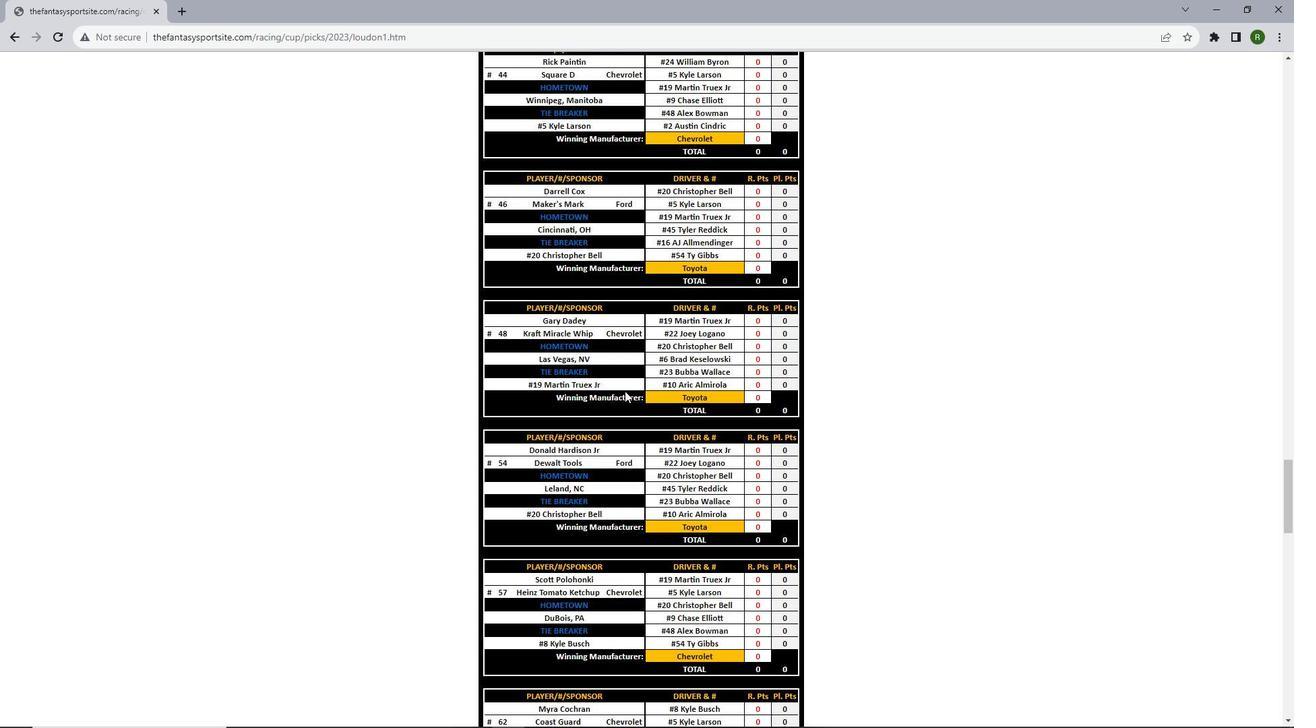 
Action: Mouse scrolled (624, 390) with delta (0, 0)
Screenshot: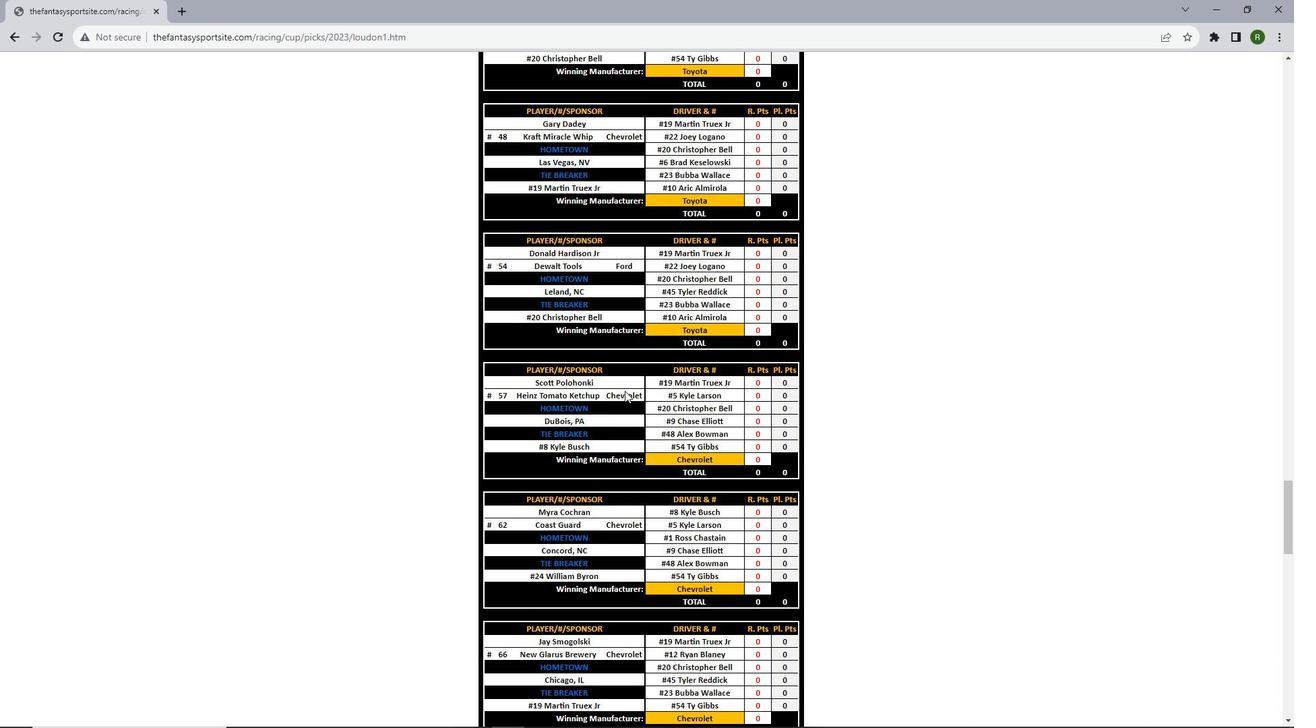 
Action: Mouse scrolled (624, 390) with delta (0, 0)
Screenshot: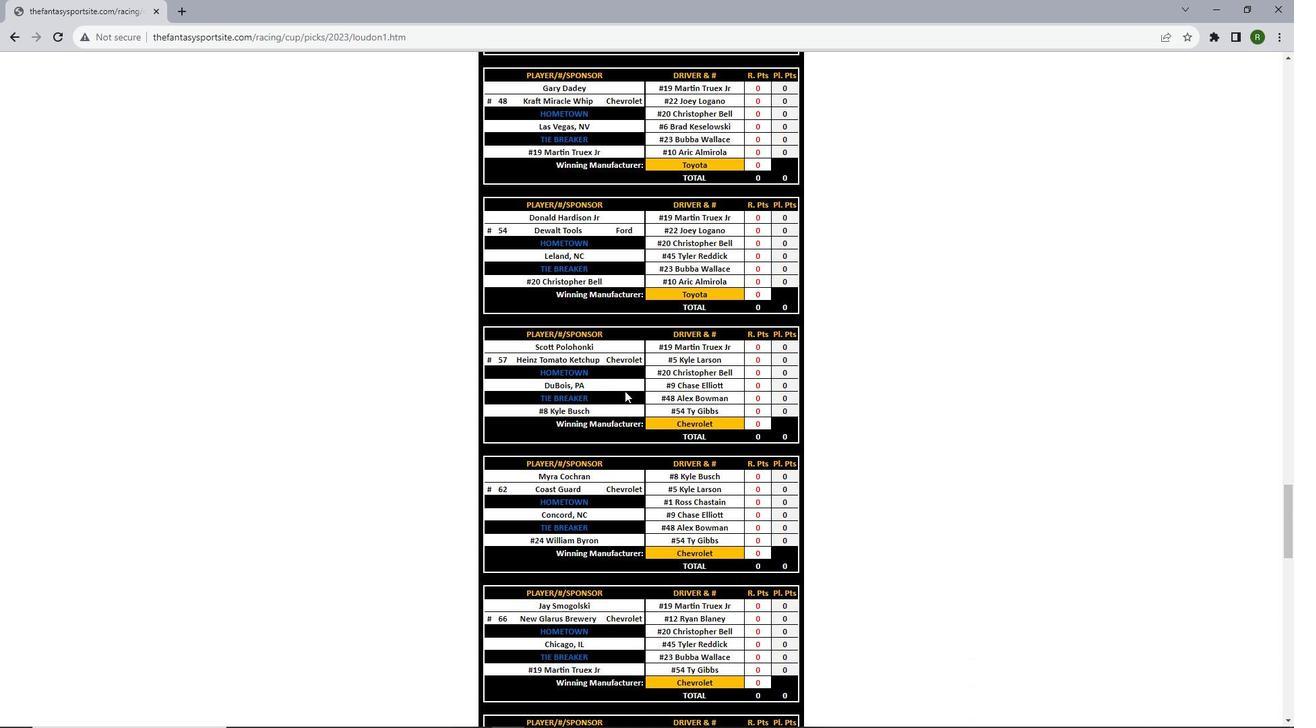 
Action: Mouse scrolled (624, 390) with delta (0, 0)
Screenshot: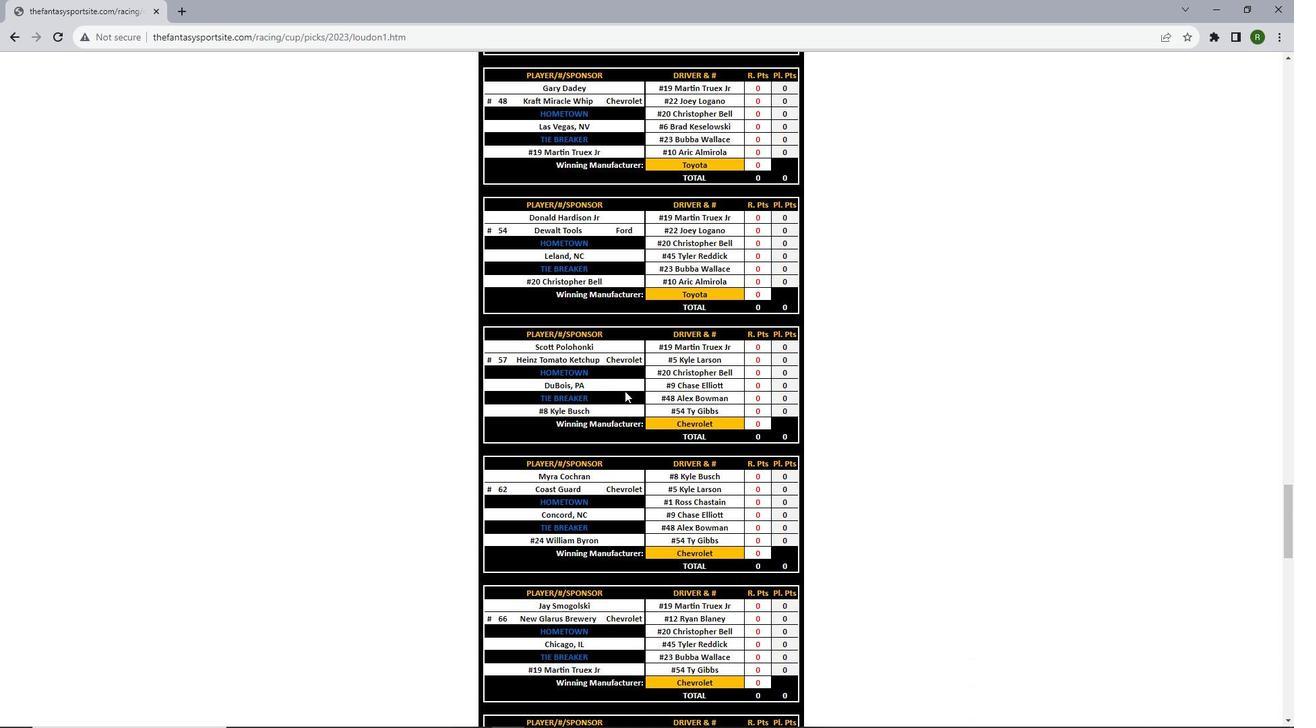 
Action: Mouse scrolled (624, 390) with delta (0, 0)
Screenshot: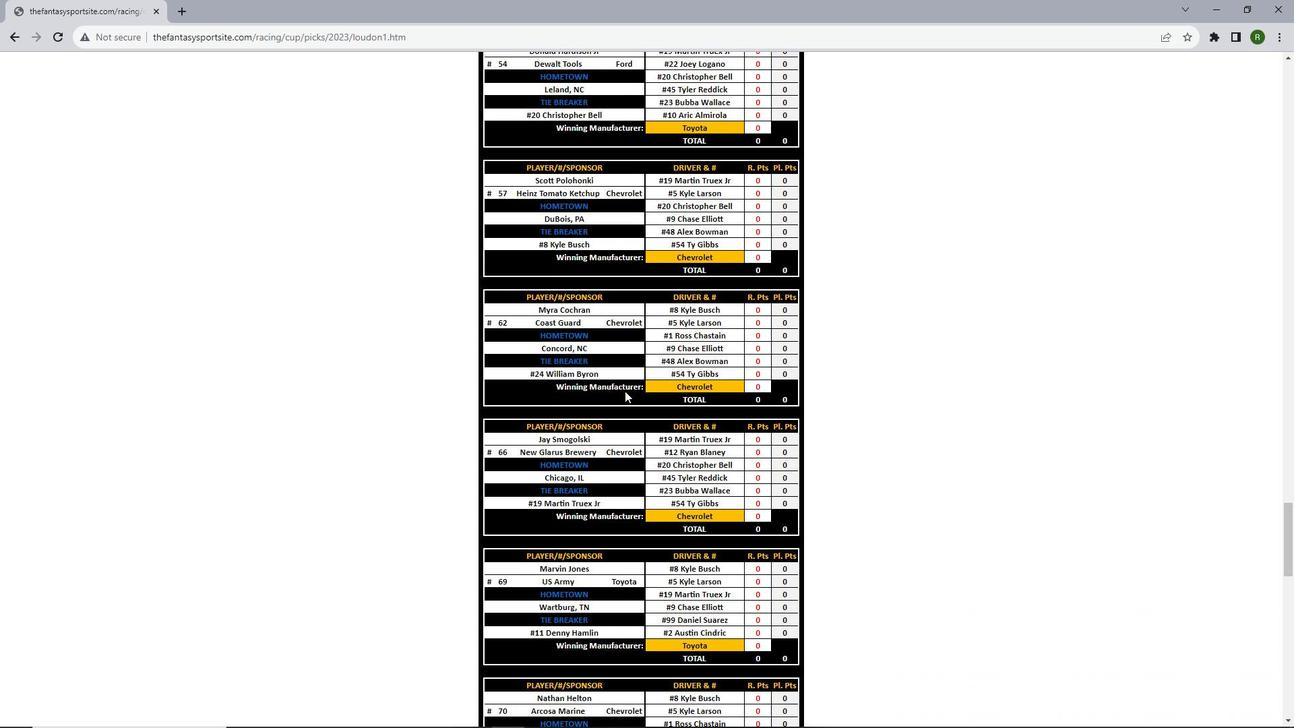
Action: Mouse scrolled (624, 390) with delta (0, 0)
Screenshot: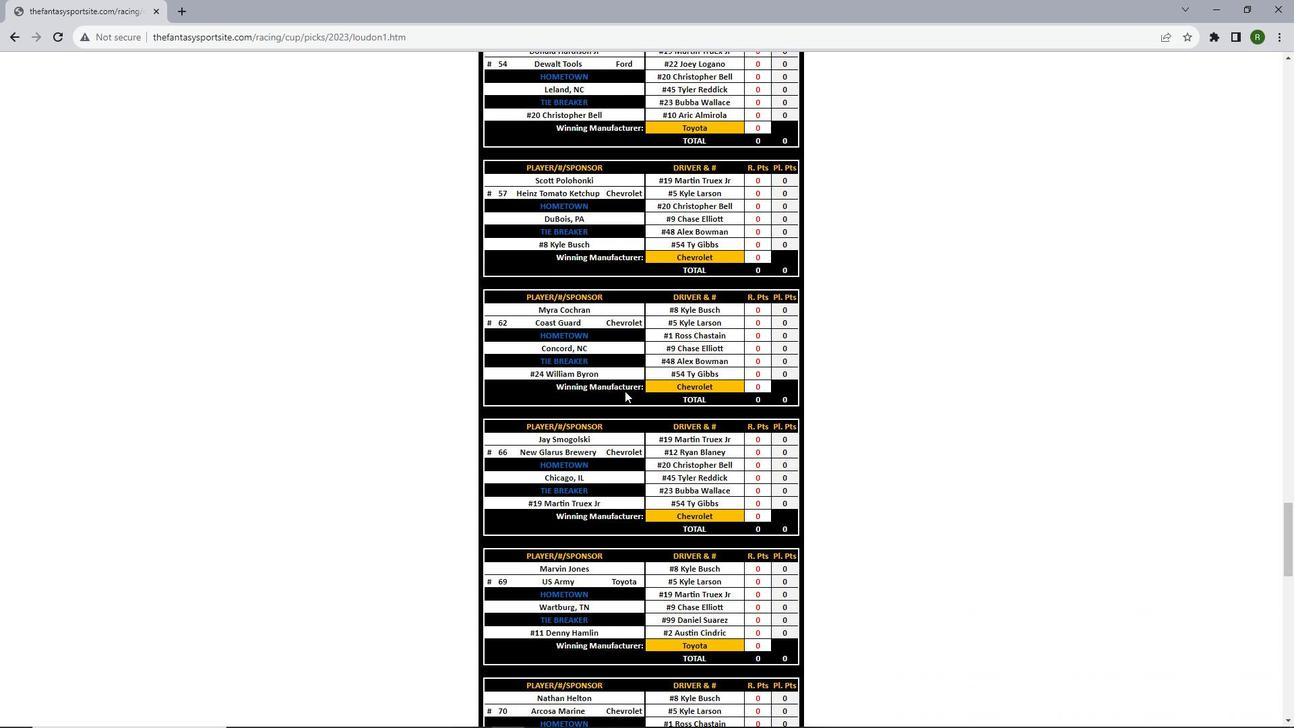 
Action: Mouse scrolled (624, 390) with delta (0, 0)
Screenshot: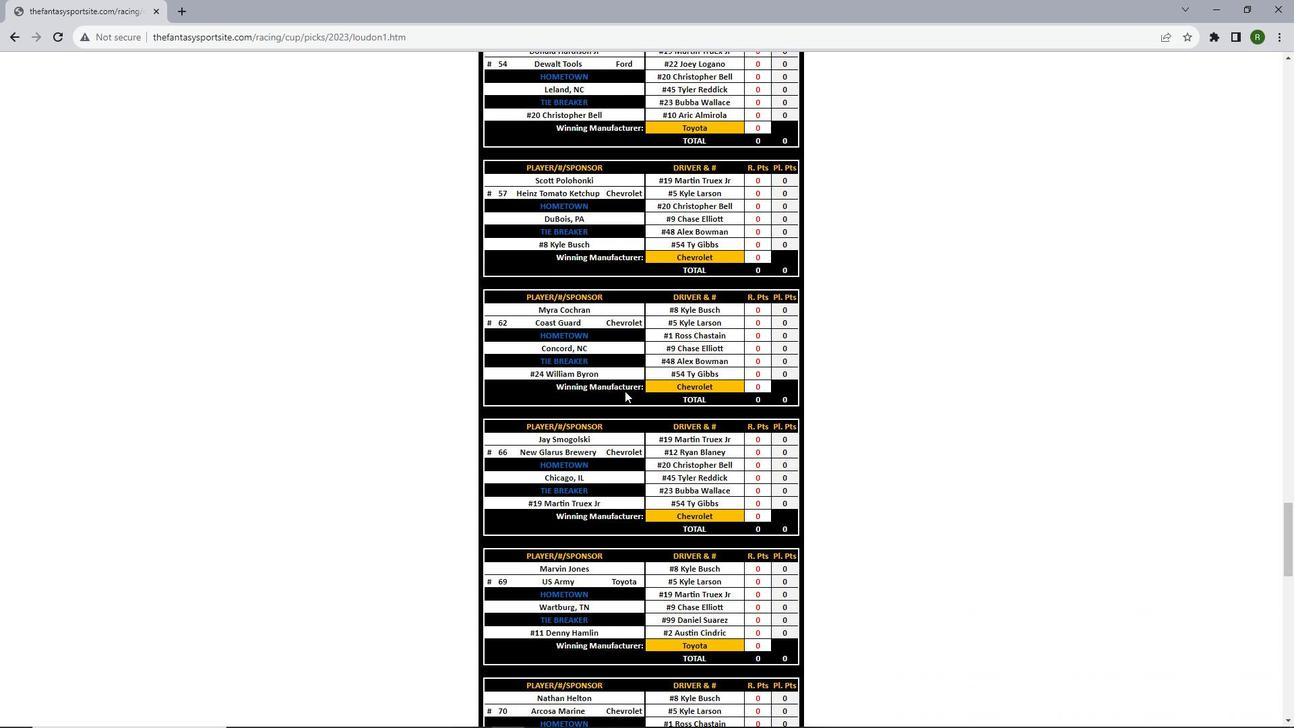 
Action: Mouse scrolled (624, 390) with delta (0, 0)
Screenshot: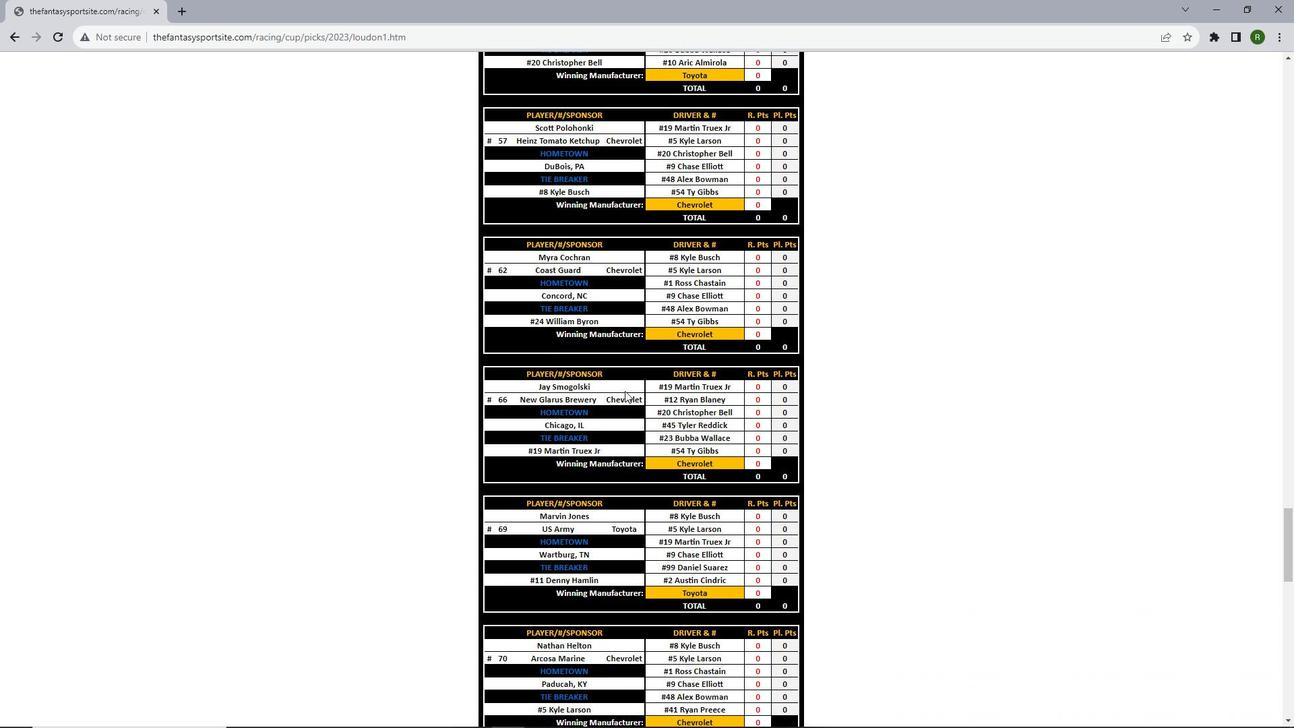 
Action: Mouse scrolled (624, 390) with delta (0, 0)
Screenshot: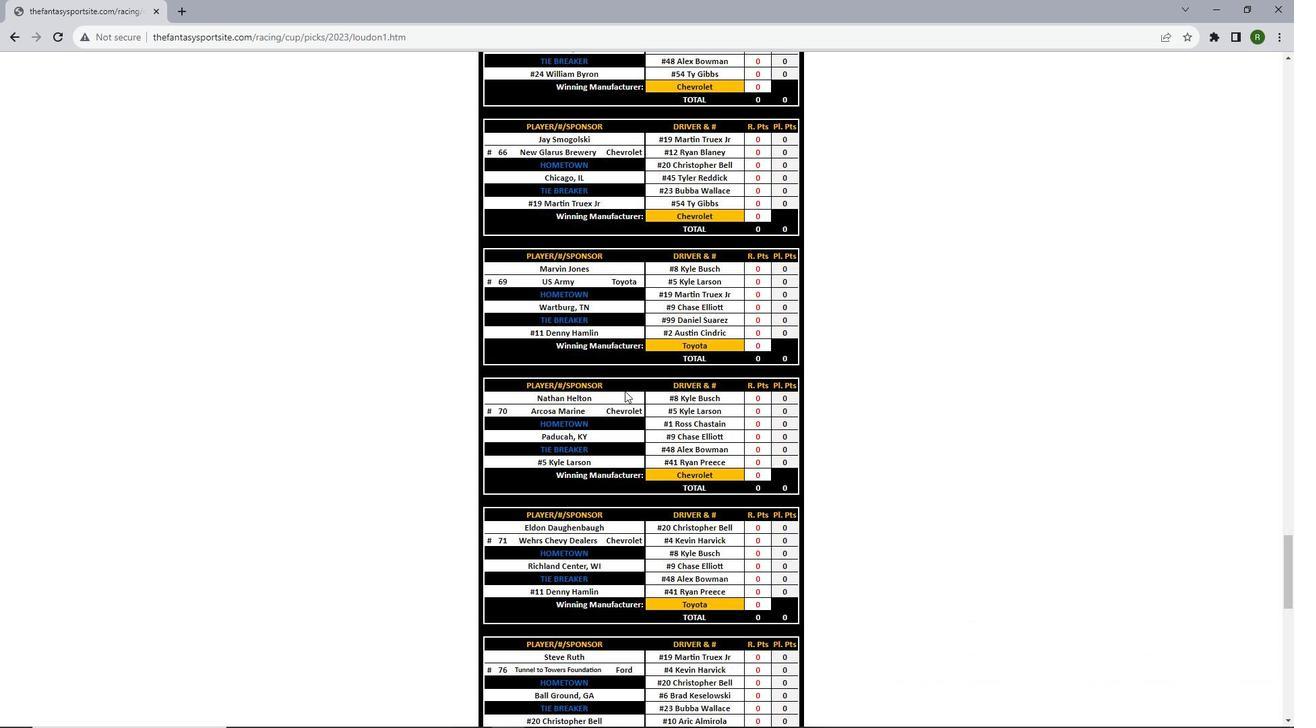
Action: Mouse scrolled (624, 390) with delta (0, 0)
Screenshot: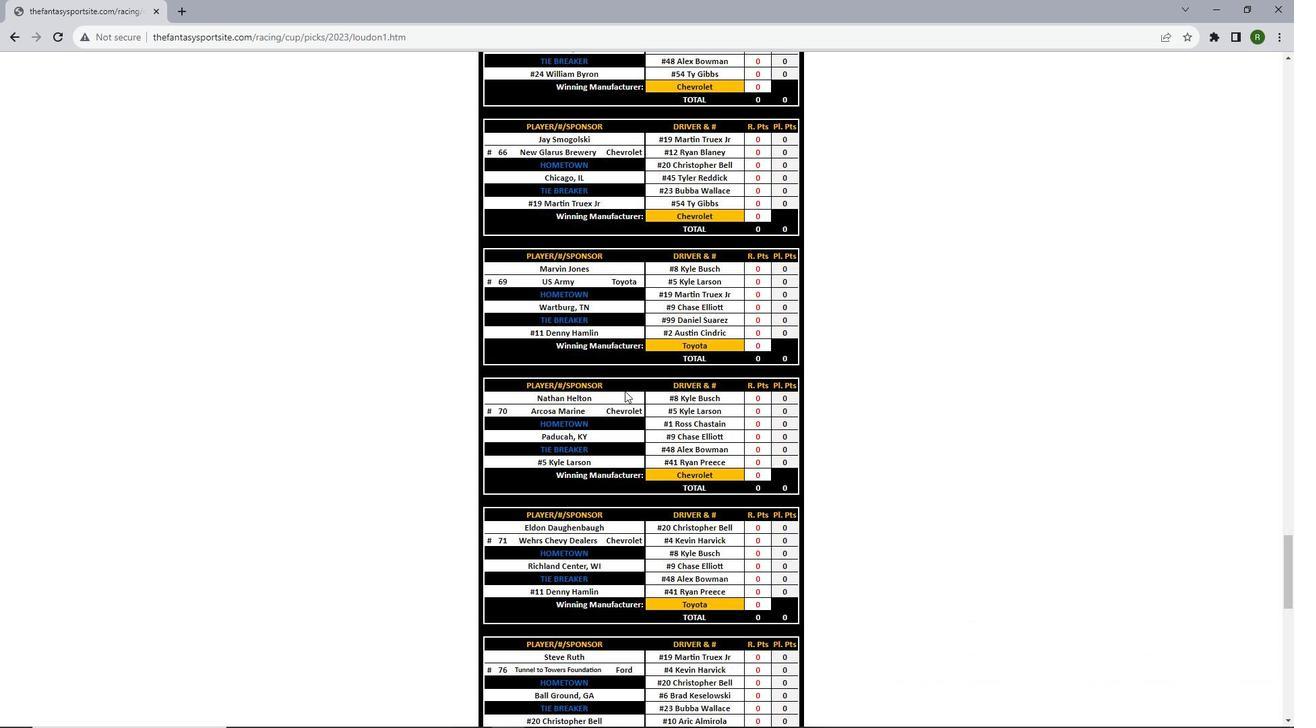 
Action: Mouse scrolled (624, 390) with delta (0, 0)
Screenshot: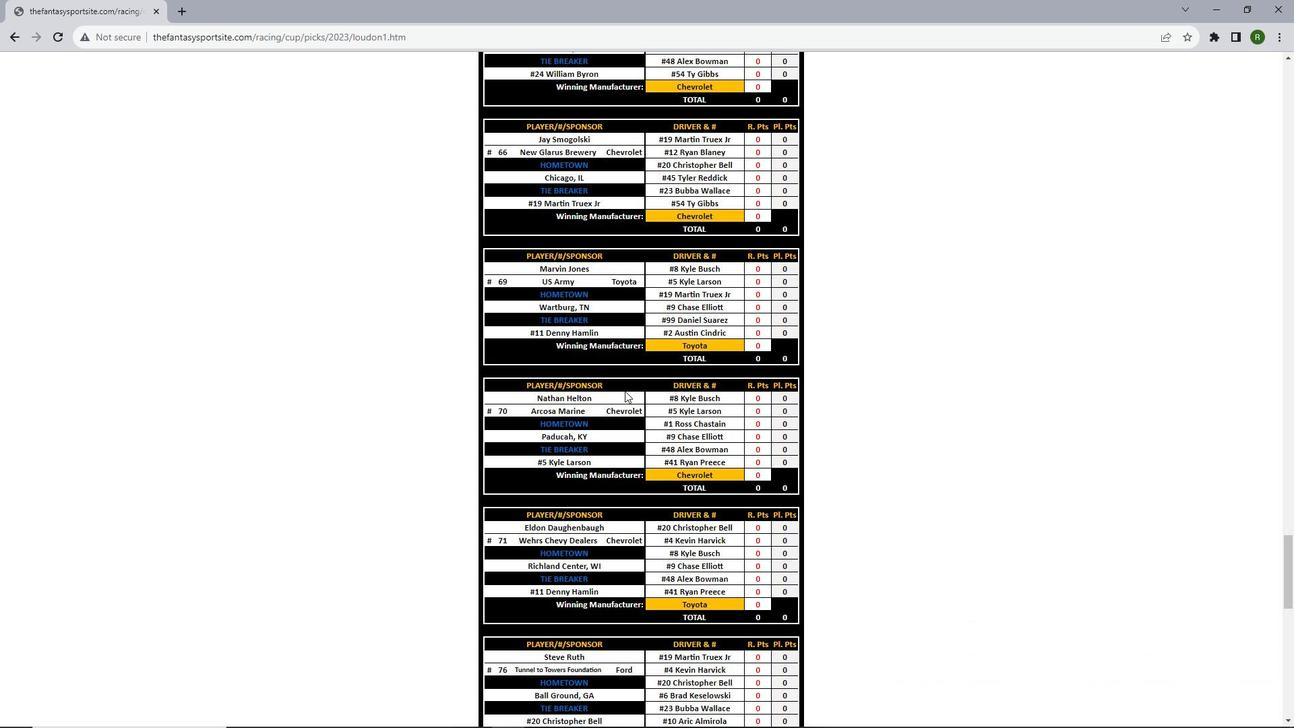 
Action: Mouse scrolled (624, 390) with delta (0, 0)
Screenshot: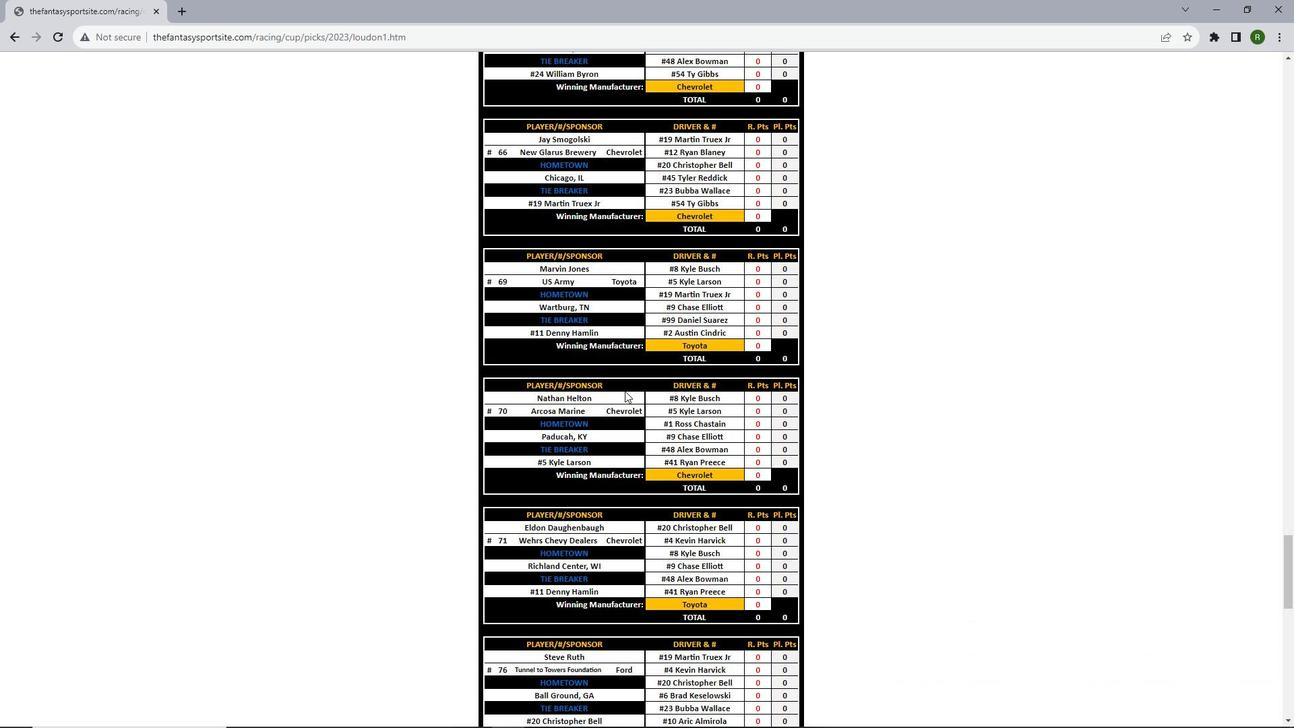 
Action: Mouse scrolled (624, 390) with delta (0, 0)
Screenshot: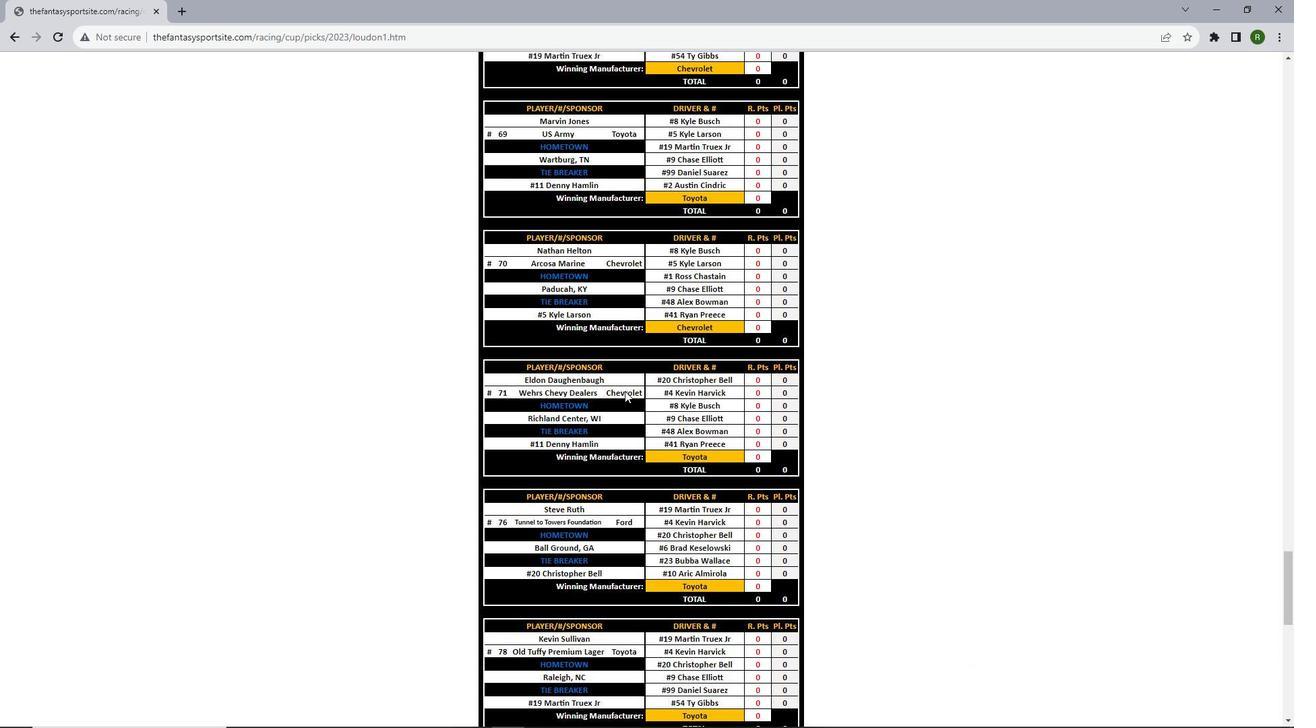 
Action: Mouse scrolled (624, 390) with delta (0, 0)
Screenshot: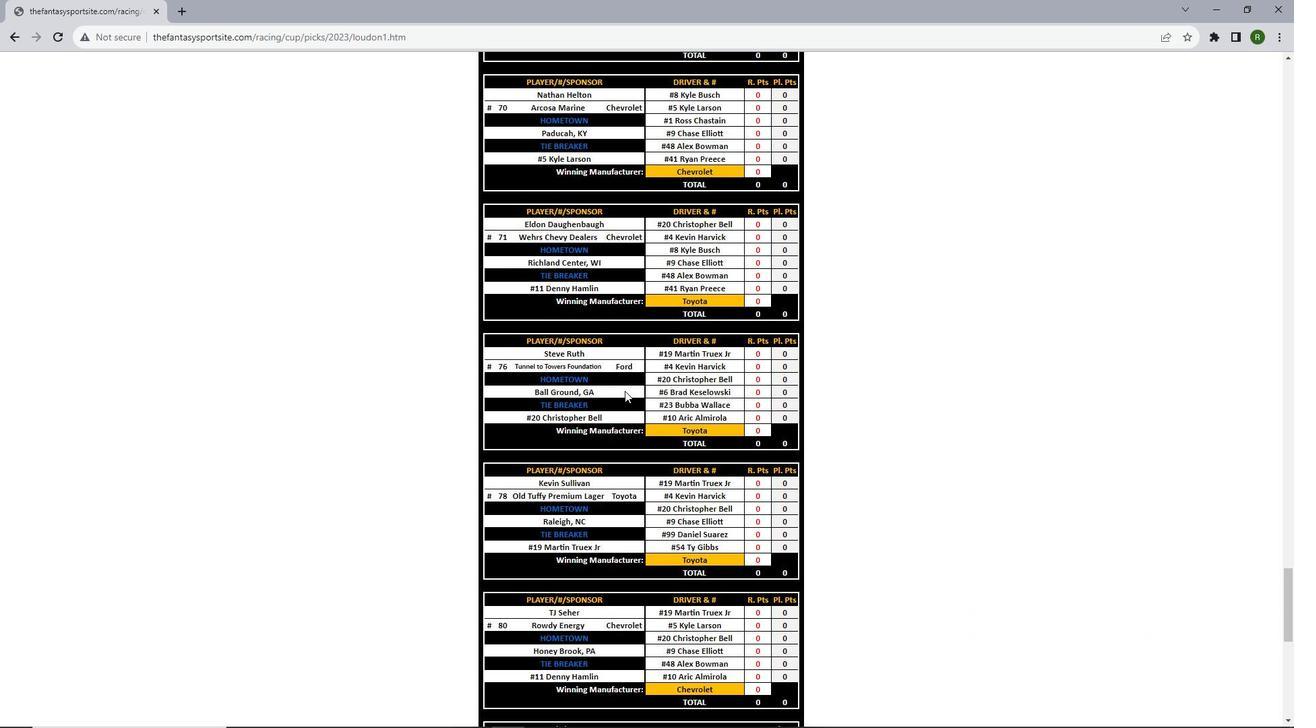 
Action: Mouse scrolled (624, 390) with delta (0, 0)
Screenshot: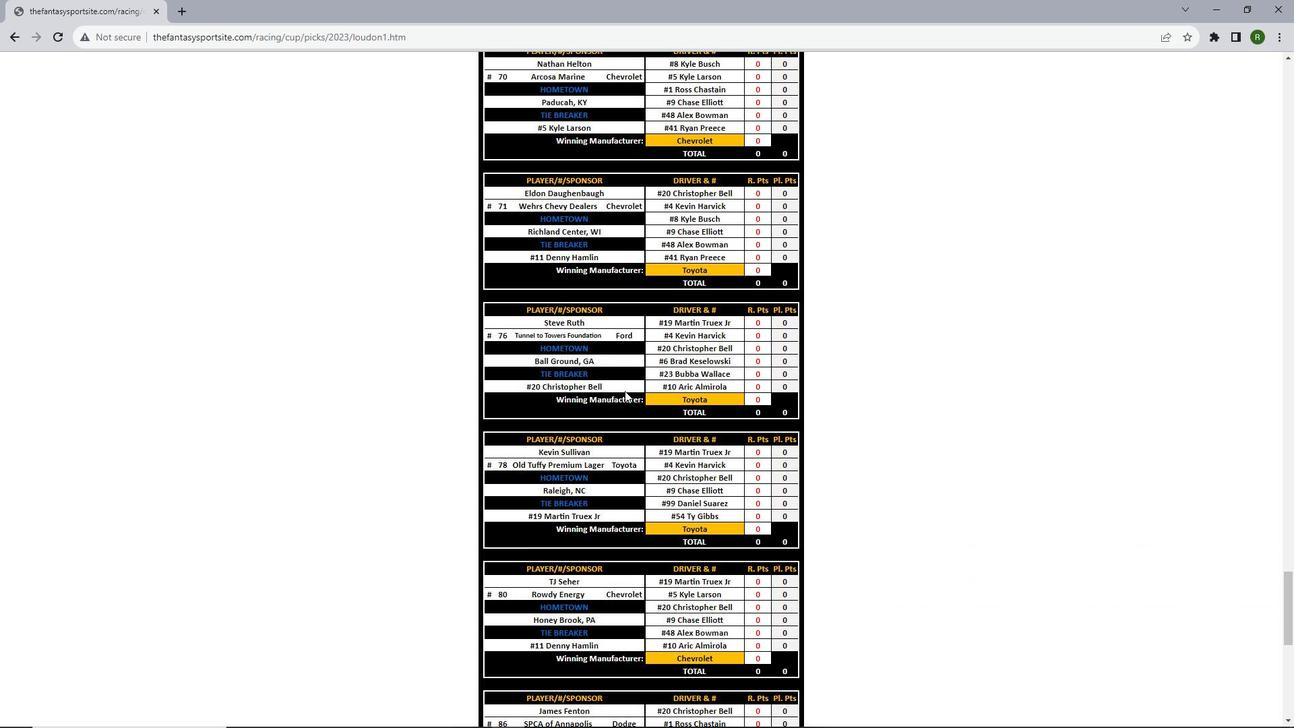 
Action: Mouse scrolled (624, 390) with delta (0, 0)
Screenshot: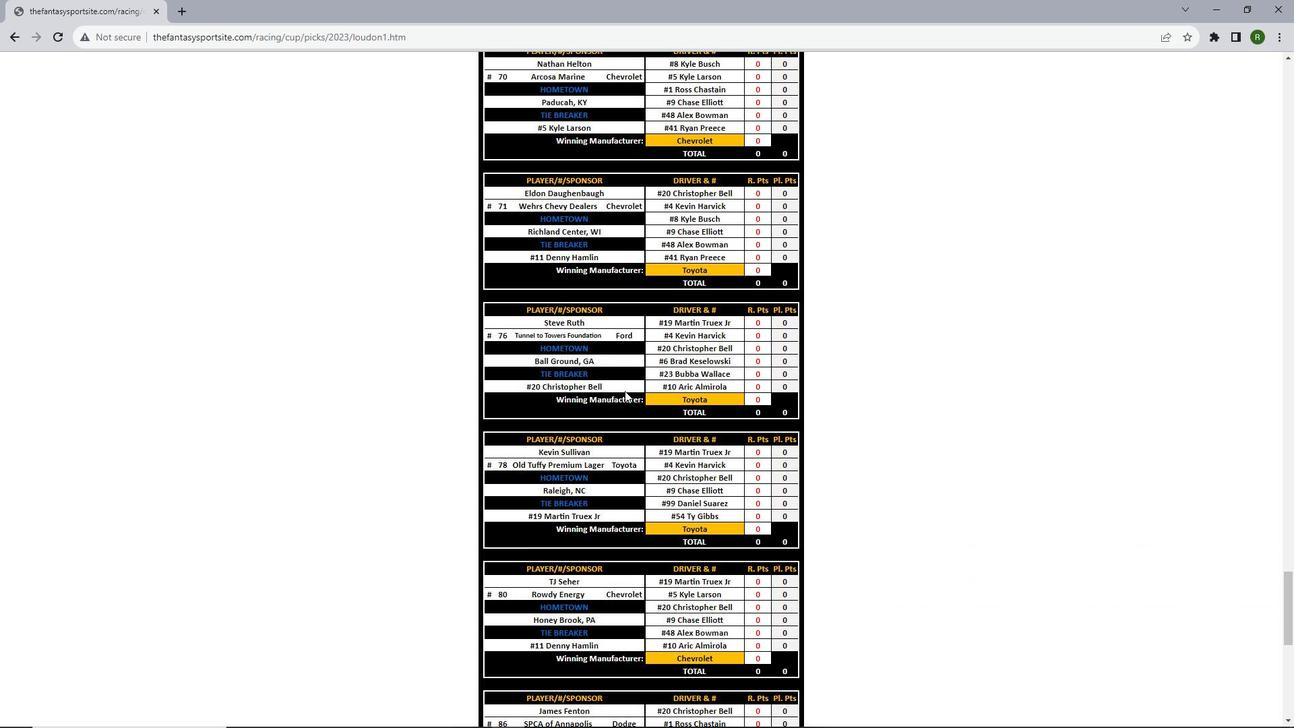 
Action: Mouse scrolled (624, 390) with delta (0, 0)
Screenshot: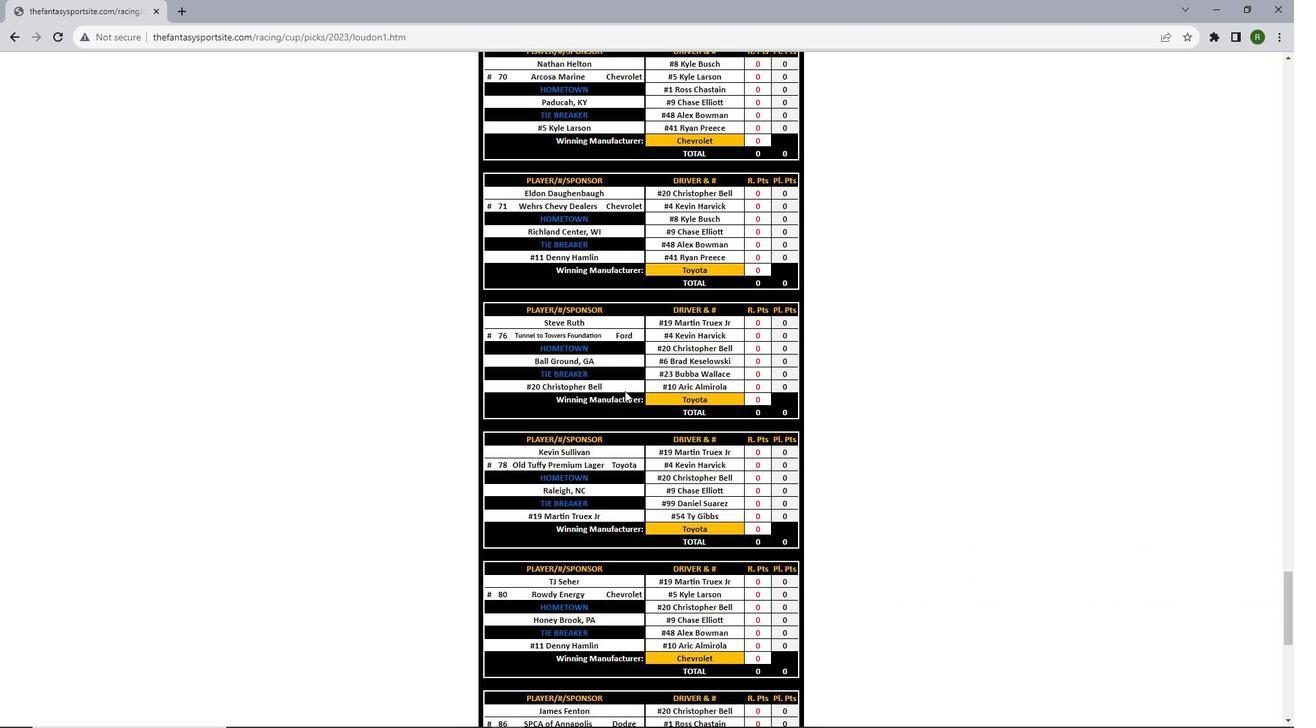 
Action: Mouse scrolled (624, 390) with delta (0, 0)
Screenshot: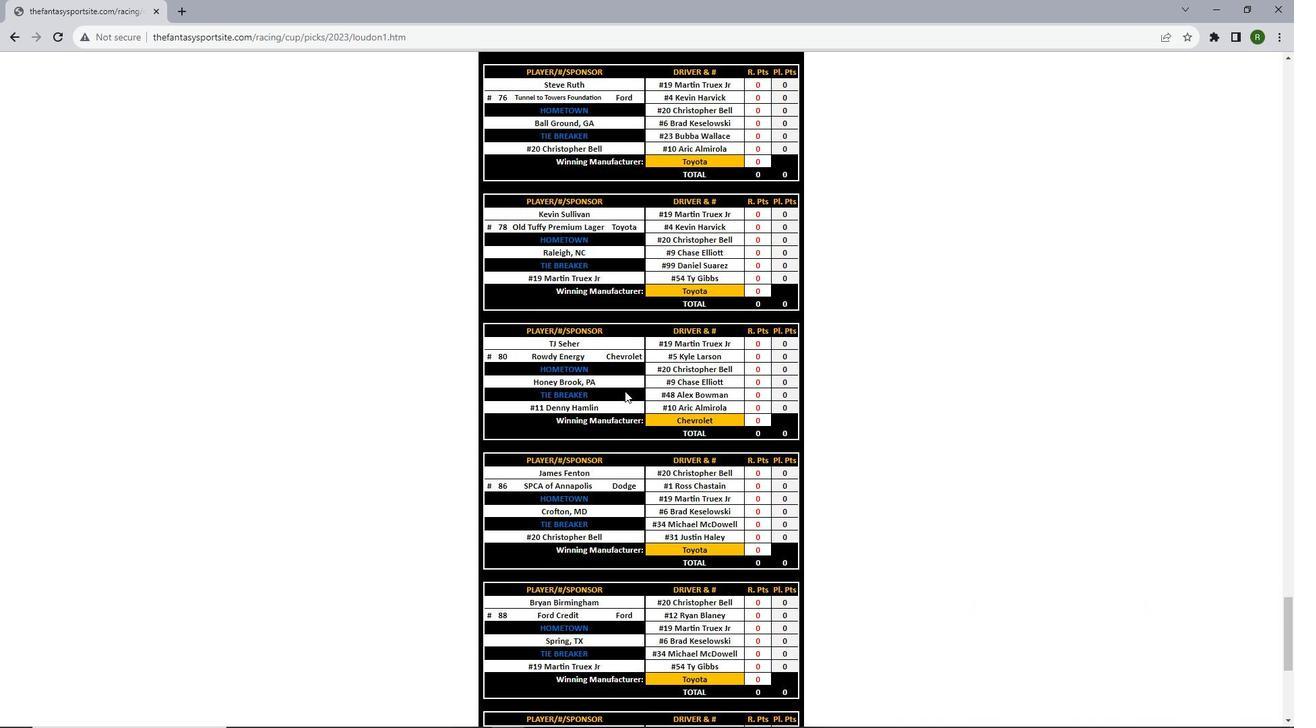 
Action: Mouse scrolled (624, 390) with delta (0, 0)
Screenshot: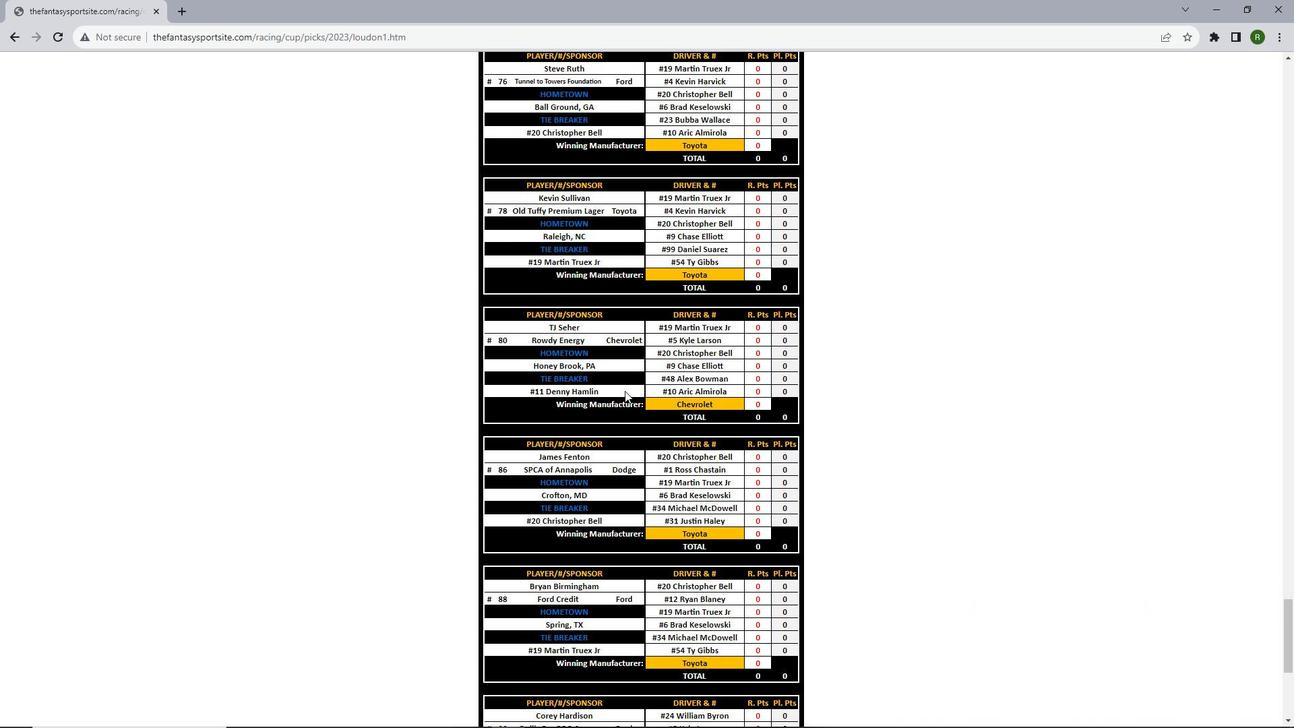 
Action: Mouse scrolled (624, 390) with delta (0, 0)
Screenshot: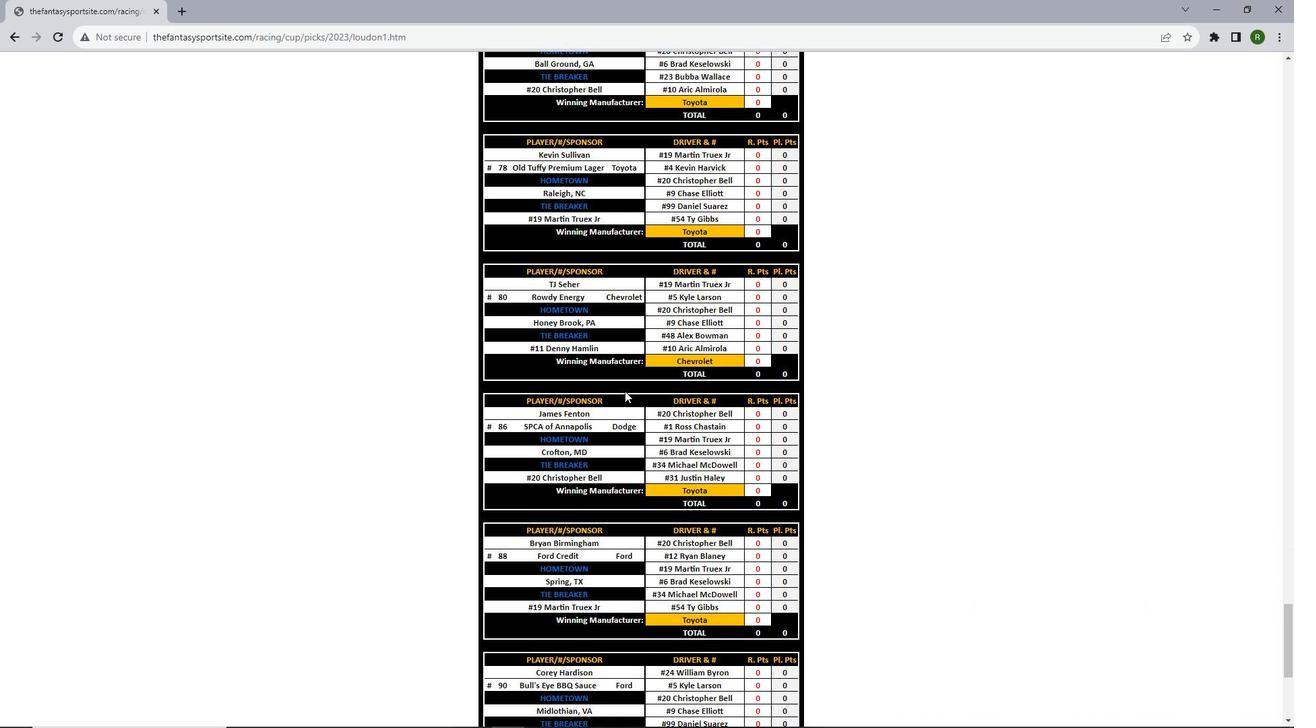 
Action: Mouse scrolled (624, 390) with delta (0, 0)
Screenshot: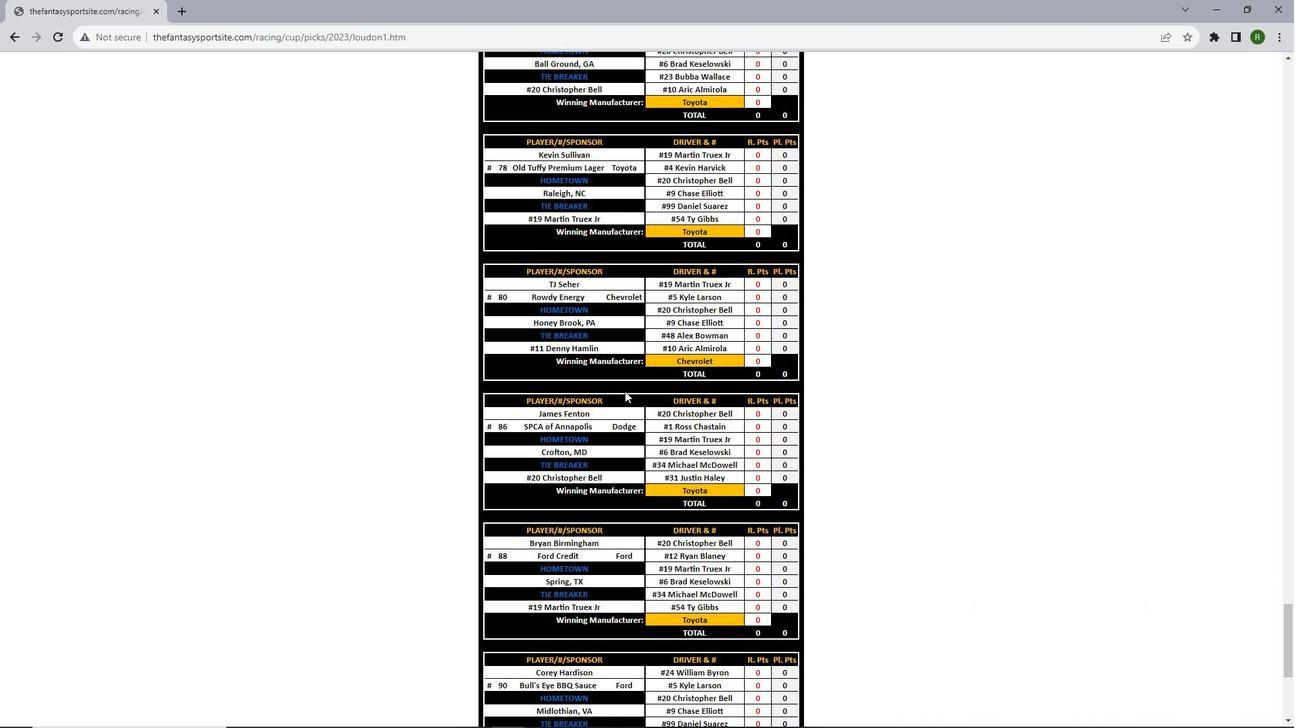 
Action: Mouse scrolled (624, 390) with delta (0, 0)
Screenshot: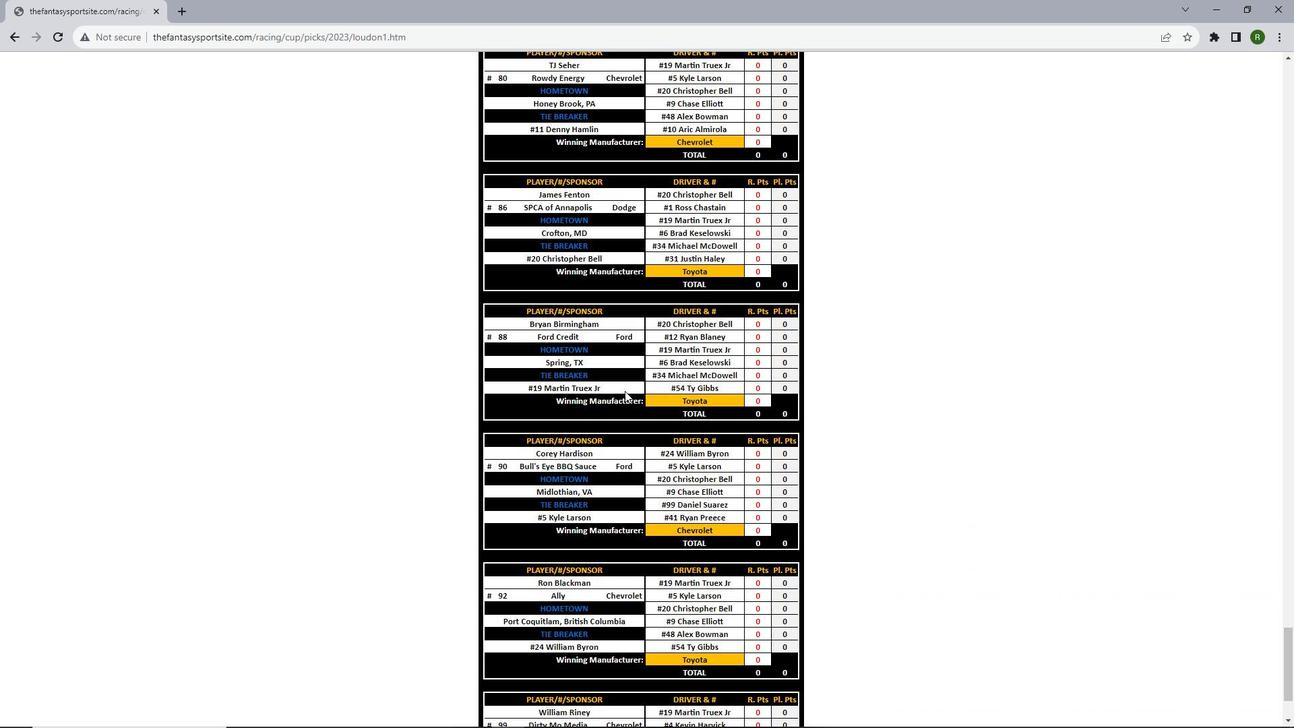 
Action: Mouse scrolled (624, 390) with delta (0, 0)
Screenshot: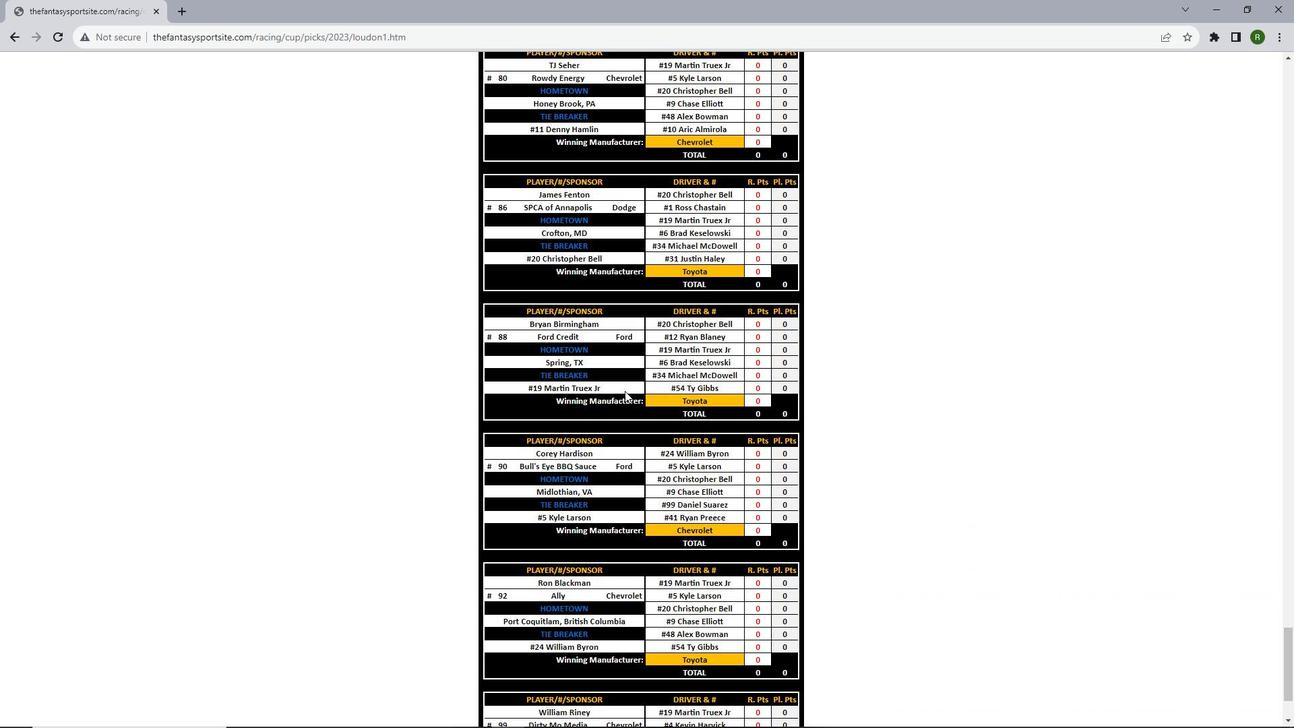 
Action: Mouse scrolled (624, 390) with delta (0, 0)
Screenshot: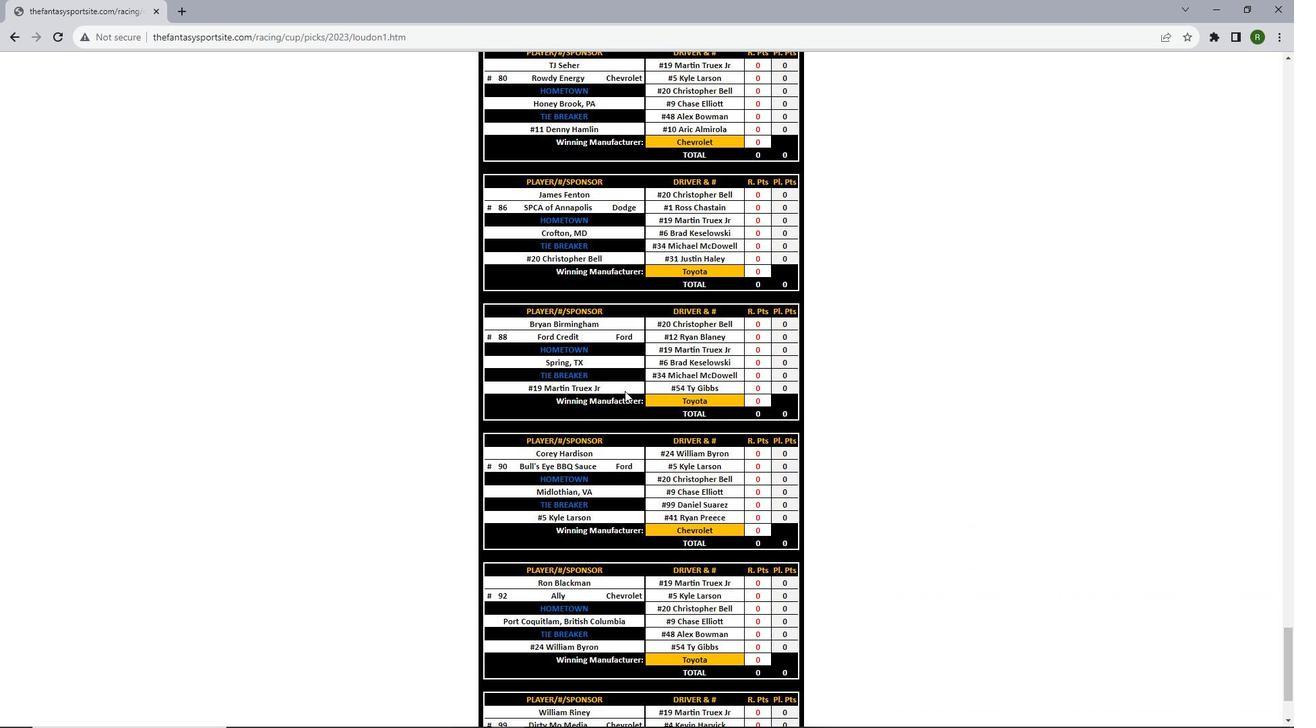
Action: Mouse scrolled (624, 390) with delta (0, 0)
Screenshot: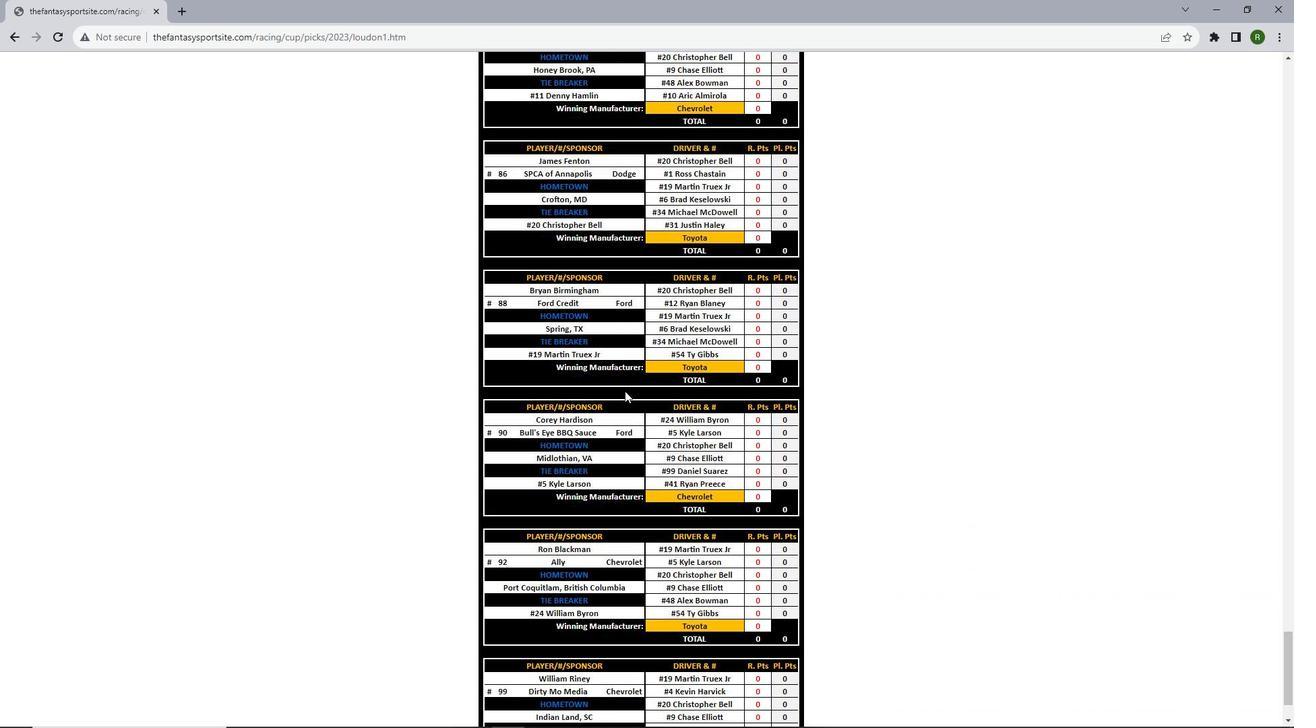 
Action: Mouse scrolled (624, 390) with delta (0, 0)
Screenshot: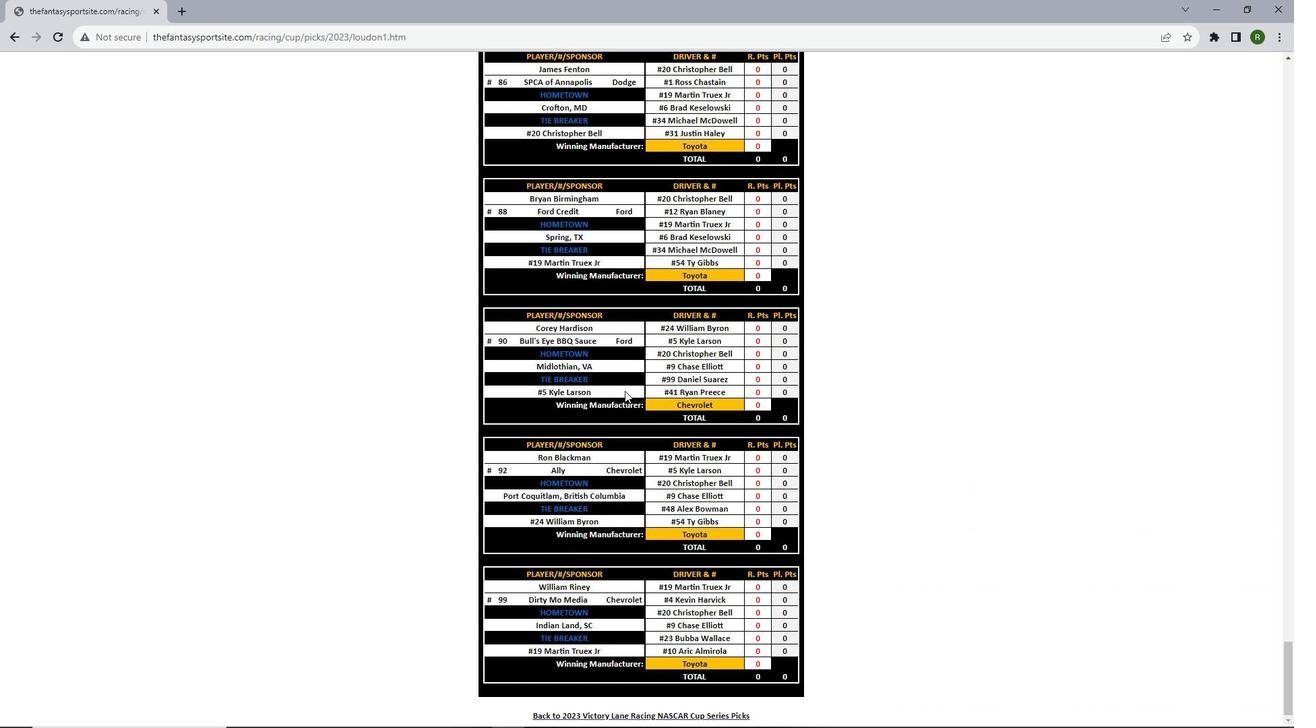 
Action: Mouse scrolled (624, 390) with delta (0, 0)
Screenshot: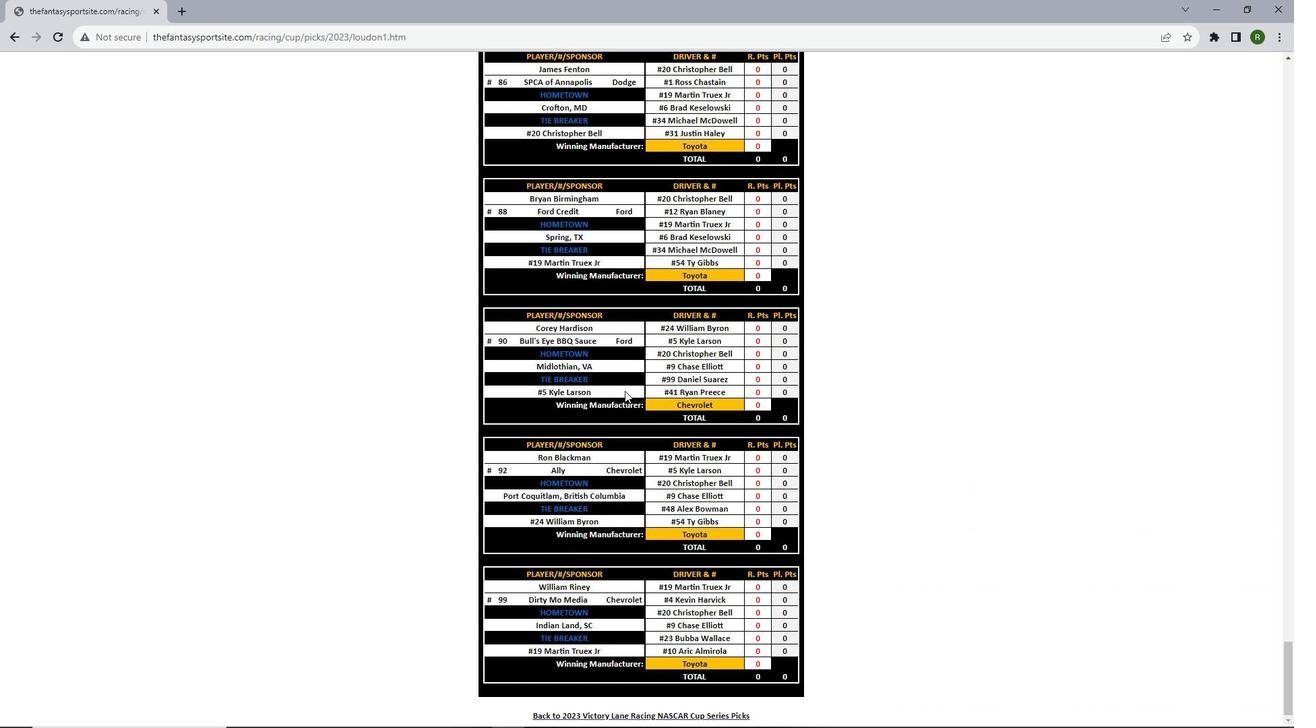 
Action: Mouse scrolled (624, 390) with delta (0, 0)
Screenshot: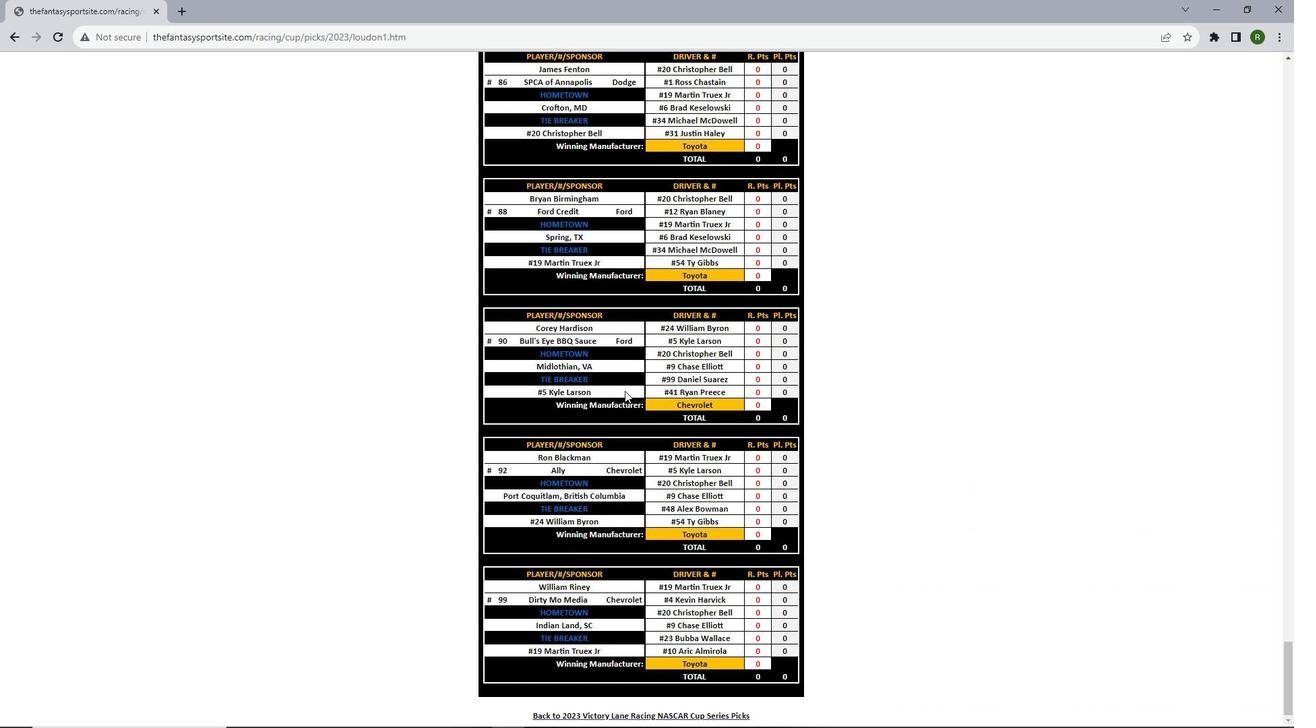 
Action: Mouse scrolled (624, 390) with delta (0, 0)
Screenshot: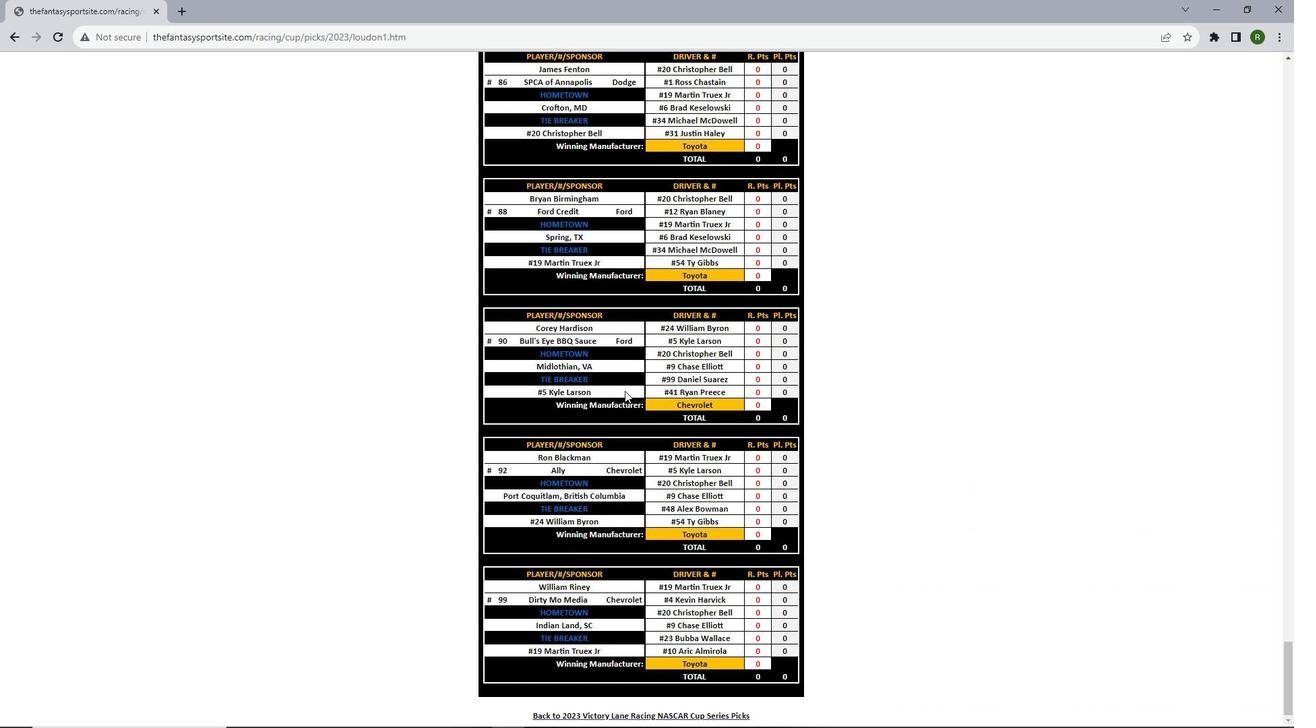 
Action: Mouse scrolled (624, 390) with delta (0, 0)
Screenshot: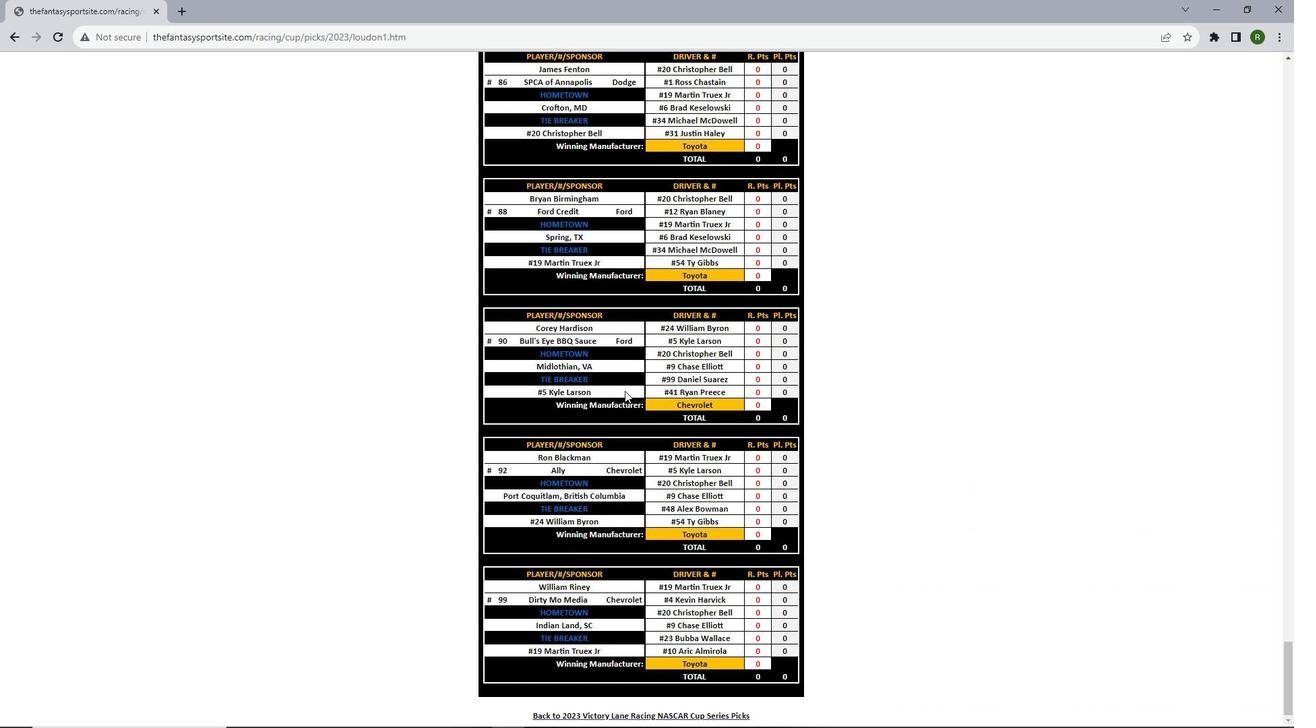 
Action: Mouse scrolled (624, 390) with delta (0, 0)
Screenshot: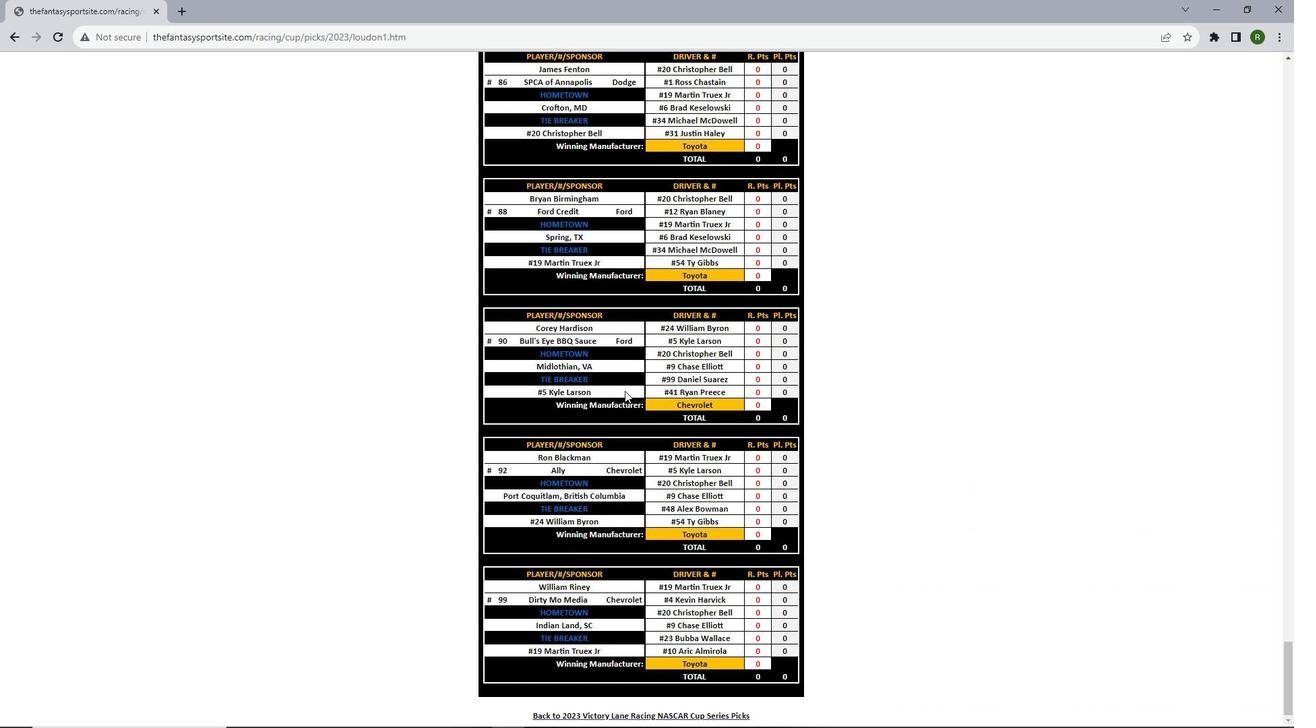 
Action: Mouse scrolled (624, 390) with delta (0, 0)
Screenshot: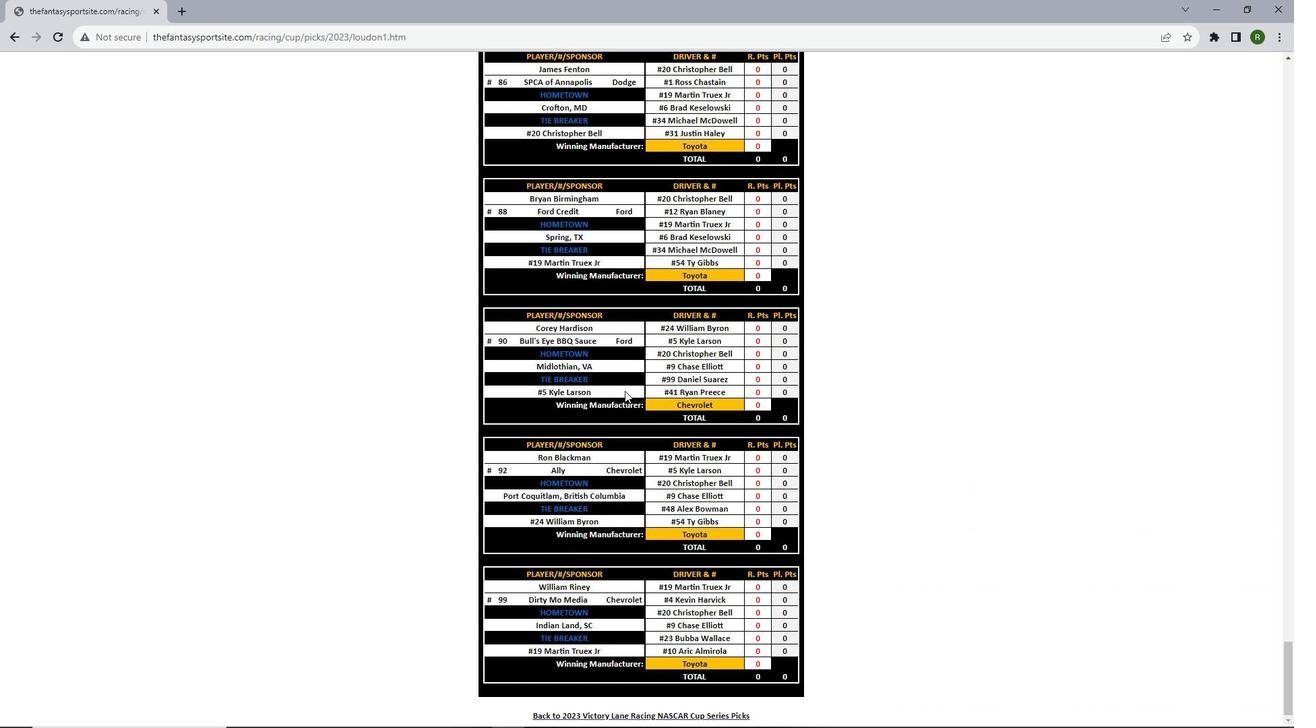 
